 Task: Select traced in the smart commit changes.
Action: Mouse moved to (57, 603)
Screenshot: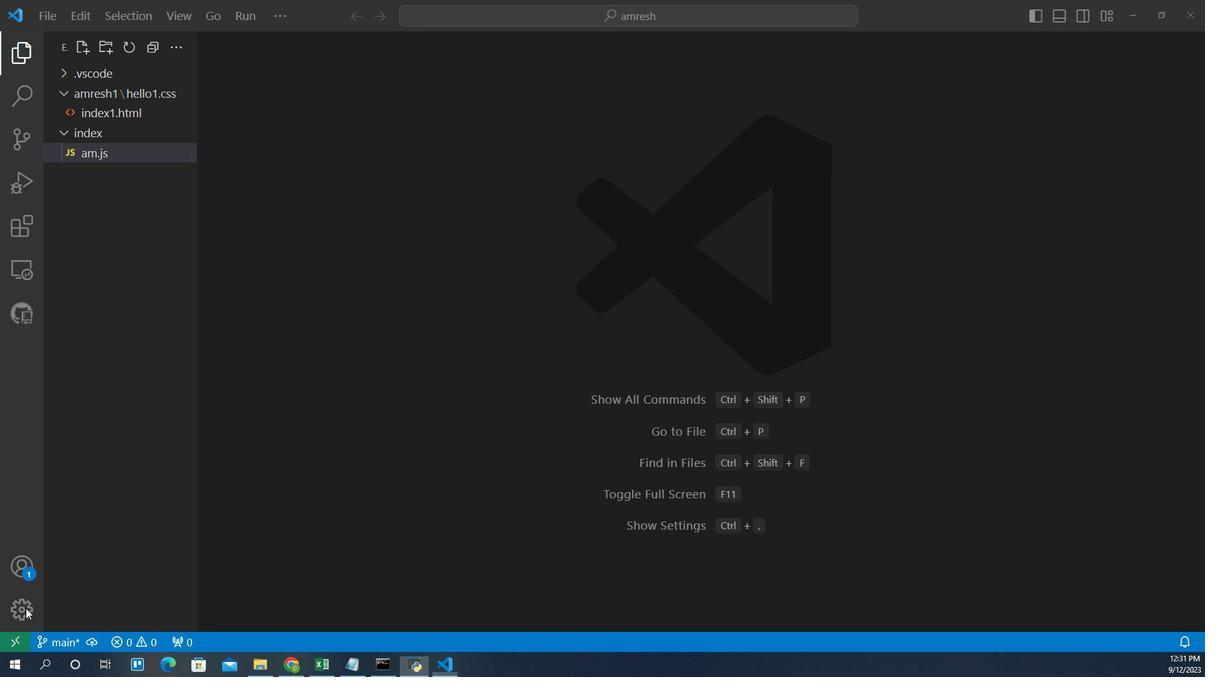 
Action: Mouse pressed left at (57, 603)
Screenshot: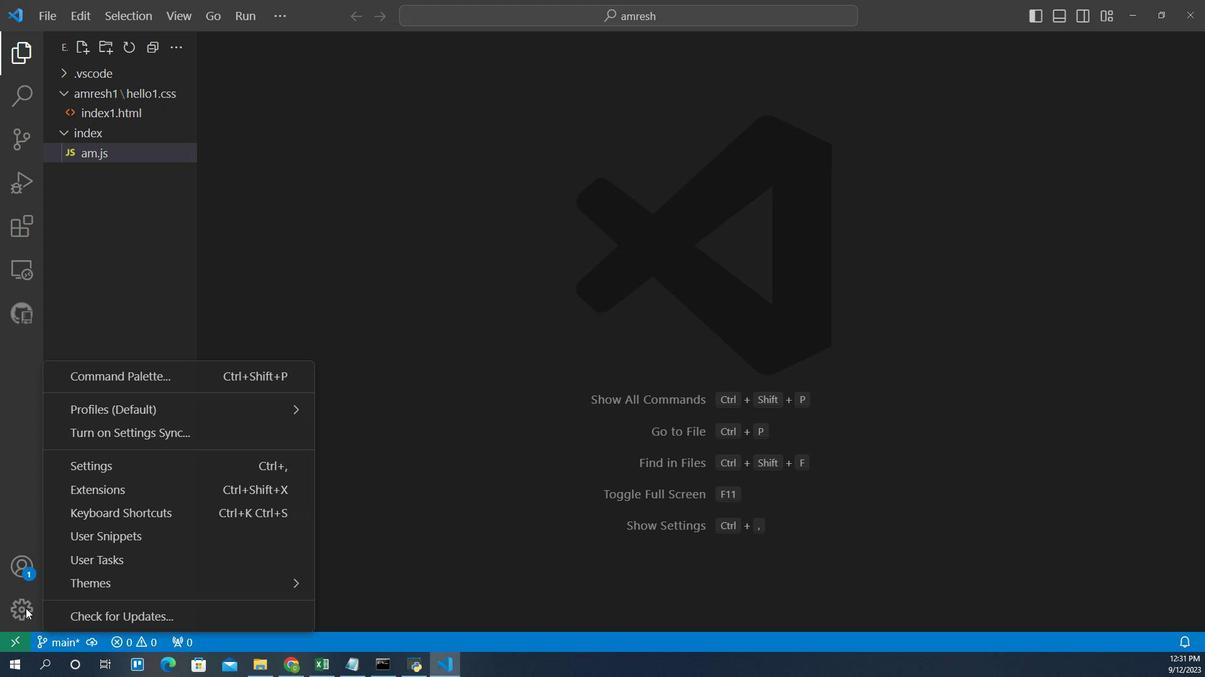 
Action: Mouse moved to (105, 468)
Screenshot: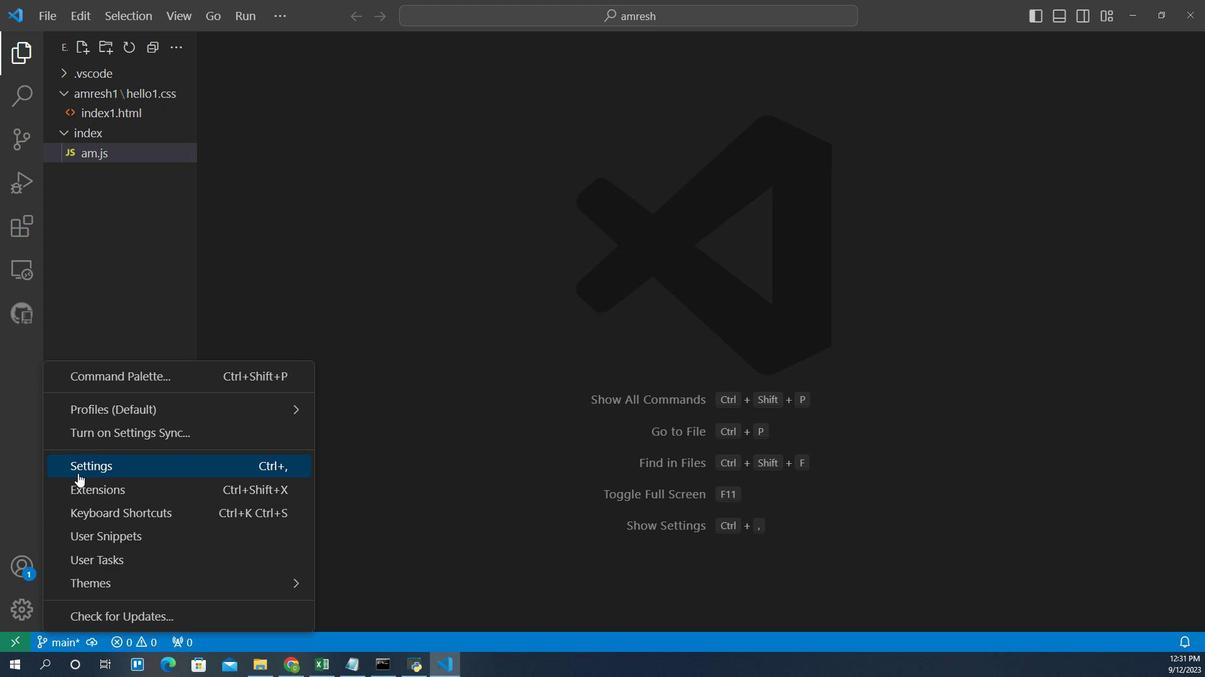 
Action: Mouse pressed left at (105, 468)
Screenshot: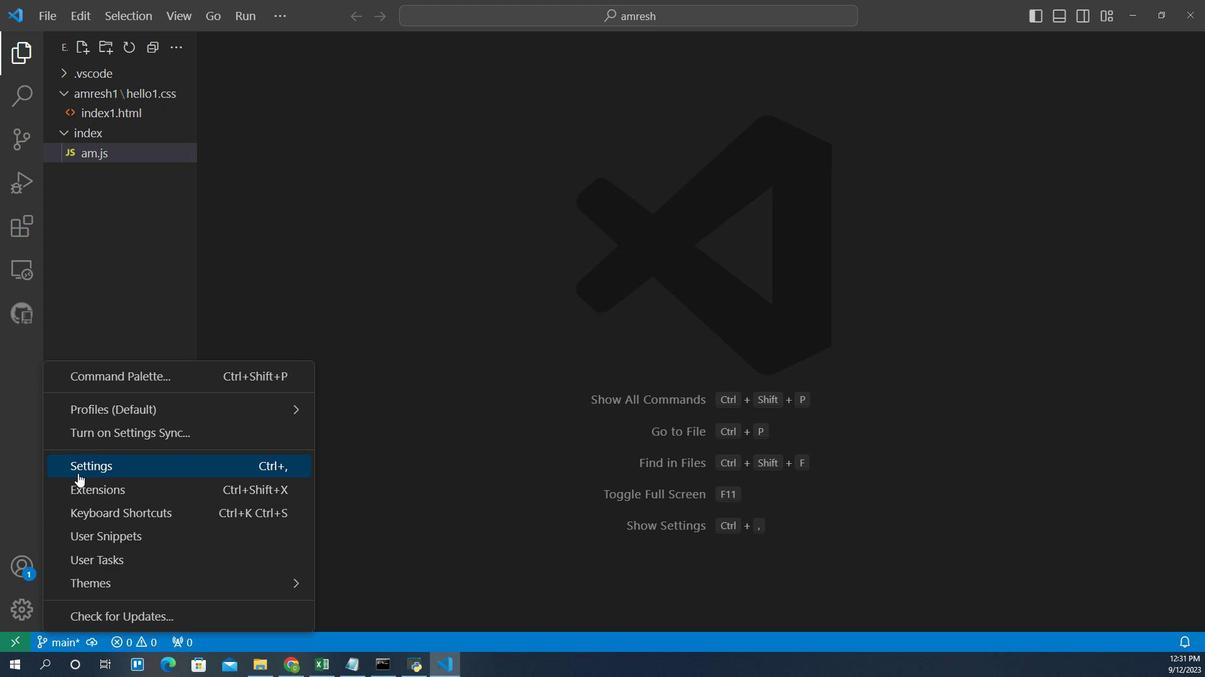 
Action: Mouse moved to (263, 295)
Screenshot: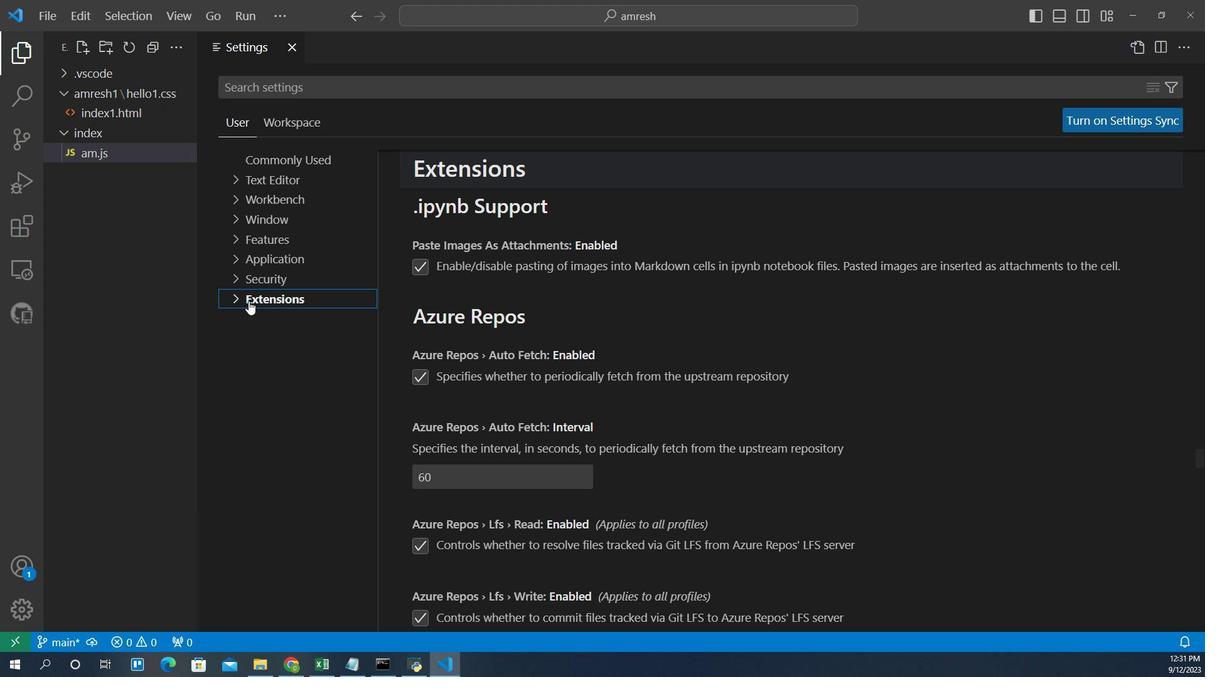 
Action: Mouse pressed left at (263, 295)
Screenshot: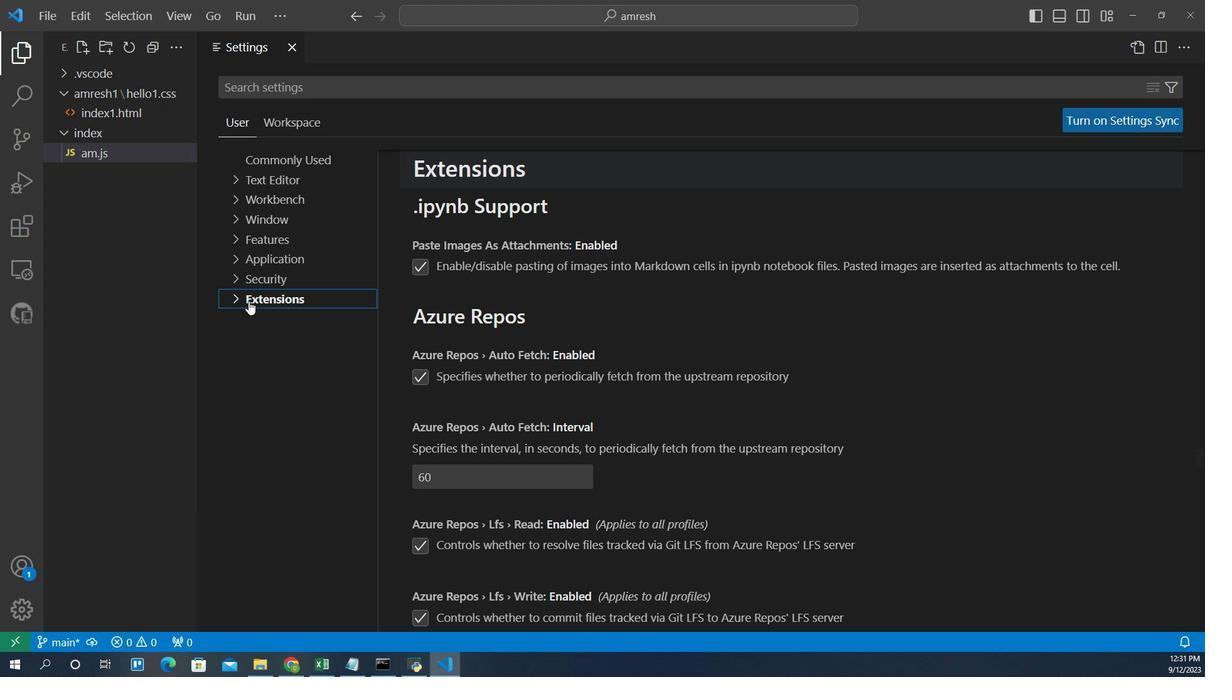 
Action: Mouse moved to (276, 398)
Screenshot: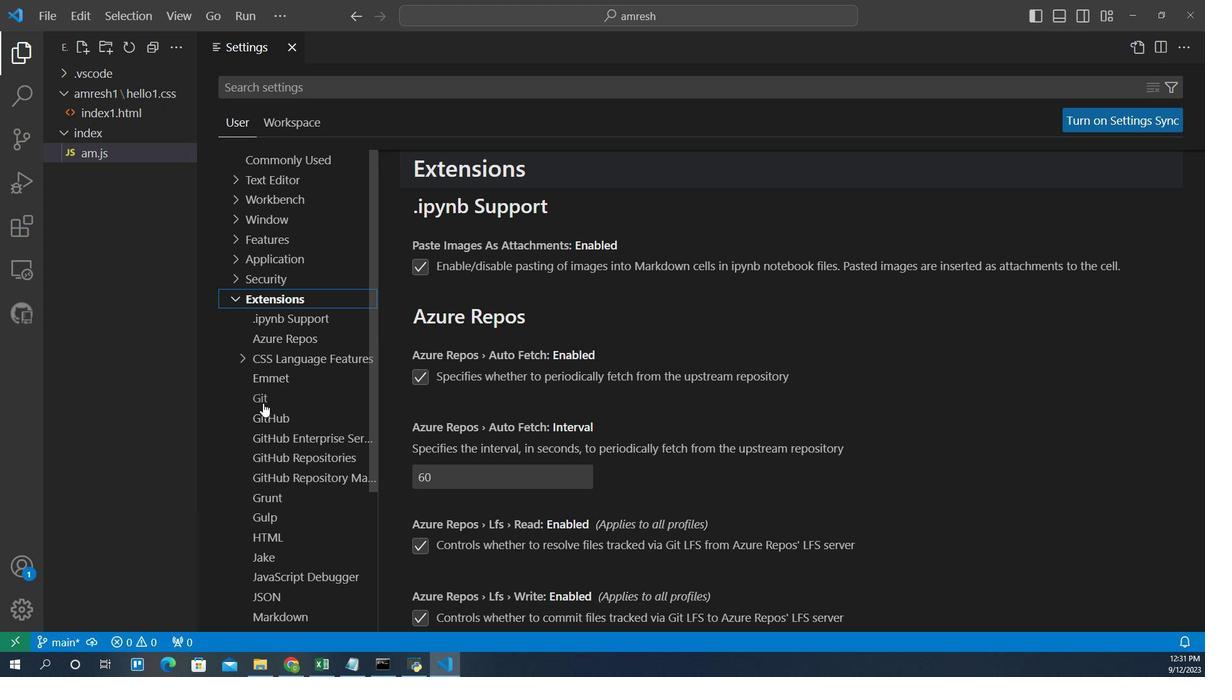 
Action: Mouse pressed left at (276, 398)
Screenshot: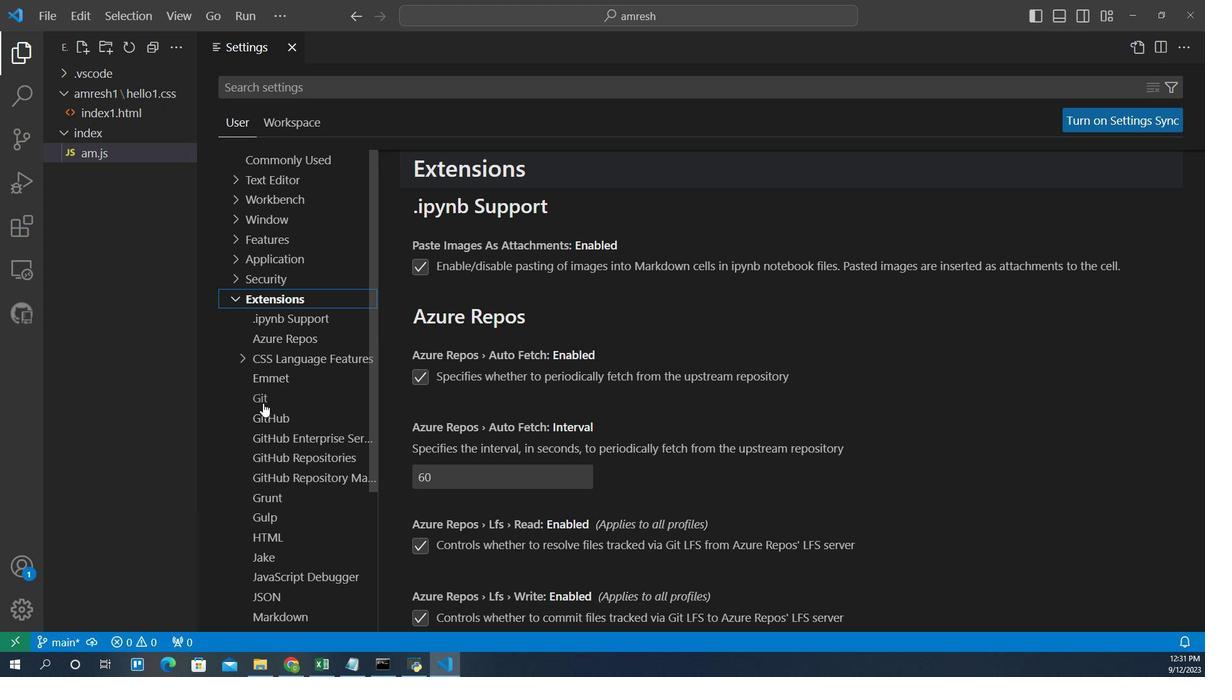 
Action: Mouse moved to (495, 486)
Screenshot: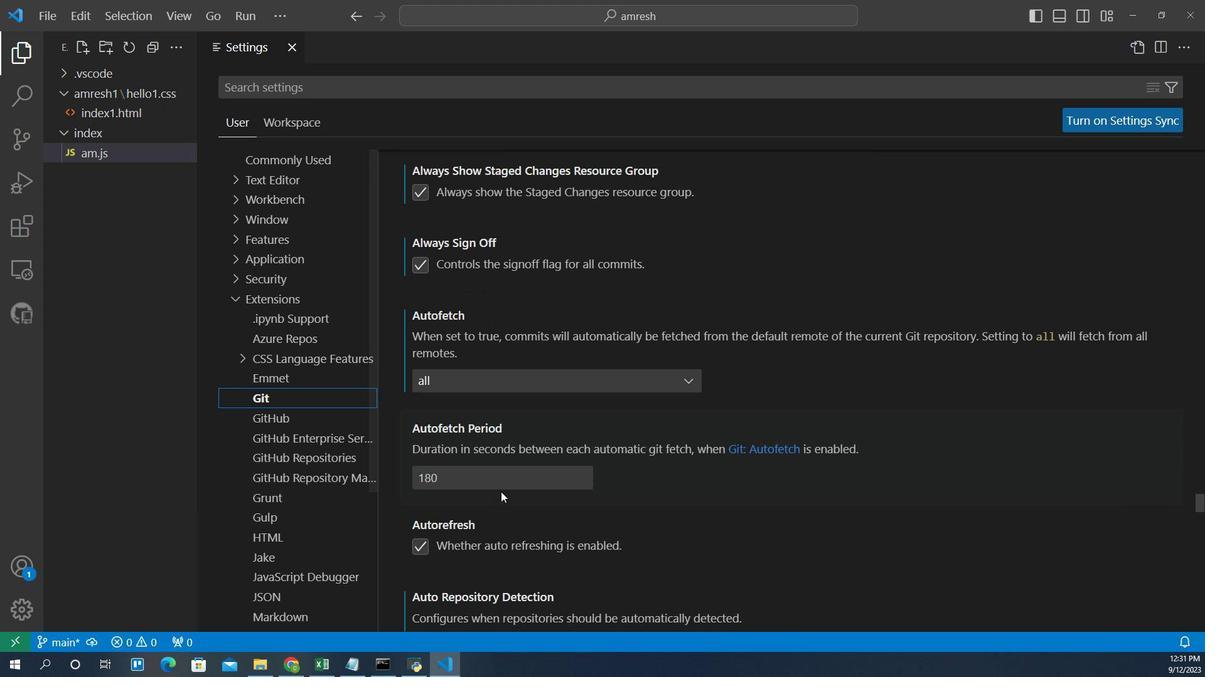 
Action: Mouse scrolled (495, 485) with delta (0, 0)
Screenshot: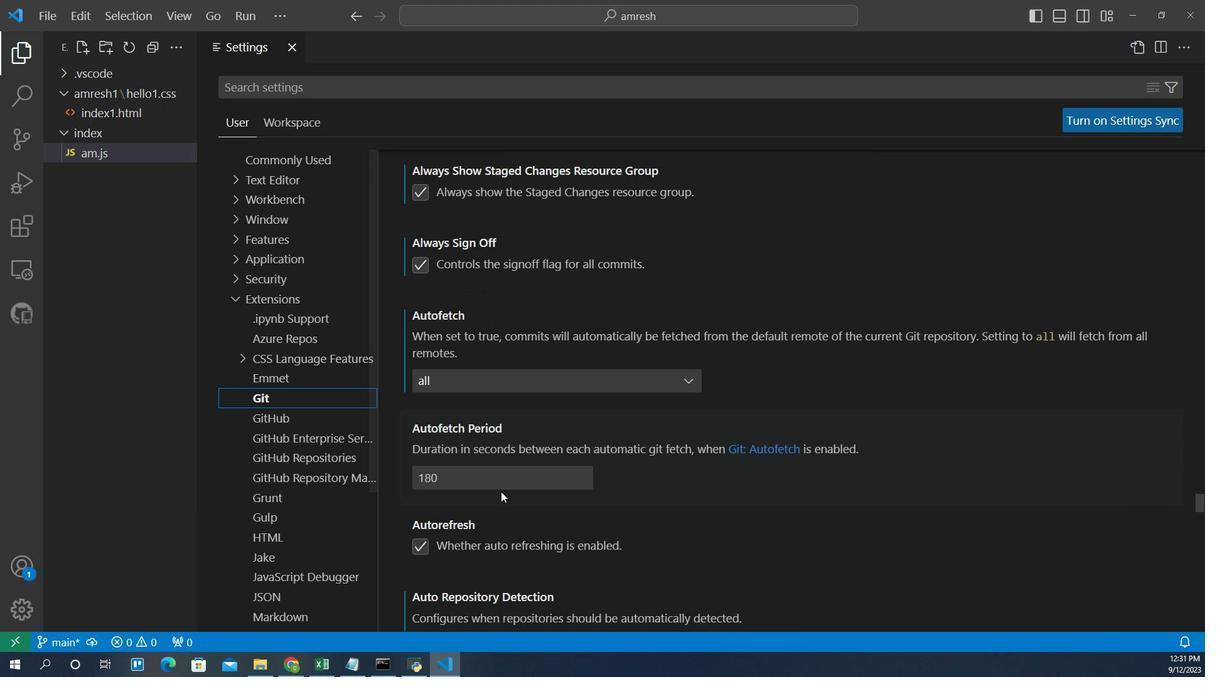 
Action: Mouse scrolled (495, 485) with delta (0, 0)
Screenshot: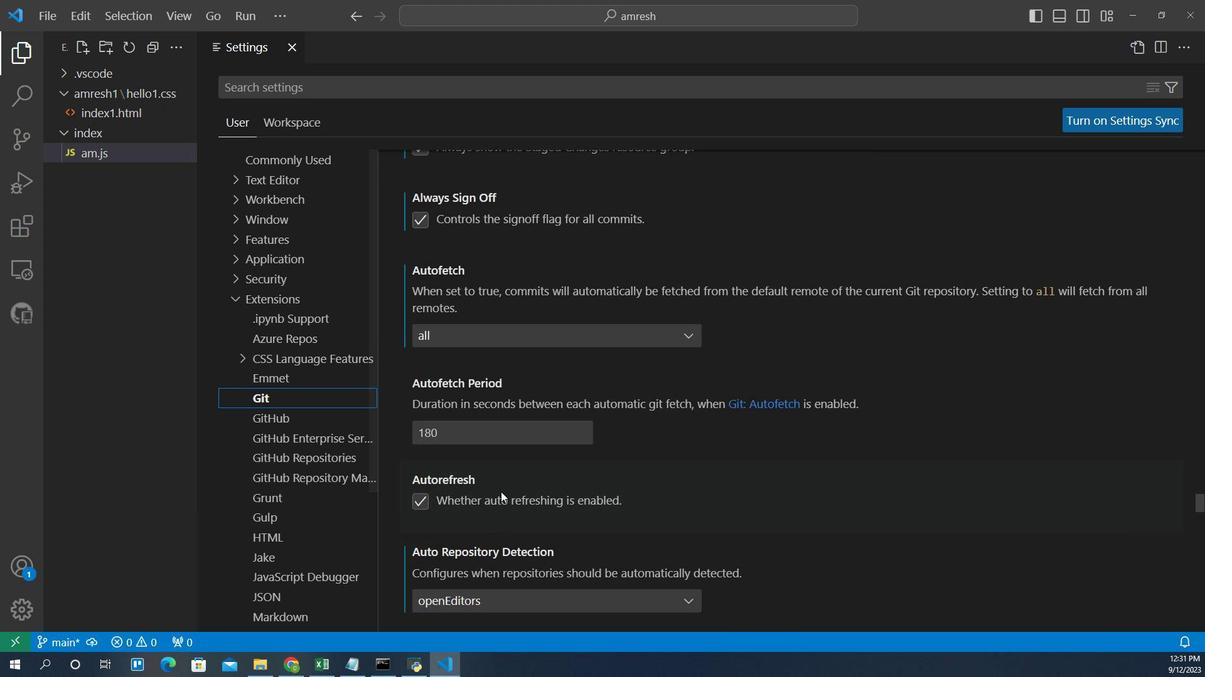 
Action: Mouse scrolled (495, 485) with delta (0, 0)
Screenshot: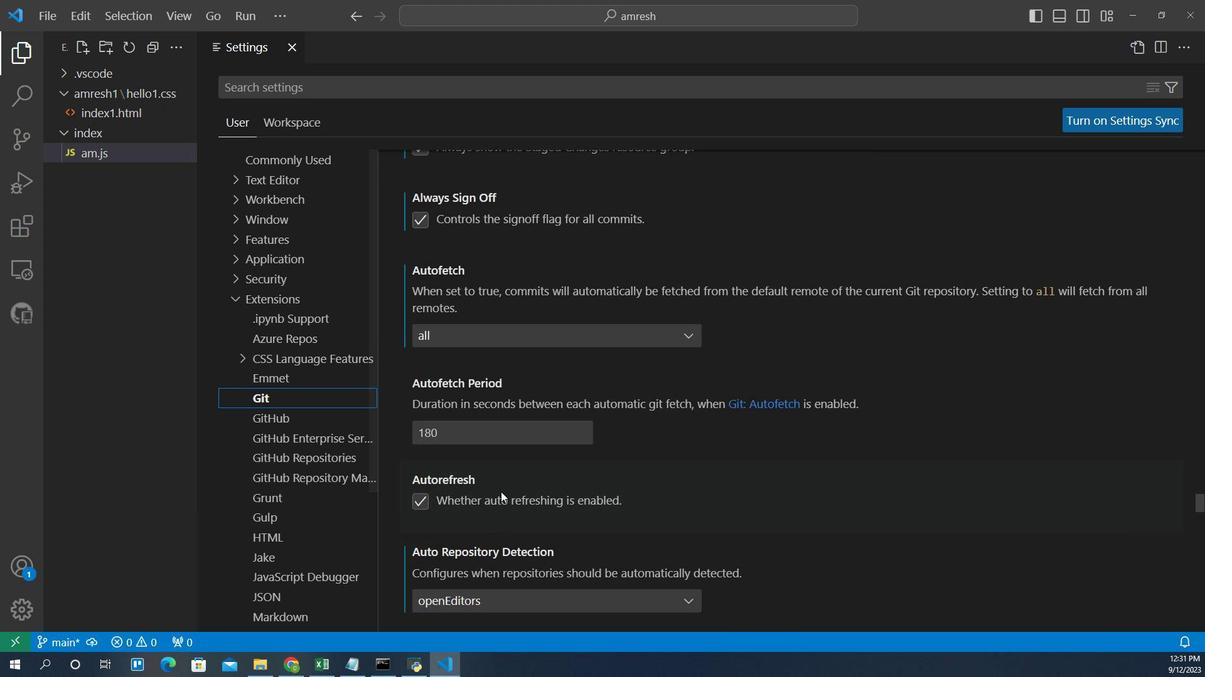 
Action: Mouse scrolled (495, 485) with delta (0, 0)
Screenshot: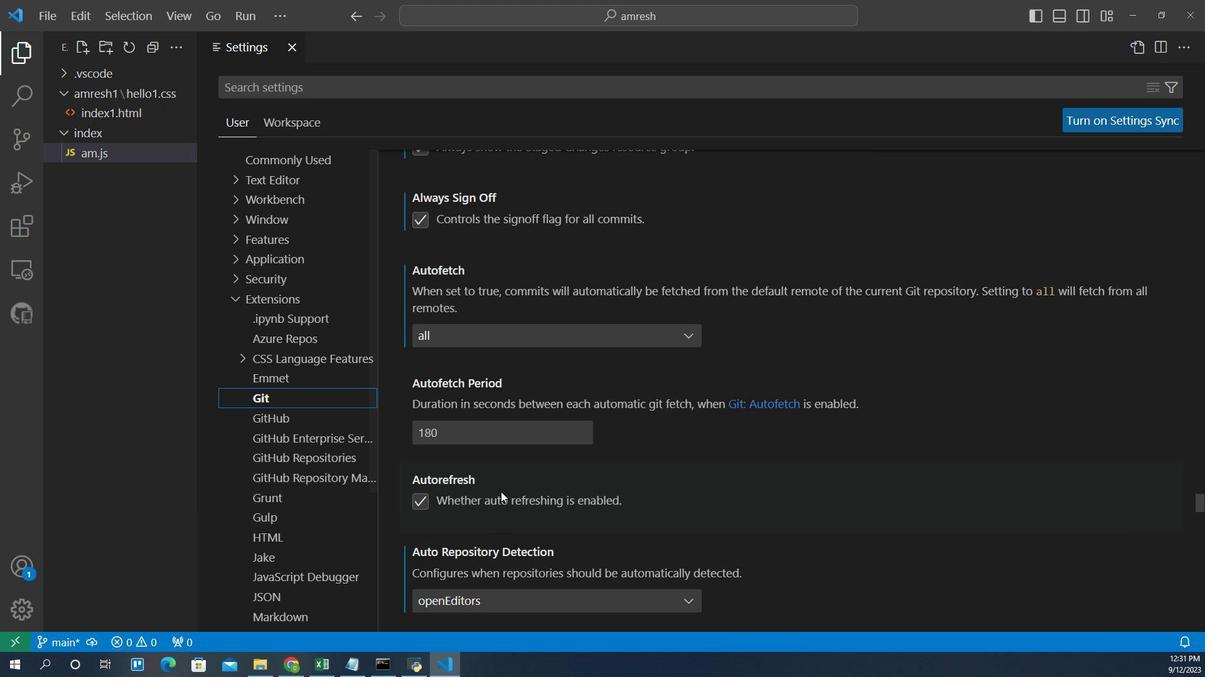 
Action: Mouse scrolled (495, 485) with delta (0, 0)
Screenshot: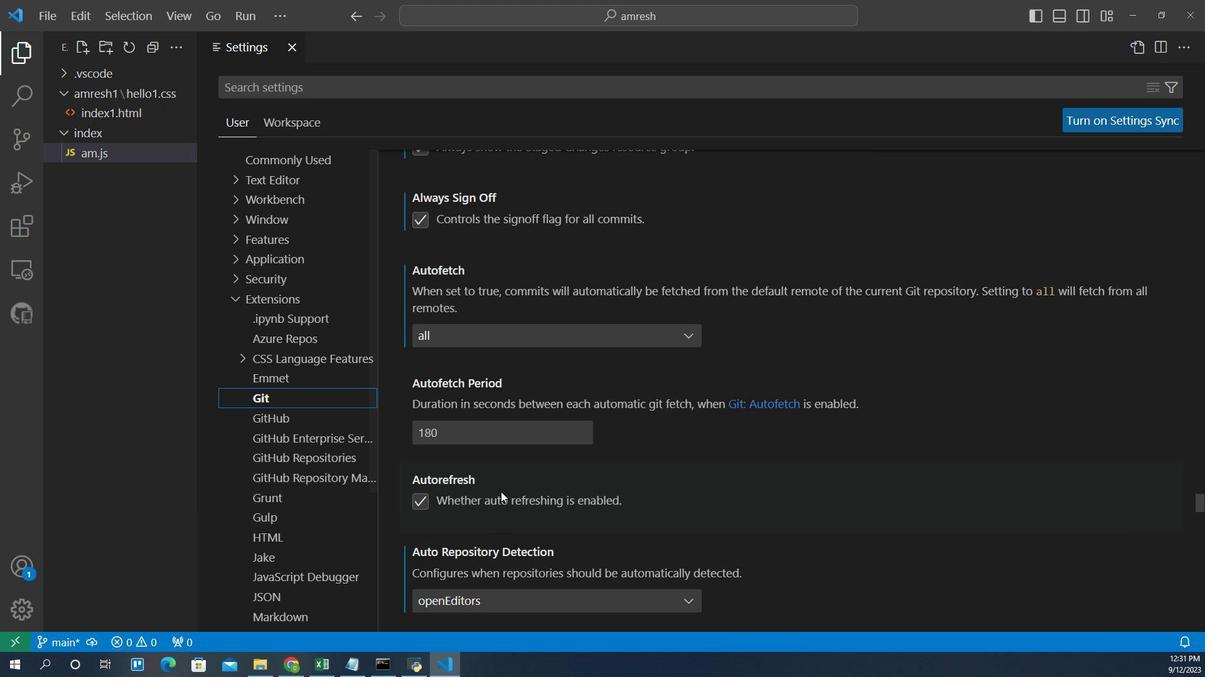 
Action: Mouse scrolled (495, 485) with delta (0, 0)
Screenshot: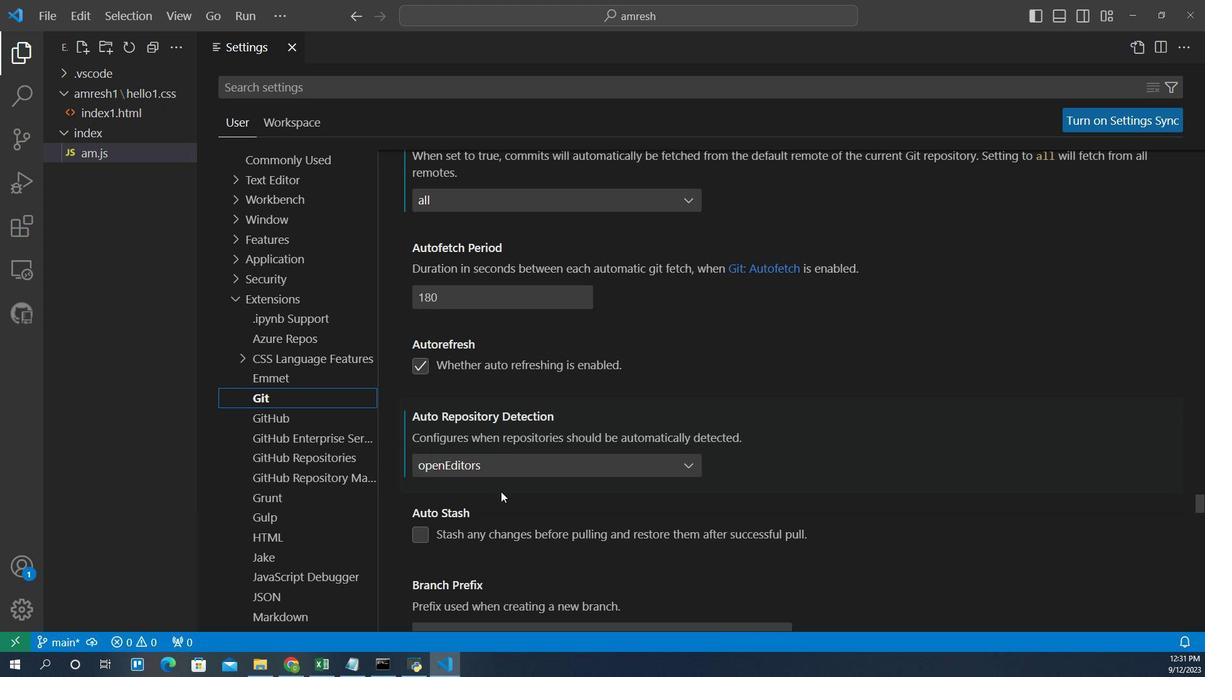 
Action: Mouse scrolled (495, 485) with delta (0, 0)
Screenshot: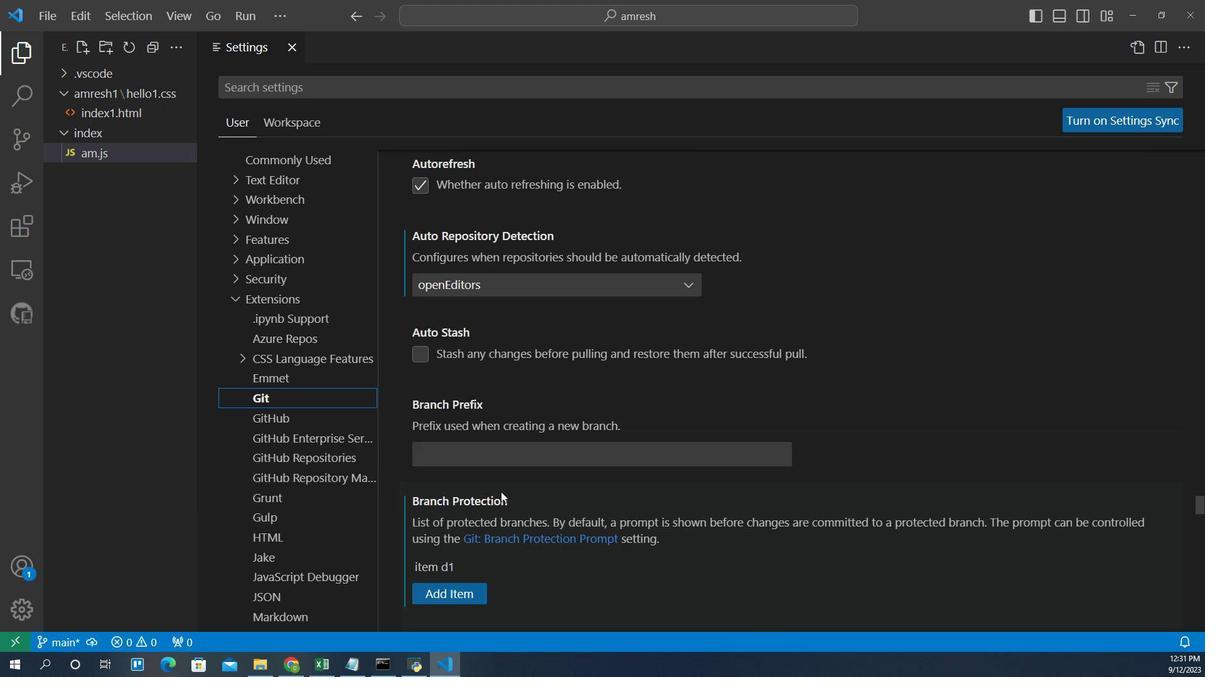 
Action: Mouse scrolled (495, 485) with delta (0, 0)
Screenshot: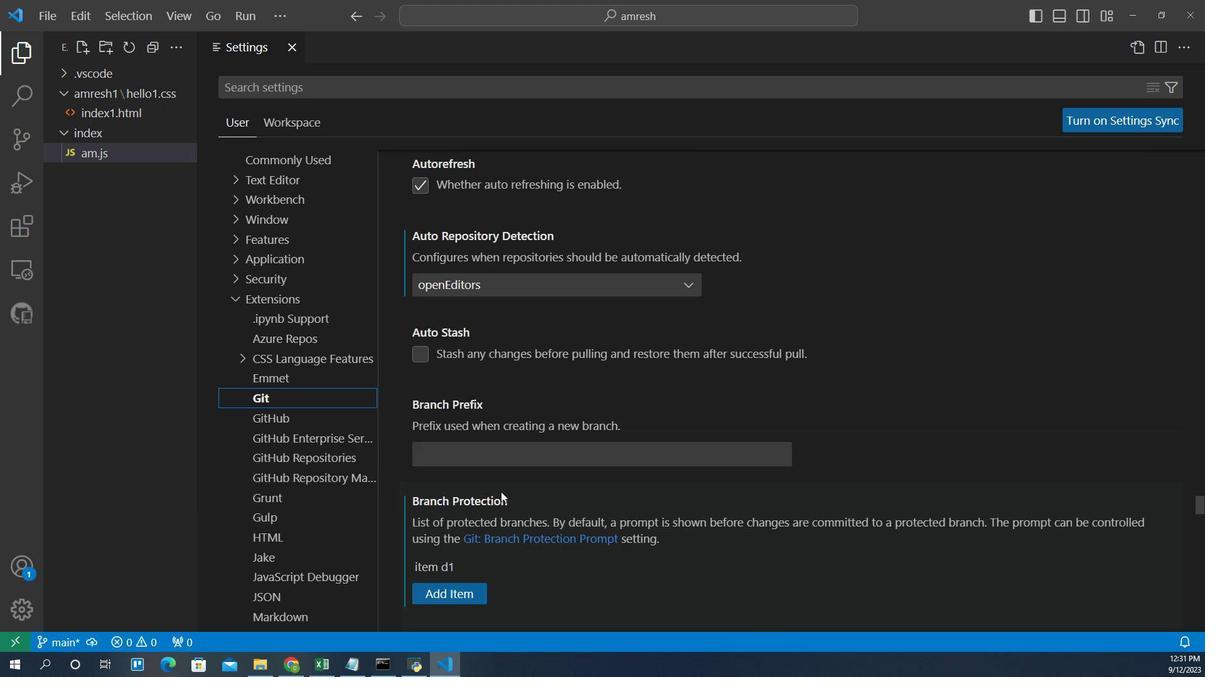 
Action: Mouse scrolled (495, 485) with delta (0, 0)
Screenshot: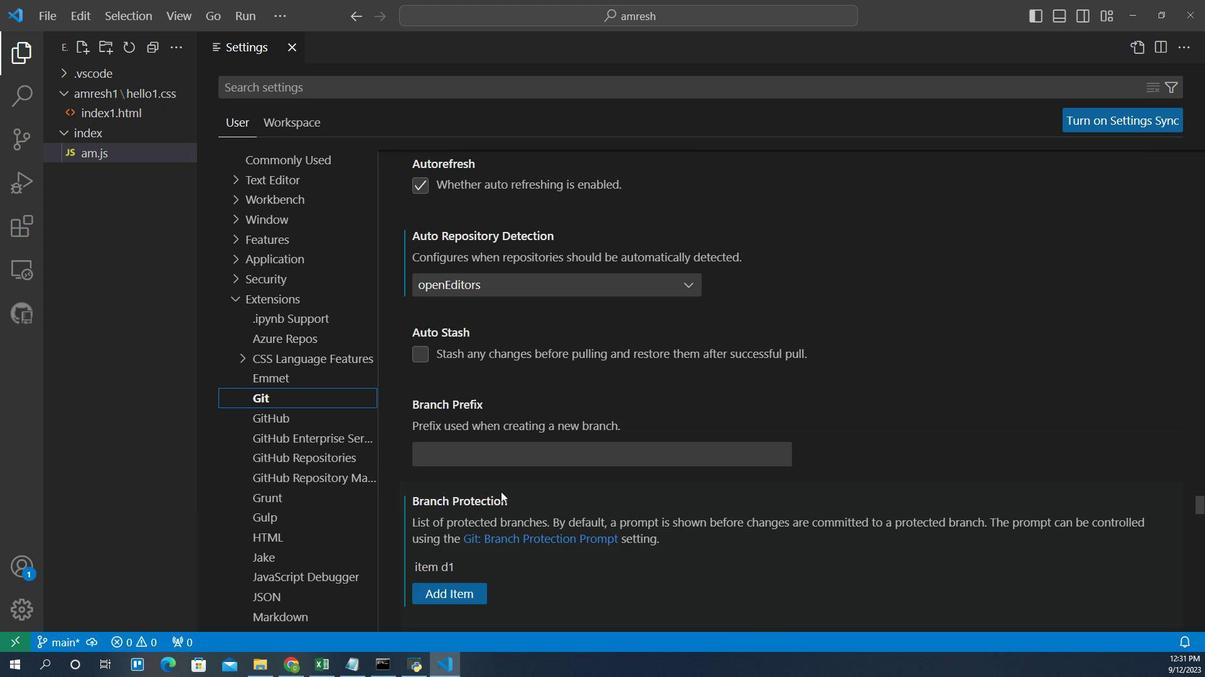 
Action: Mouse scrolled (495, 485) with delta (0, 0)
Screenshot: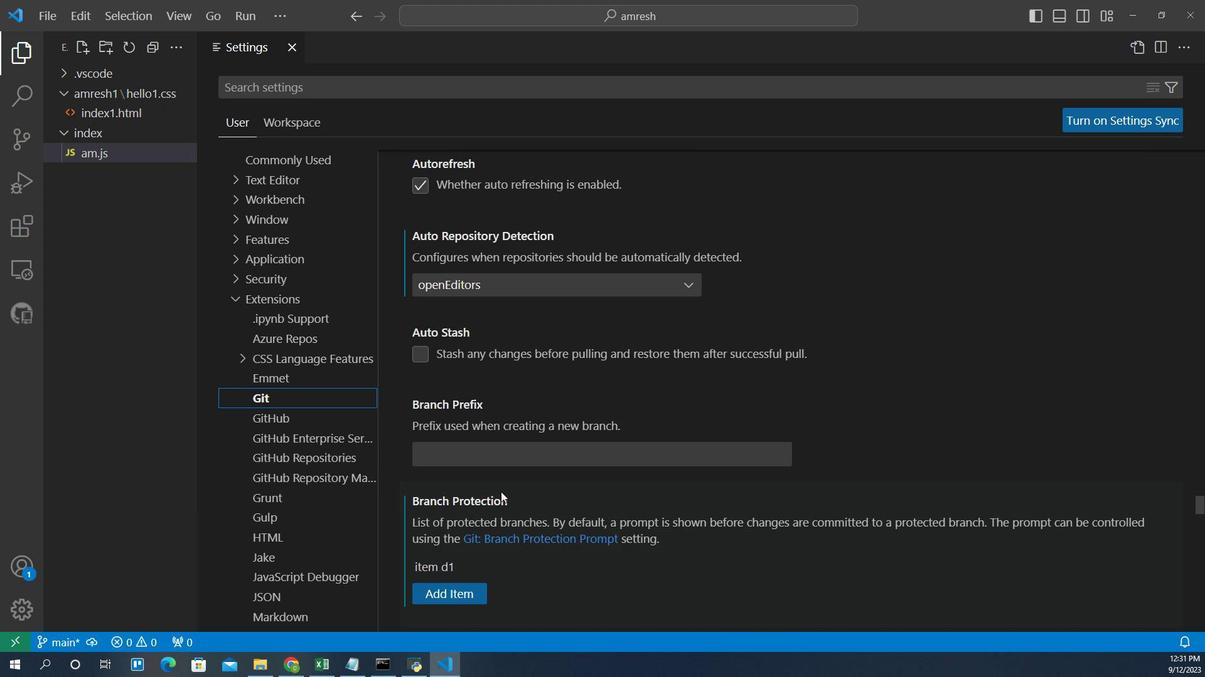 
Action: Mouse scrolled (495, 485) with delta (0, 0)
Screenshot: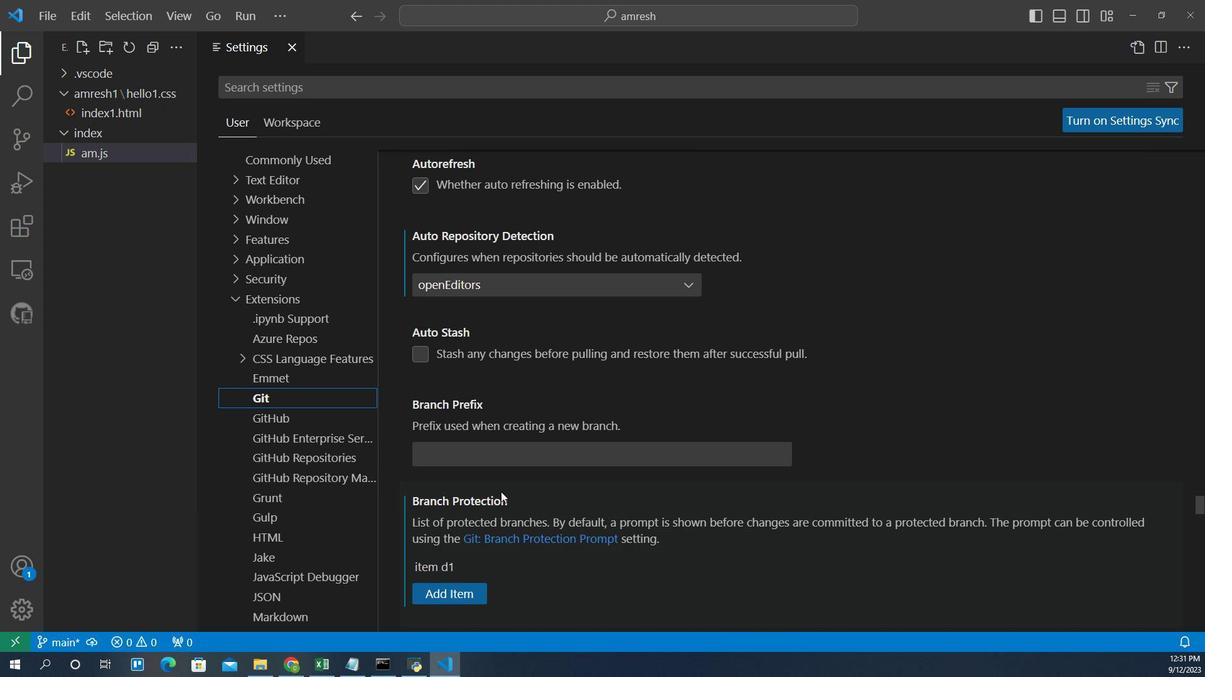 
Action: Mouse scrolled (495, 485) with delta (0, 0)
Screenshot: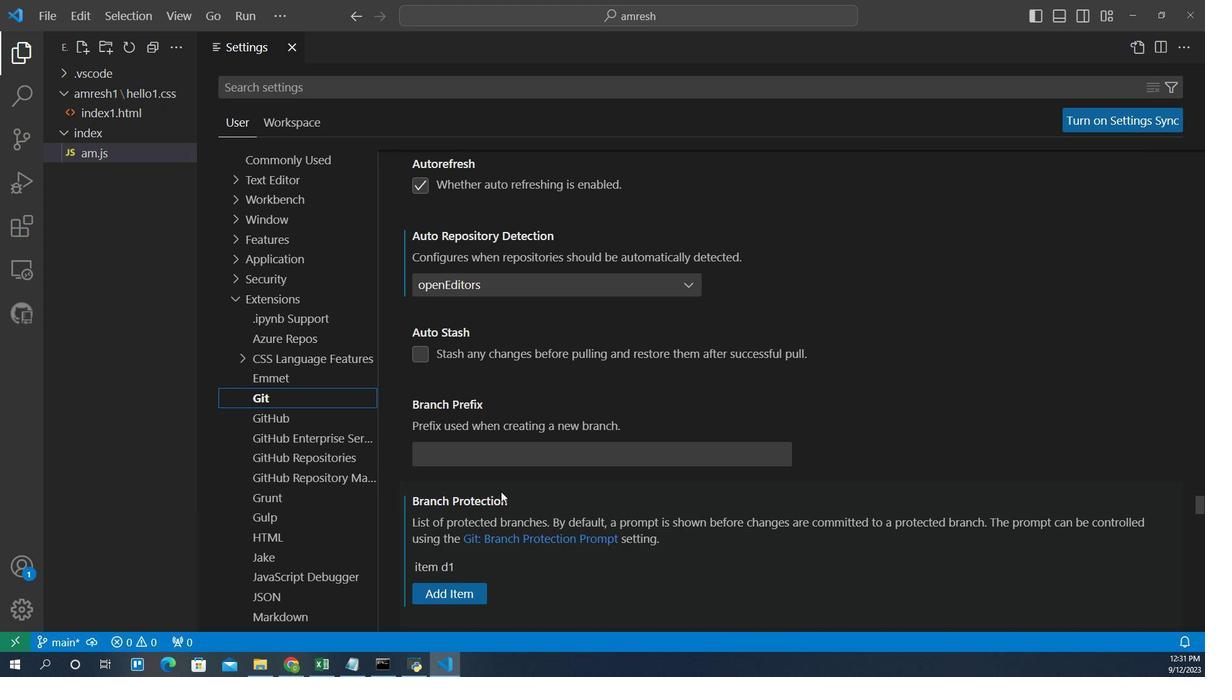 
Action: Mouse scrolled (495, 485) with delta (0, 0)
Screenshot: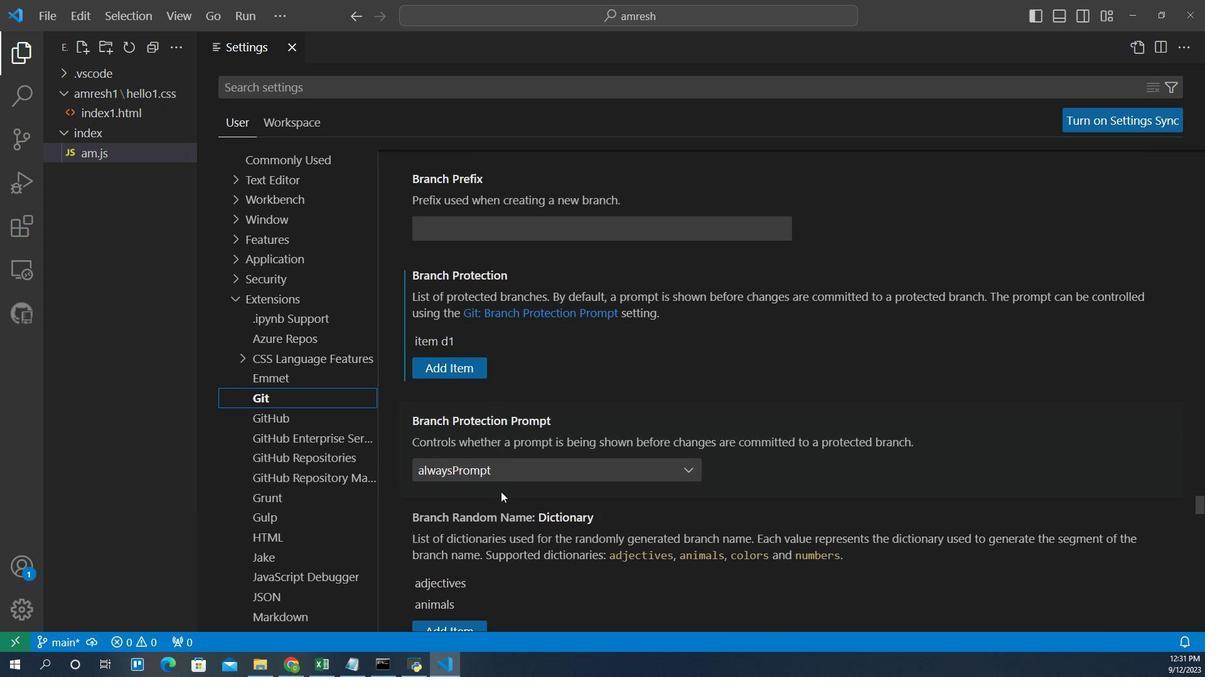 
Action: Mouse scrolled (495, 485) with delta (0, 0)
Screenshot: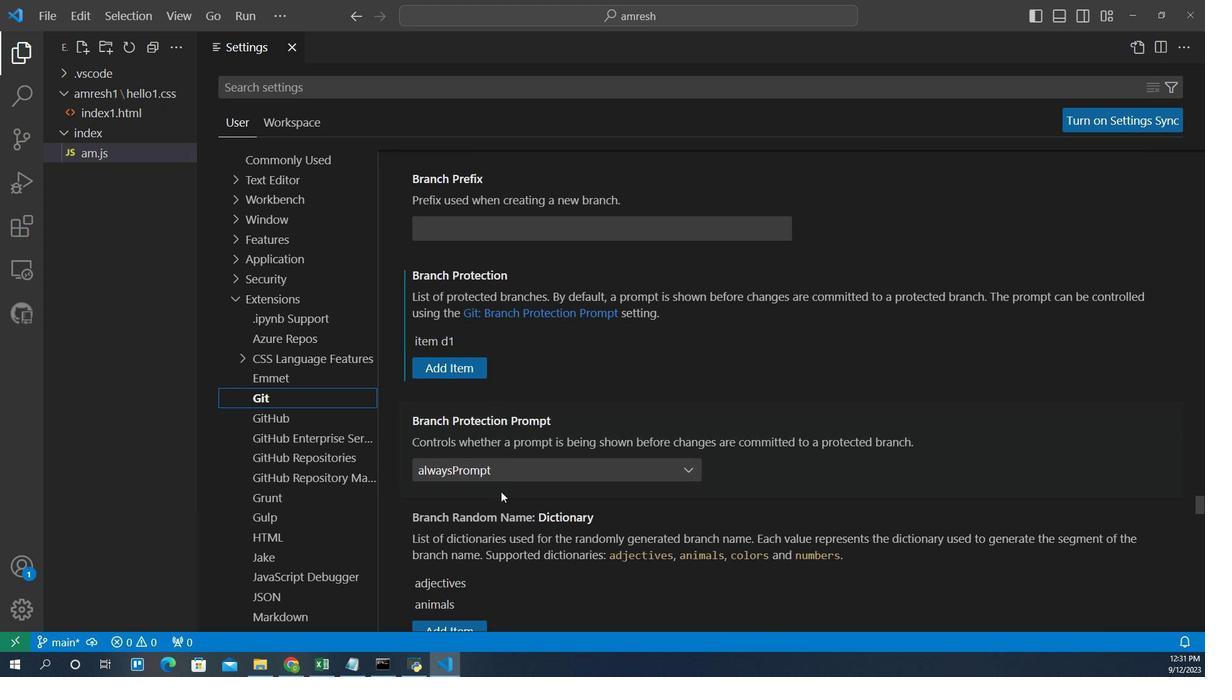 
Action: Mouse scrolled (495, 485) with delta (0, 0)
Screenshot: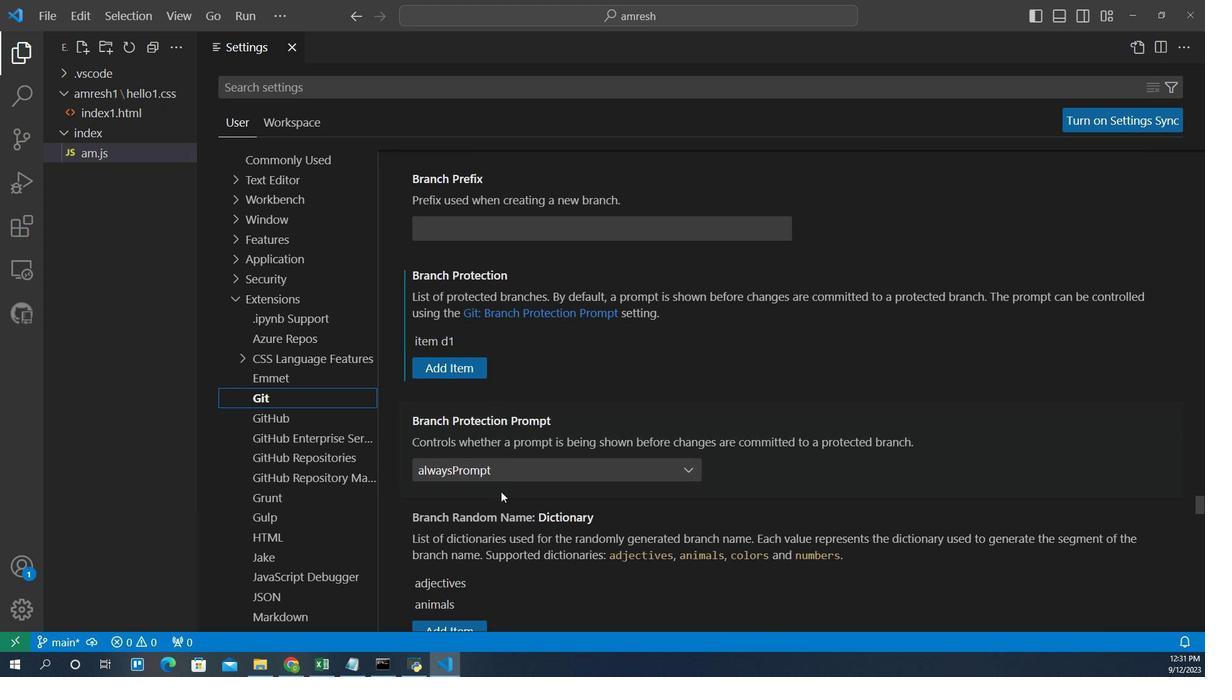 
Action: Mouse scrolled (495, 485) with delta (0, 0)
Screenshot: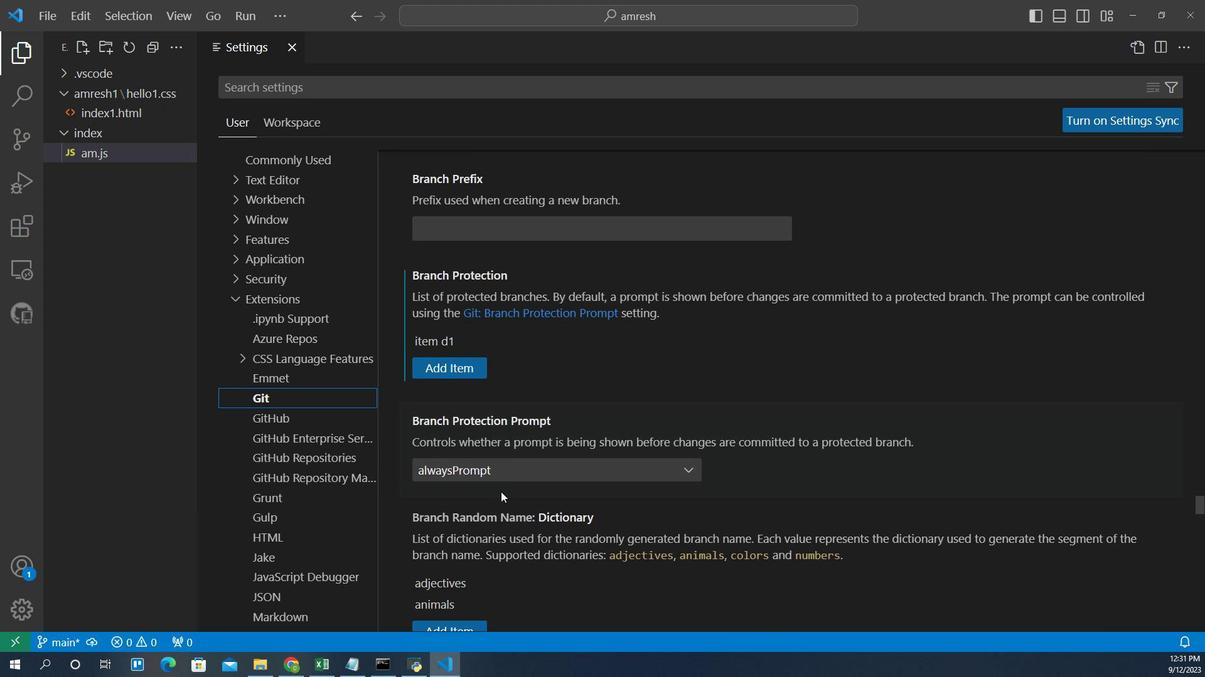 
Action: Mouse scrolled (495, 485) with delta (0, 0)
Screenshot: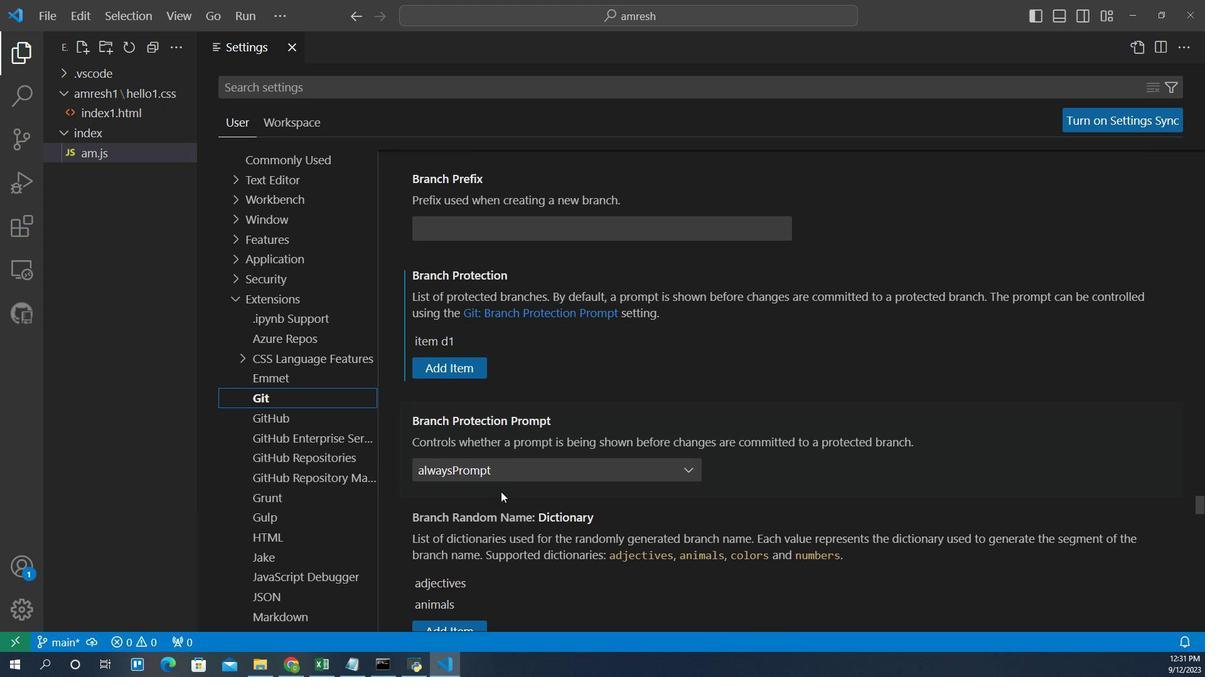 
Action: Mouse scrolled (495, 485) with delta (0, 0)
Screenshot: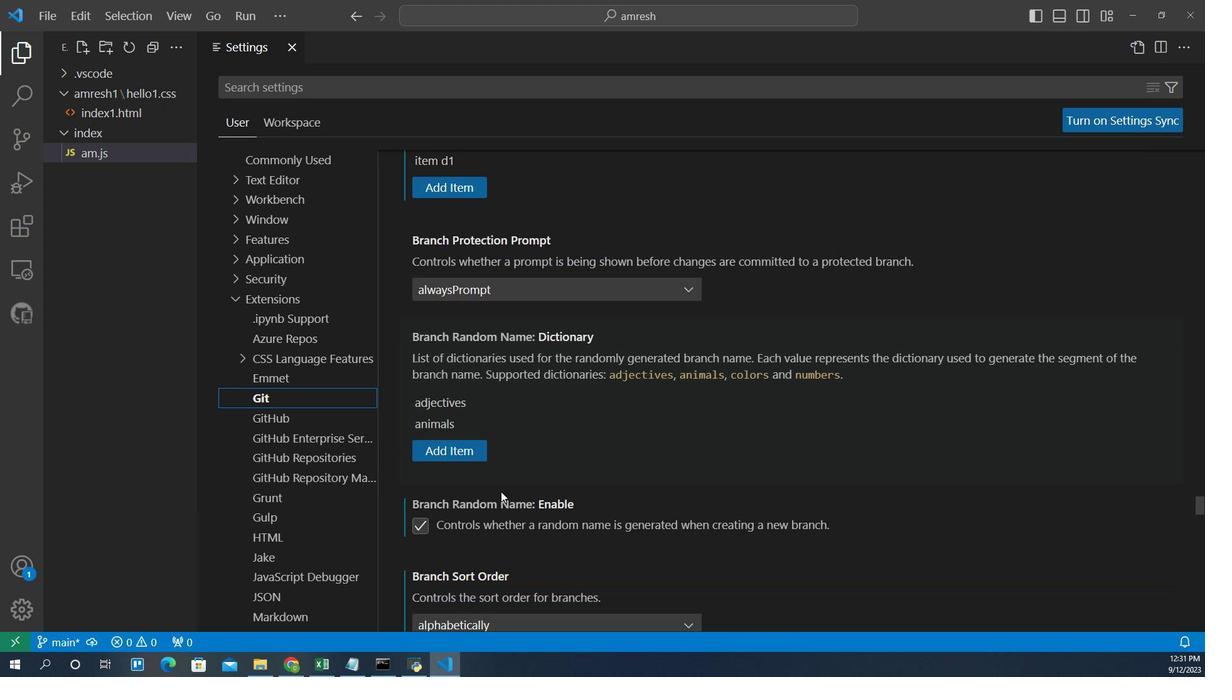 
Action: Mouse scrolled (495, 485) with delta (0, 0)
Screenshot: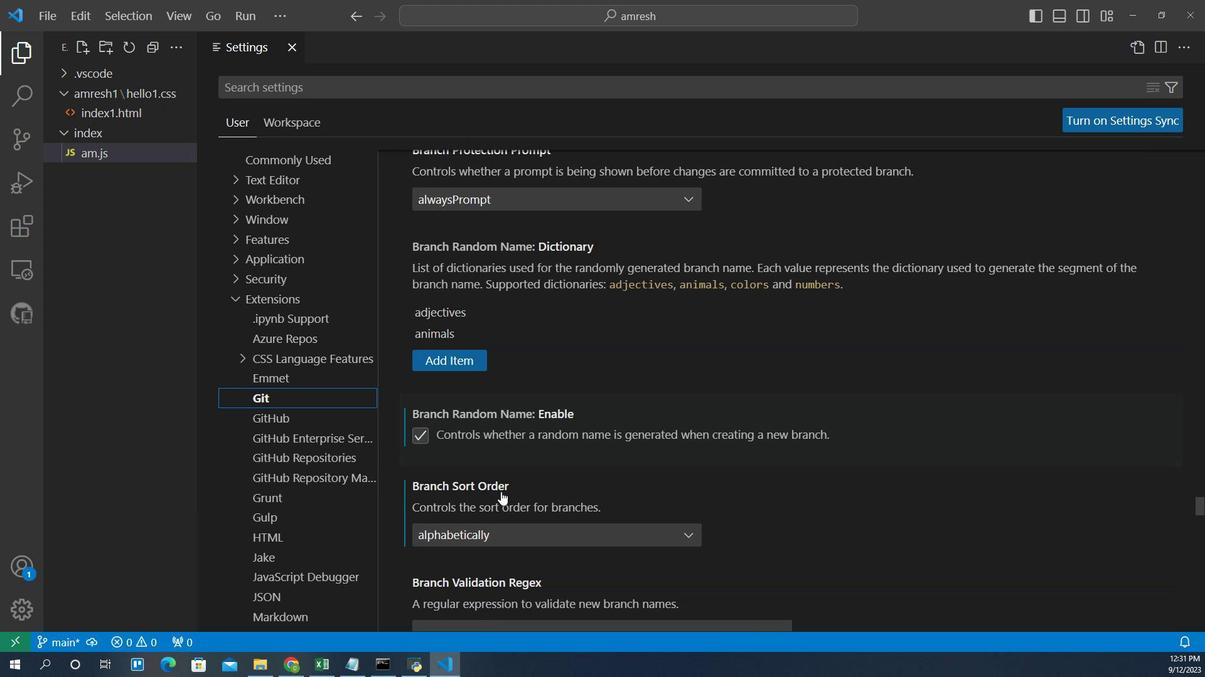 
Action: Mouse scrolled (495, 485) with delta (0, 0)
Screenshot: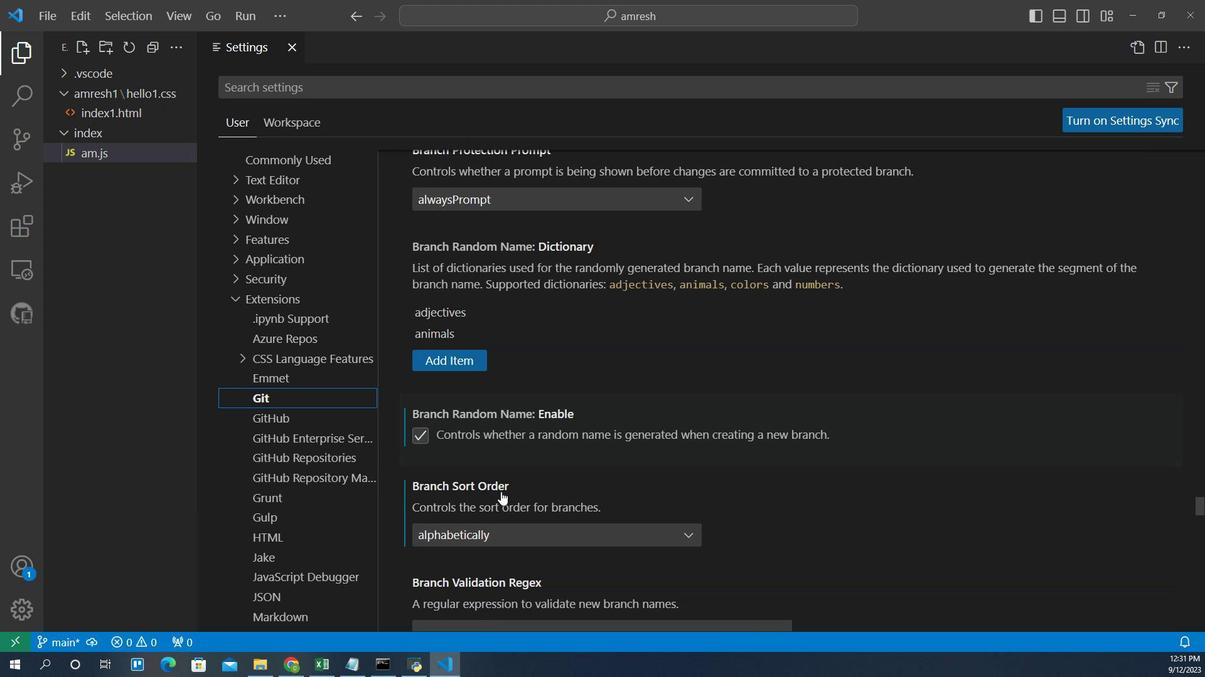 
Action: Mouse scrolled (495, 485) with delta (0, 0)
Screenshot: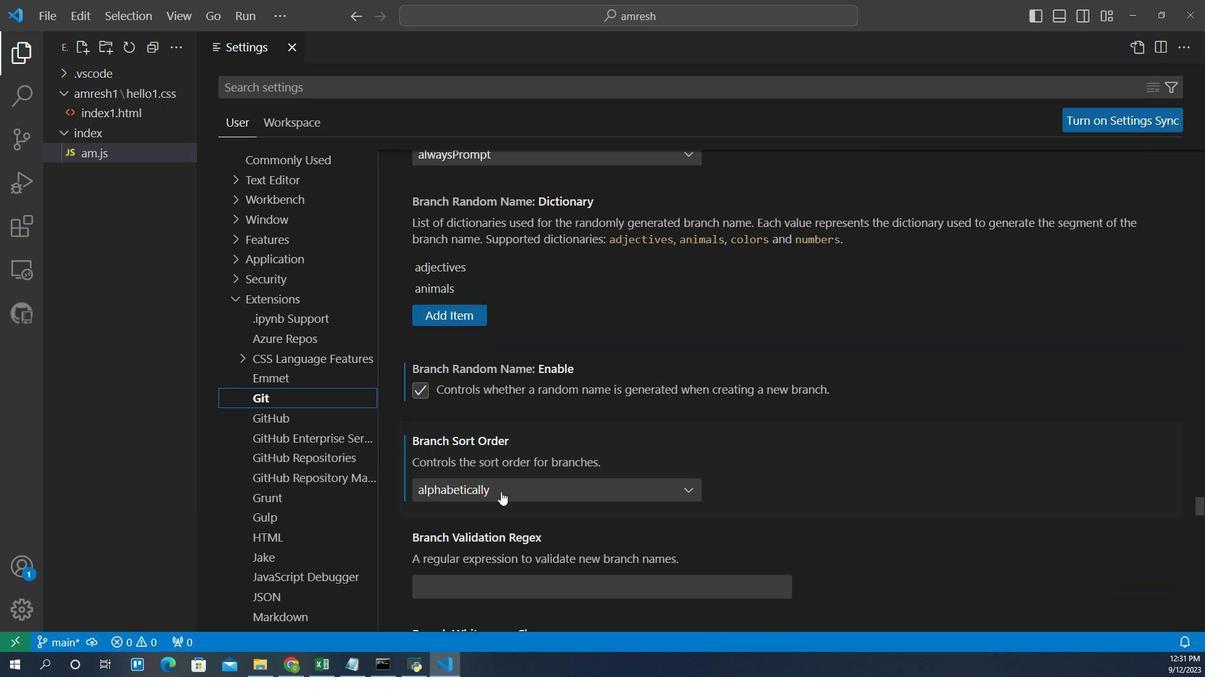 
Action: Mouse scrolled (495, 485) with delta (0, 0)
Screenshot: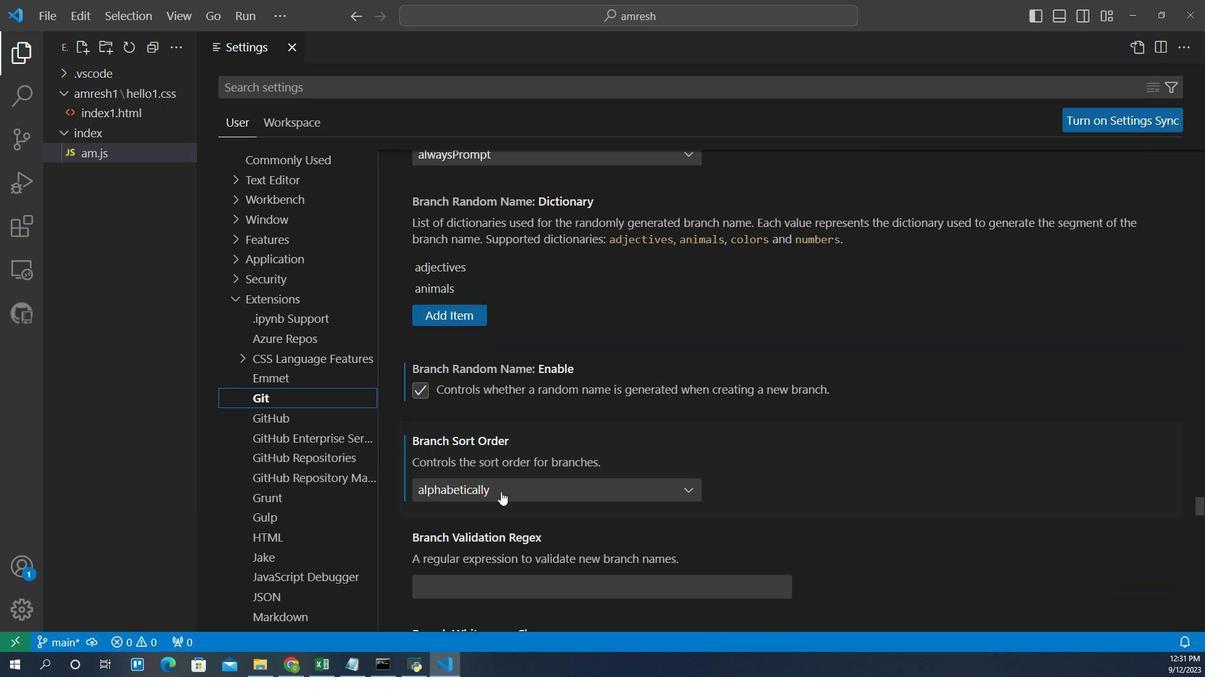 
Action: Mouse scrolled (495, 485) with delta (0, 0)
Screenshot: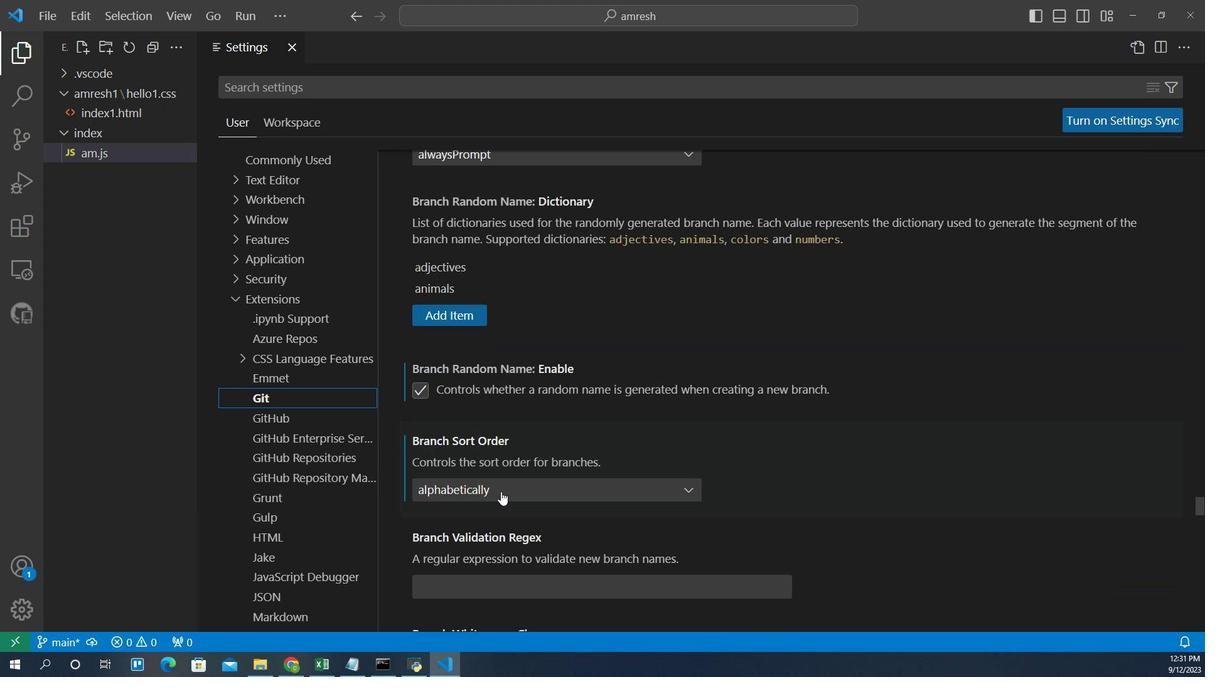 
Action: Mouse scrolled (495, 485) with delta (0, 0)
Screenshot: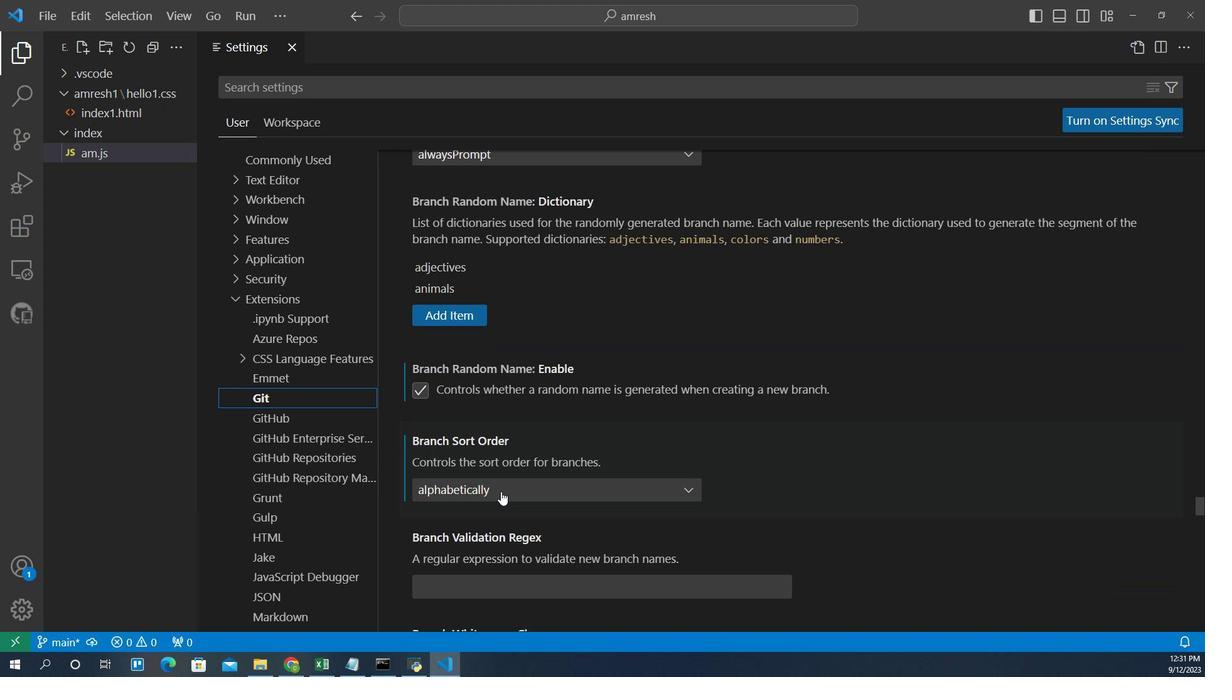 
Action: Mouse scrolled (495, 485) with delta (0, 0)
Screenshot: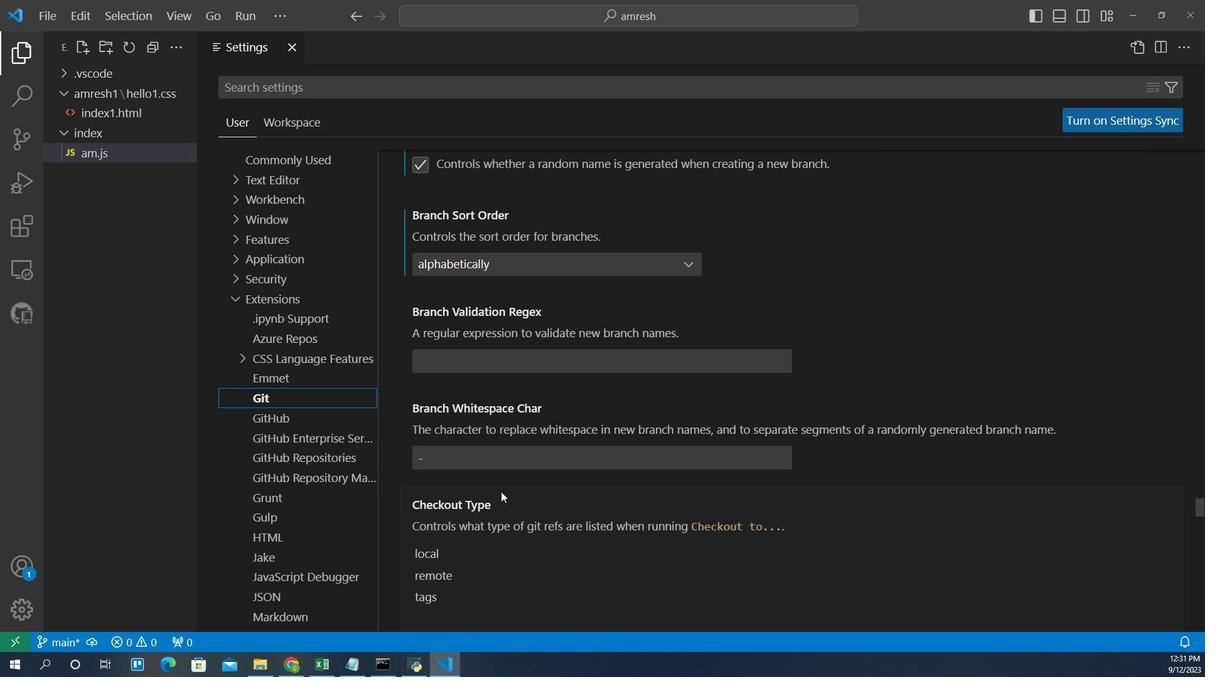 
Action: Mouse scrolled (495, 485) with delta (0, 0)
Screenshot: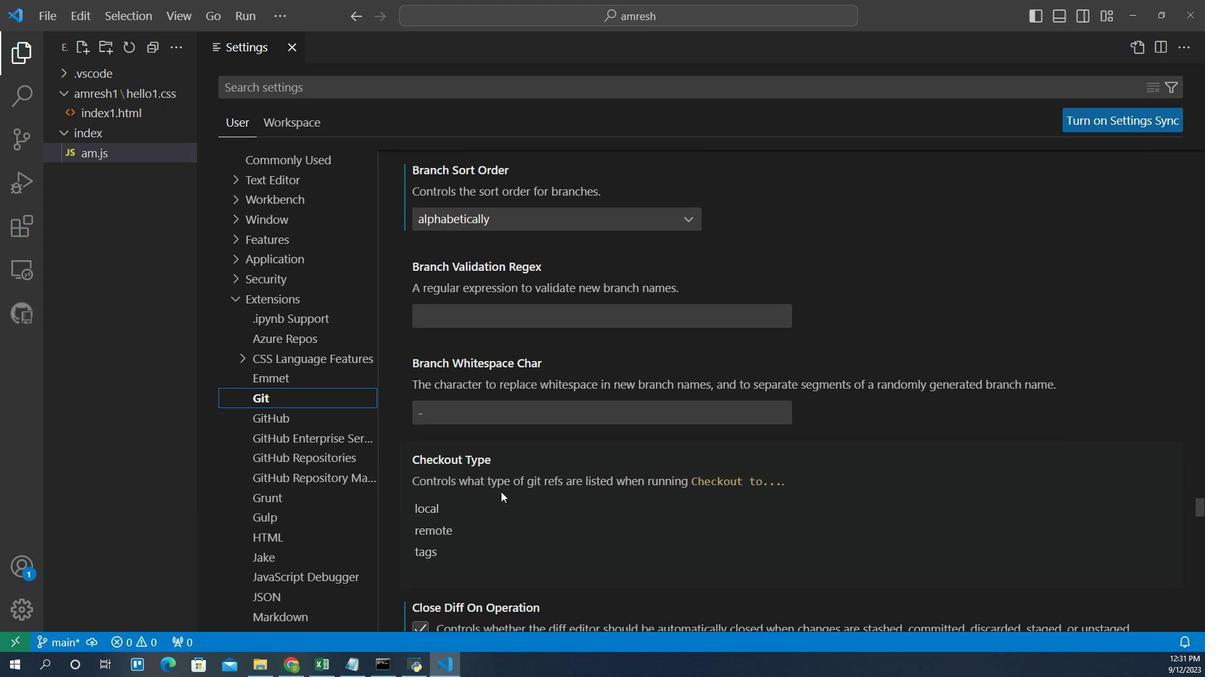 
Action: Mouse scrolled (495, 485) with delta (0, 0)
Screenshot: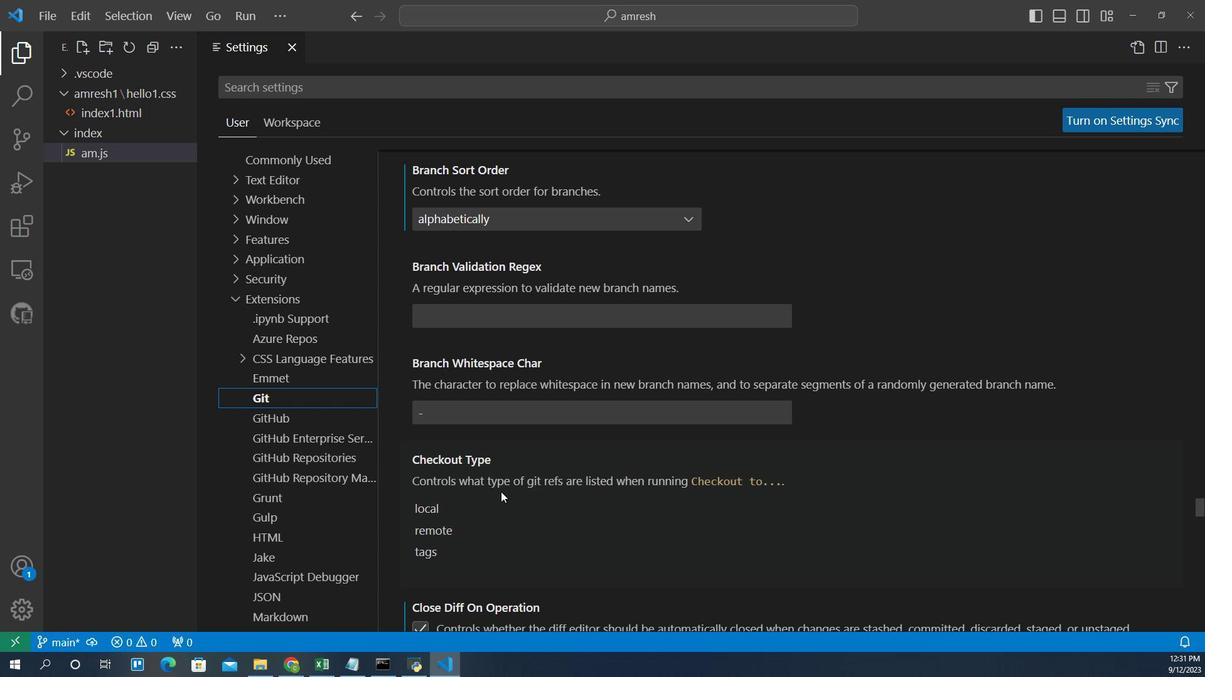 
Action: Mouse scrolled (495, 485) with delta (0, 0)
Screenshot: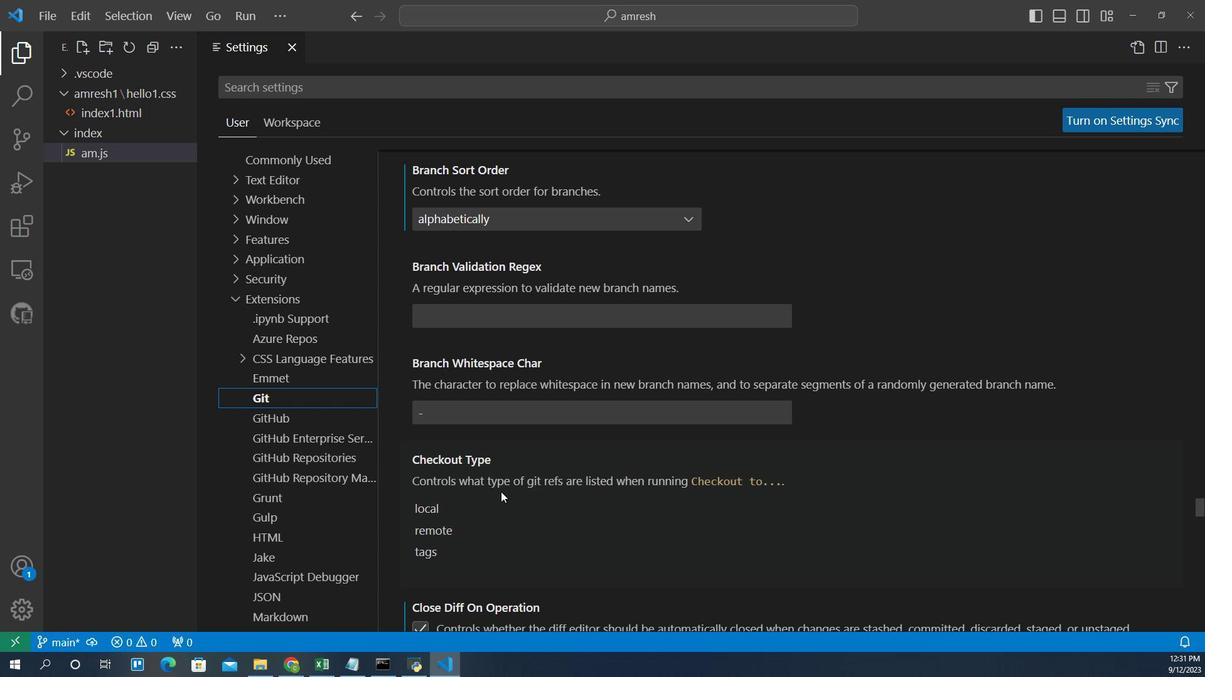 
Action: Mouse scrolled (495, 485) with delta (0, 0)
Screenshot: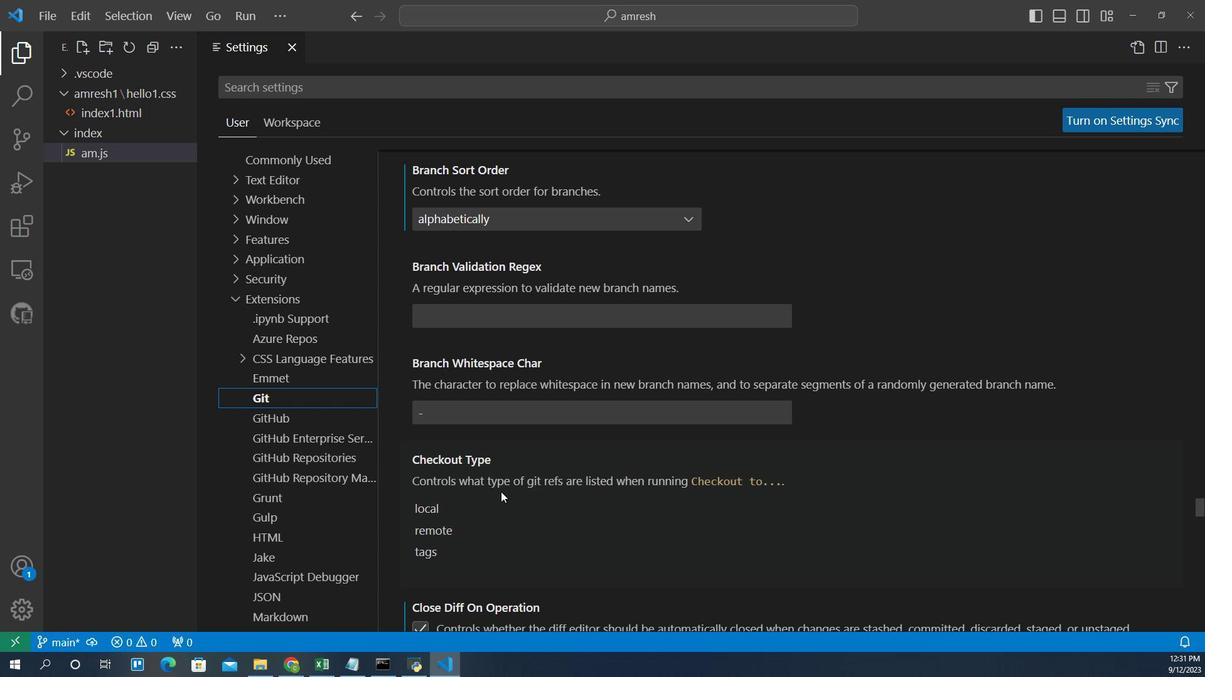 
Action: Mouse scrolled (495, 485) with delta (0, 0)
Screenshot: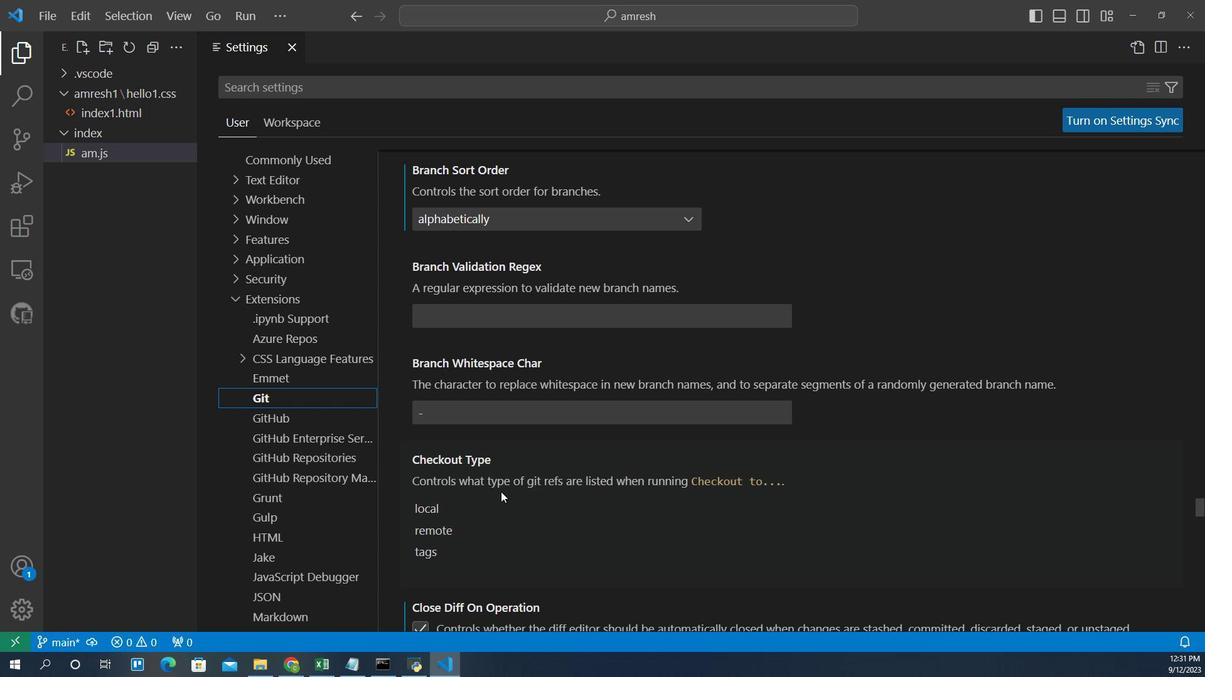 
Action: Mouse scrolled (495, 485) with delta (0, 0)
Screenshot: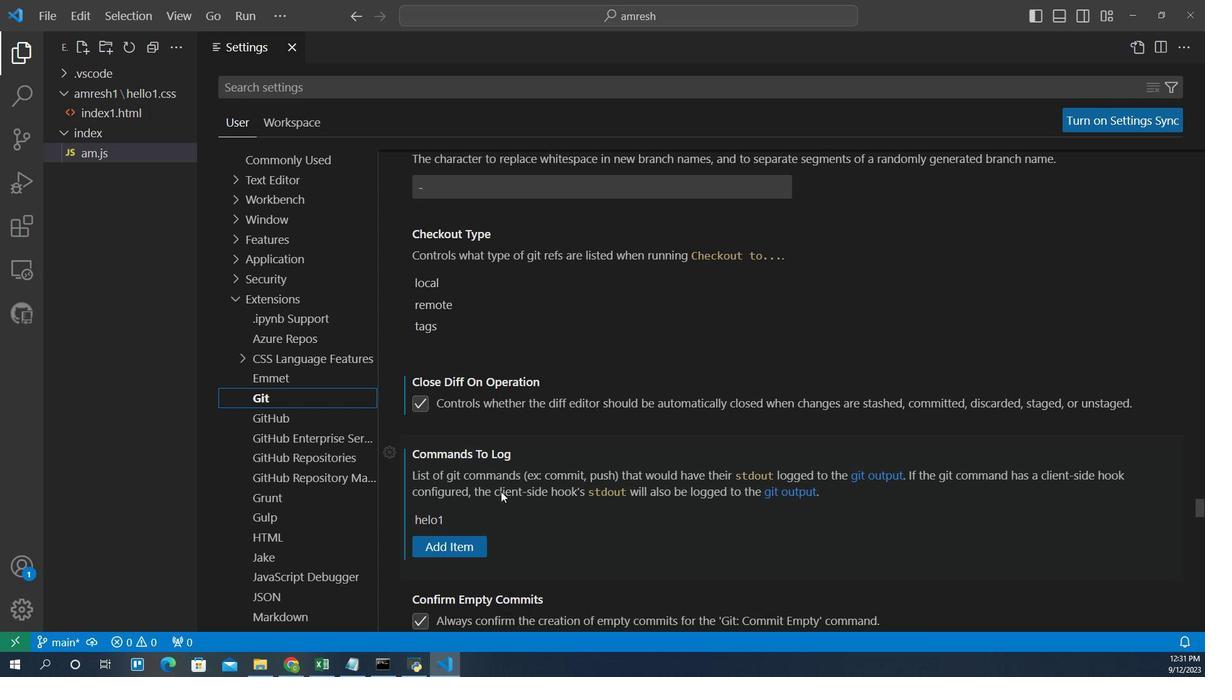 
Action: Mouse scrolled (495, 485) with delta (0, 0)
Screenshot: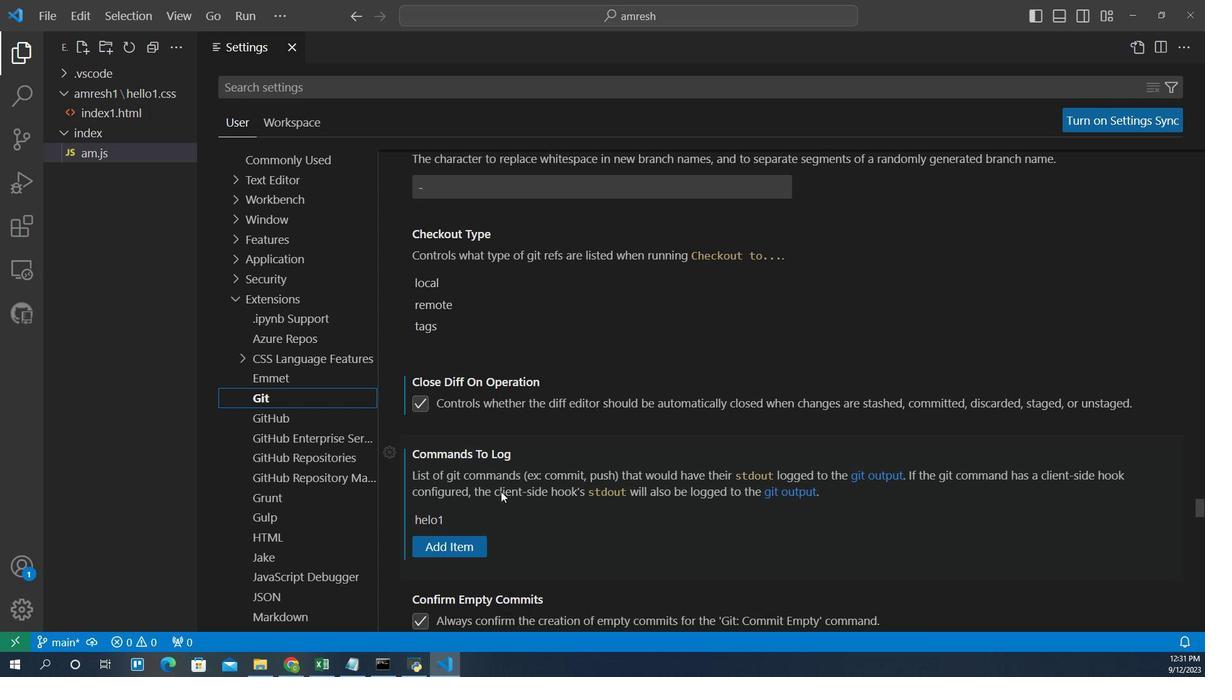 
Action: Mouse scrolled (495, 485) with delta (0, 0)
Screenshot: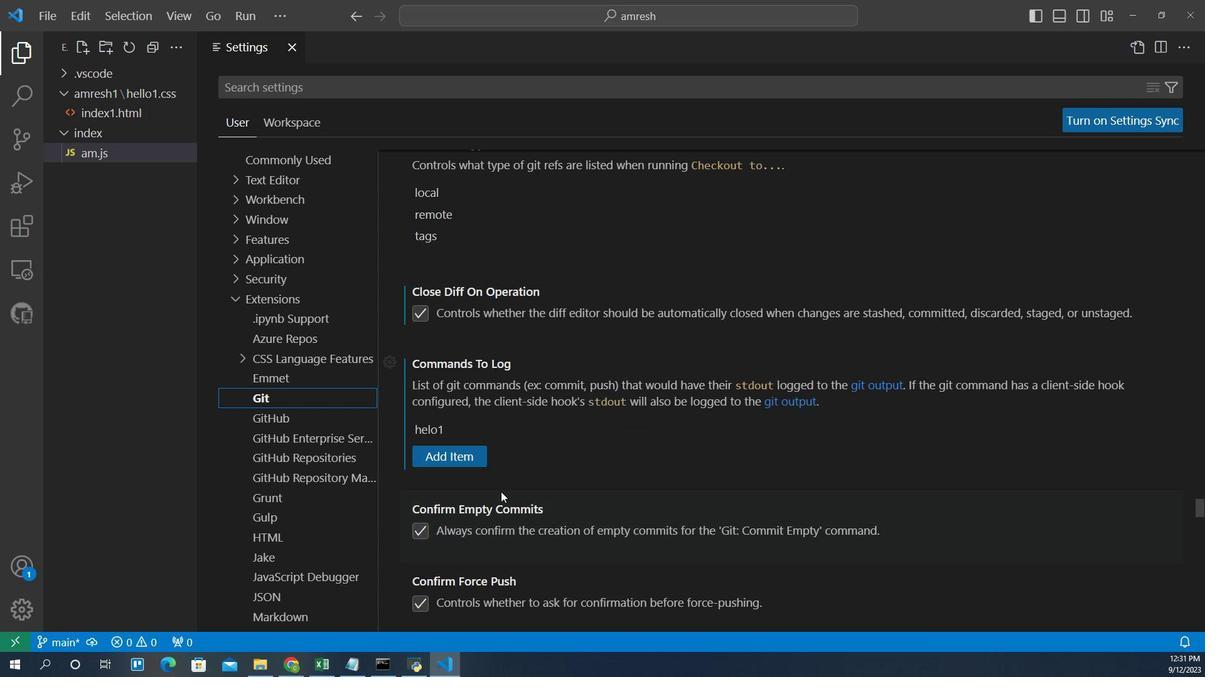 
Action: Mouse scrolled (495, 485) with delta (0, 0)
Screenshot: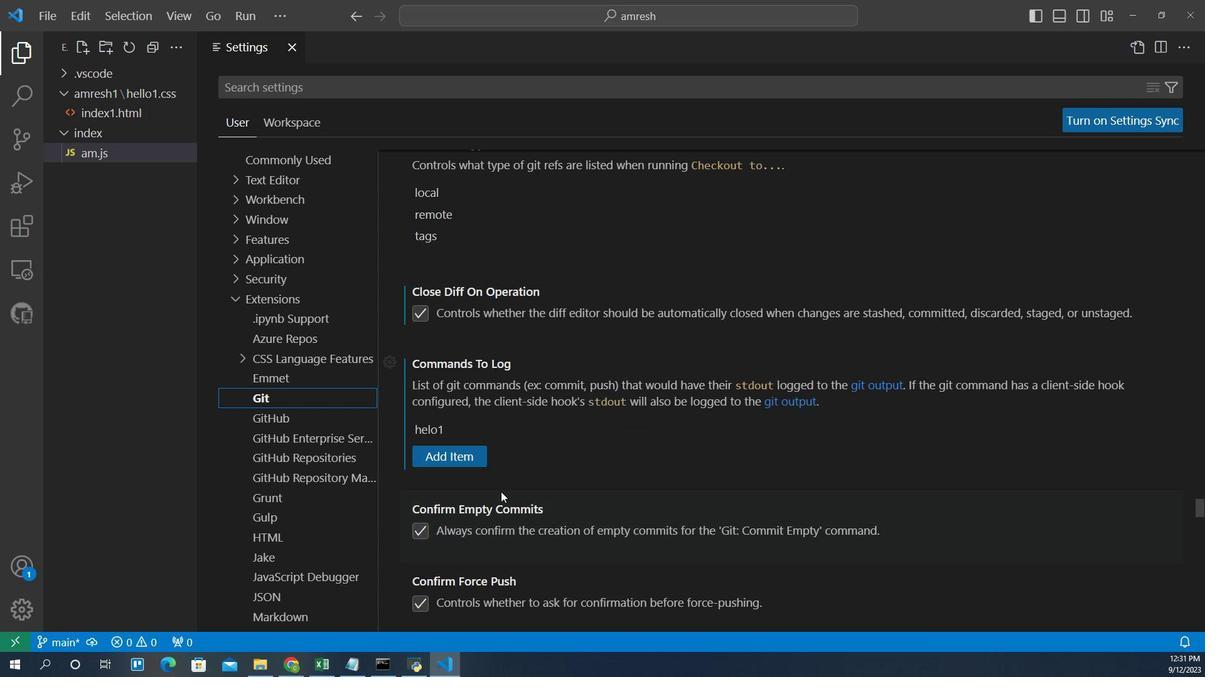 
Action: Mouse scrolled (495, 485) with delta (0, 0)
Screenshot: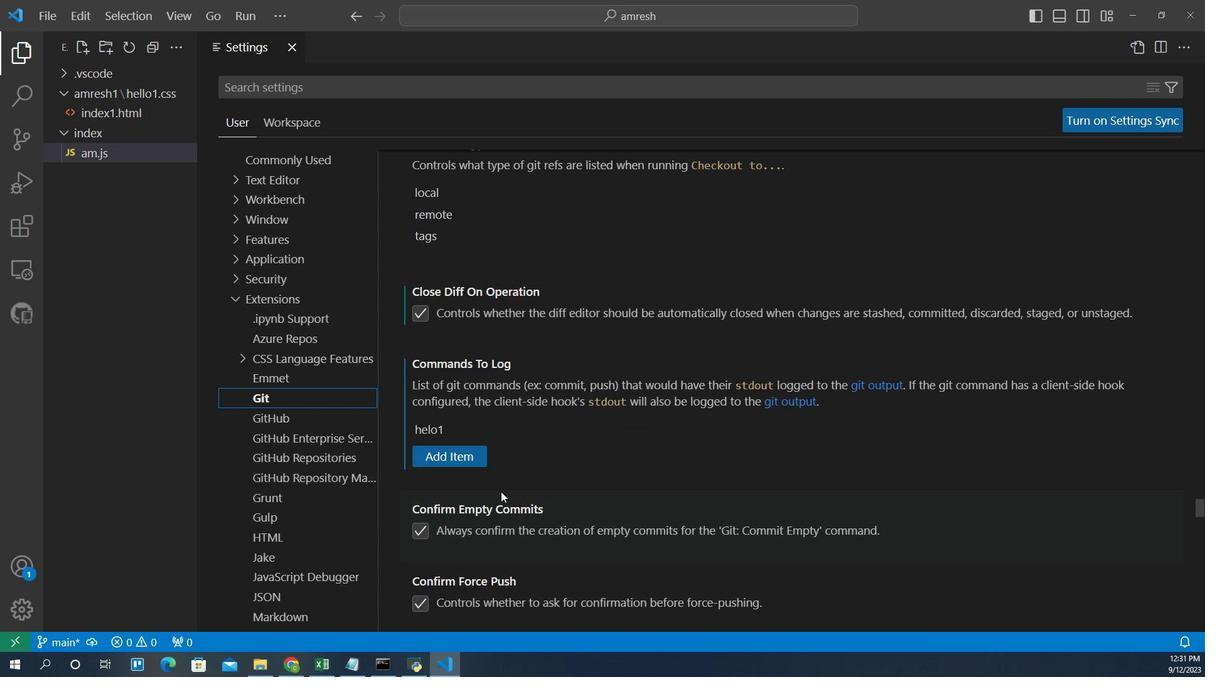 
Action: Mouse scrolled (495, 485) with delta (0, 0)
Screenshot: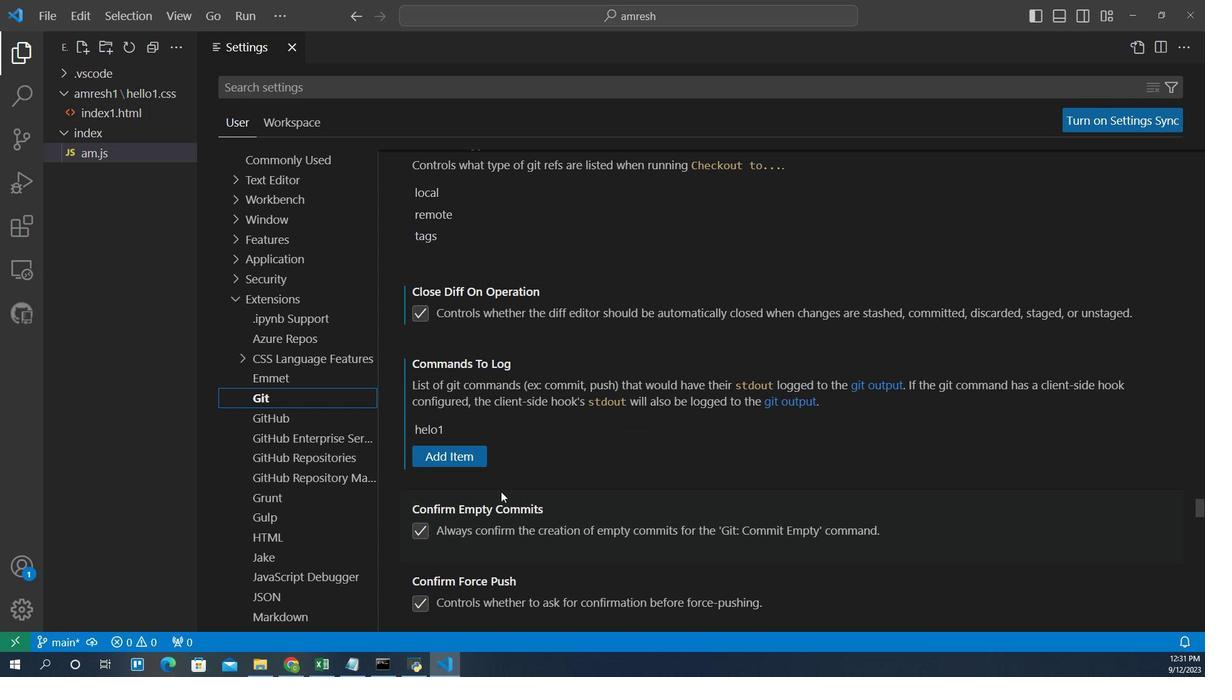
Action: Mouse scrolled (495, 485) with delta (0, 0)
Screenshot: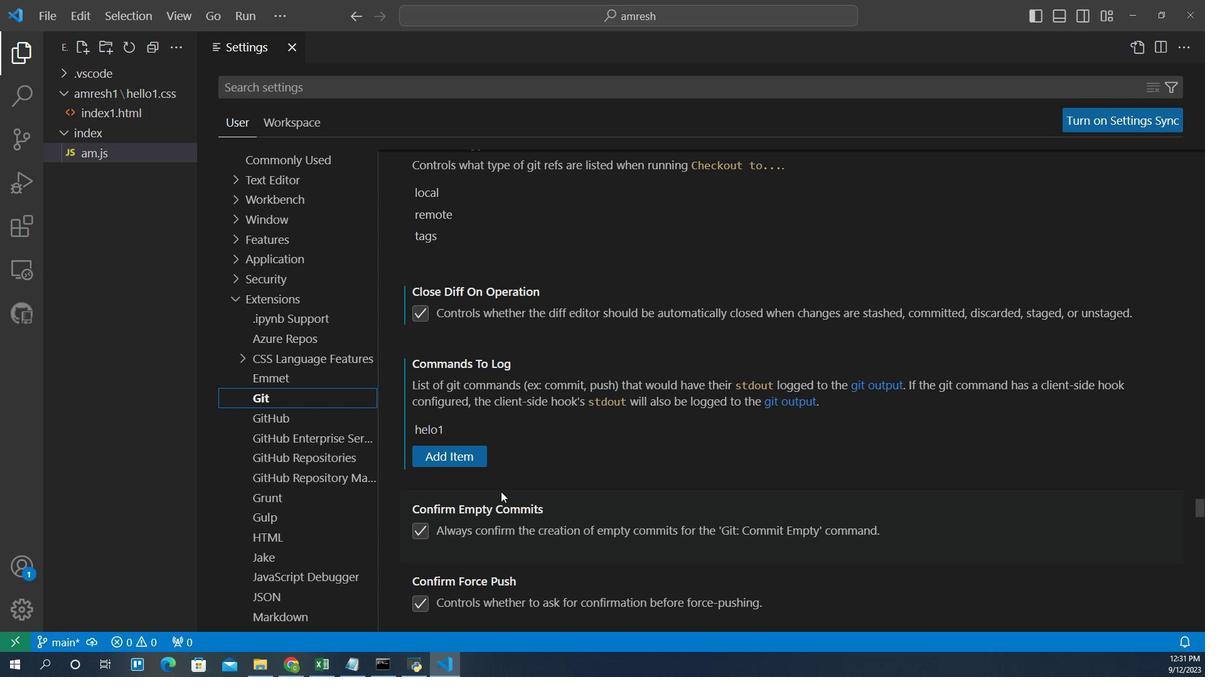 
Action: Mouse scrolled (495, 485) with delta (0, 0)
Screenshot: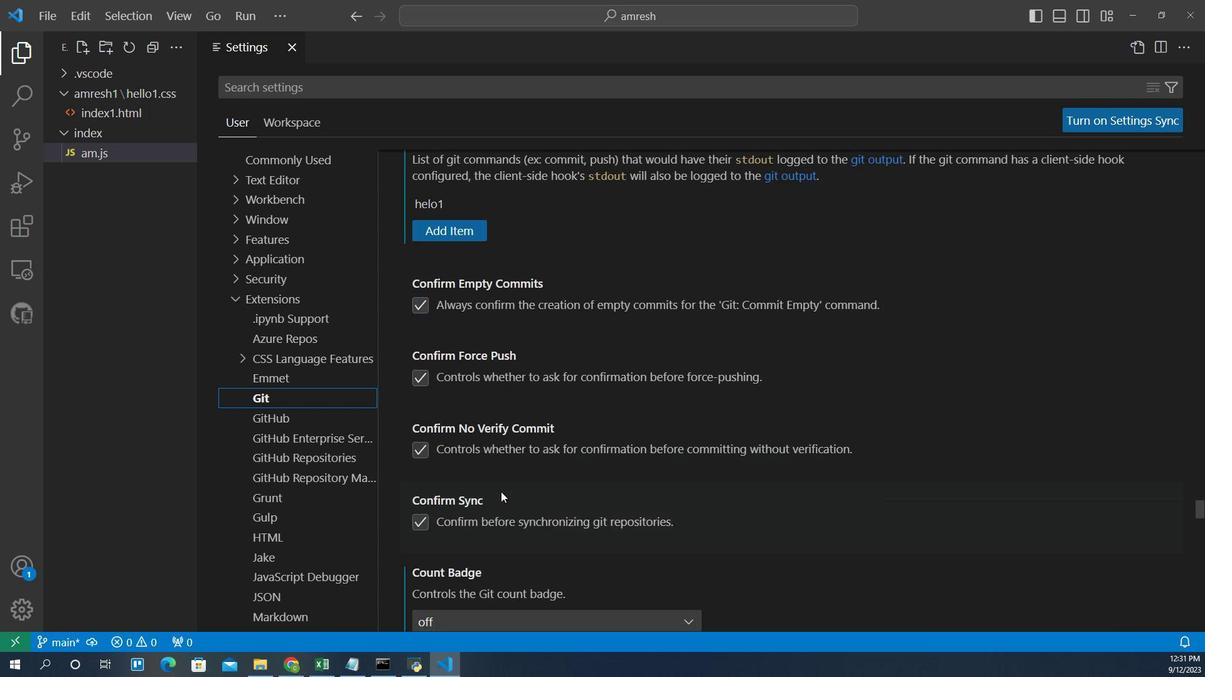 
Action: Mouse scrolled (495, 485) with delta (0, 0)
Screenshot: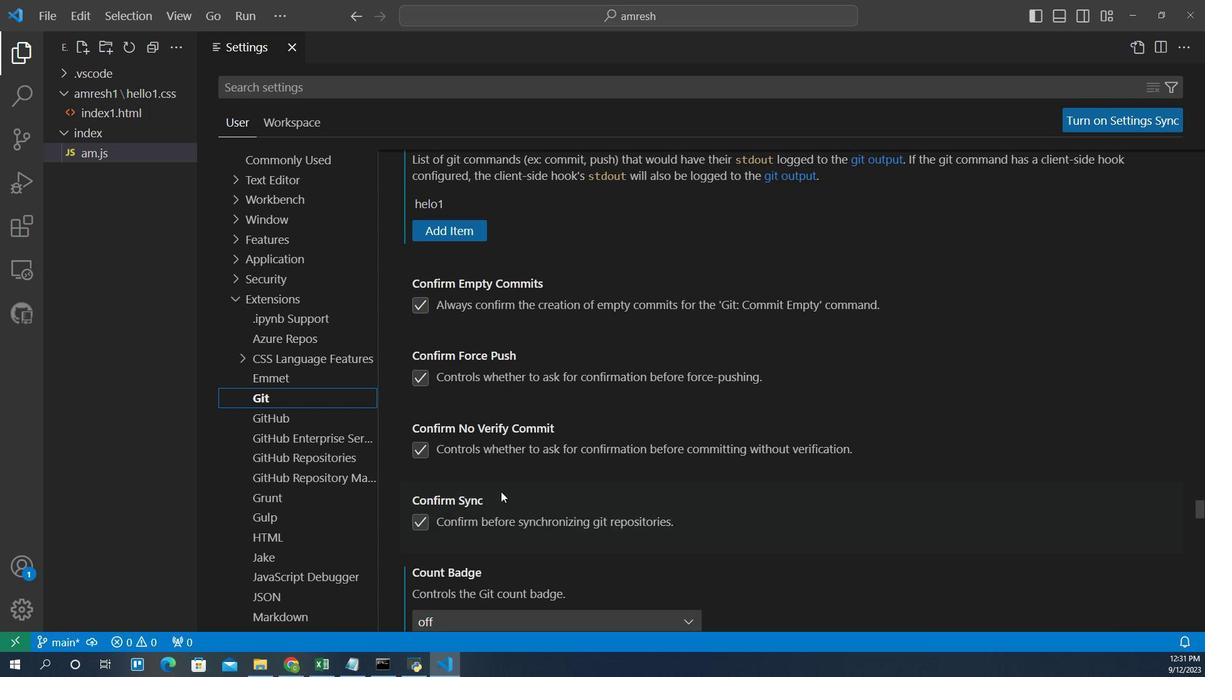 
Action: Mouse scrolled (495, 485) with delta (0, 0)
Screenshot: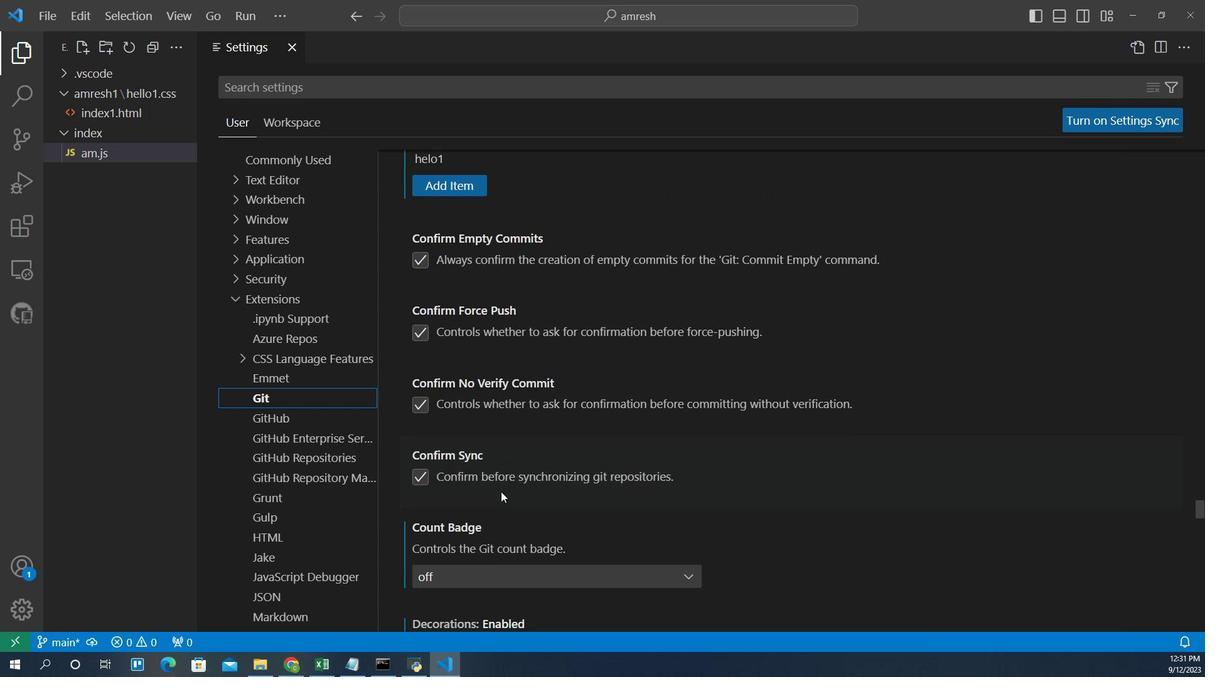 
Action: Mouse scrolled (495, 485) with delta (0, 0)
Screenshot: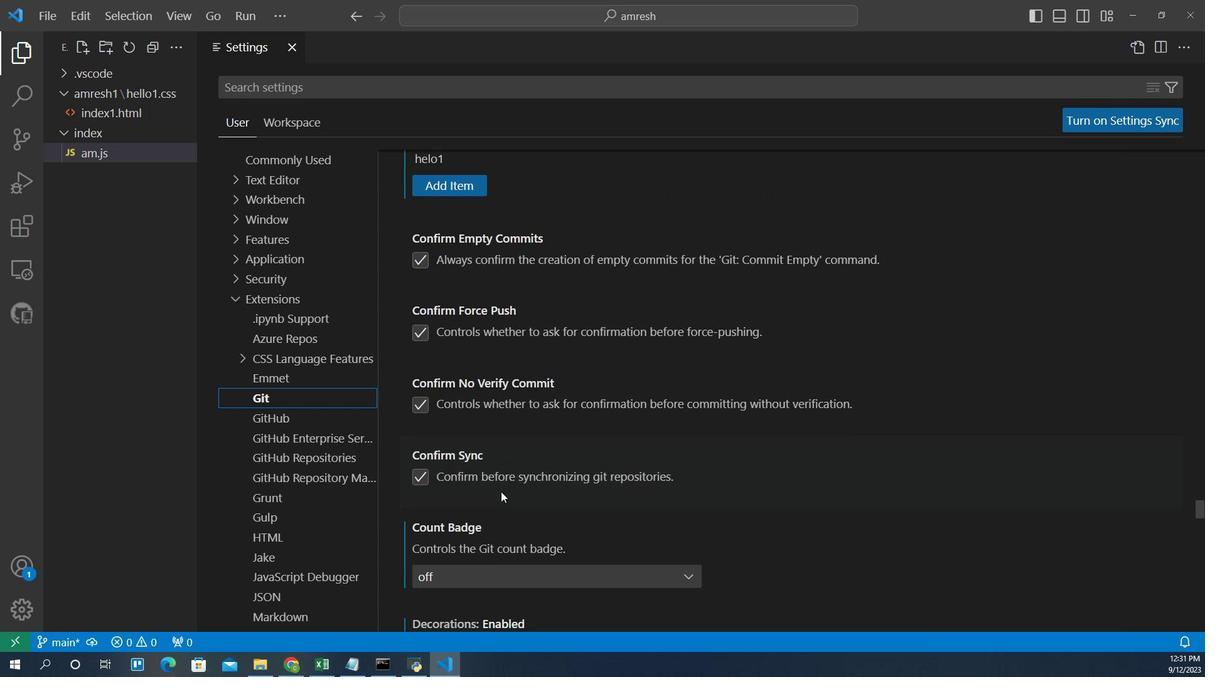 
Action: Mouse scrolled (495, 485) with delta (0, 0)
Screenshot: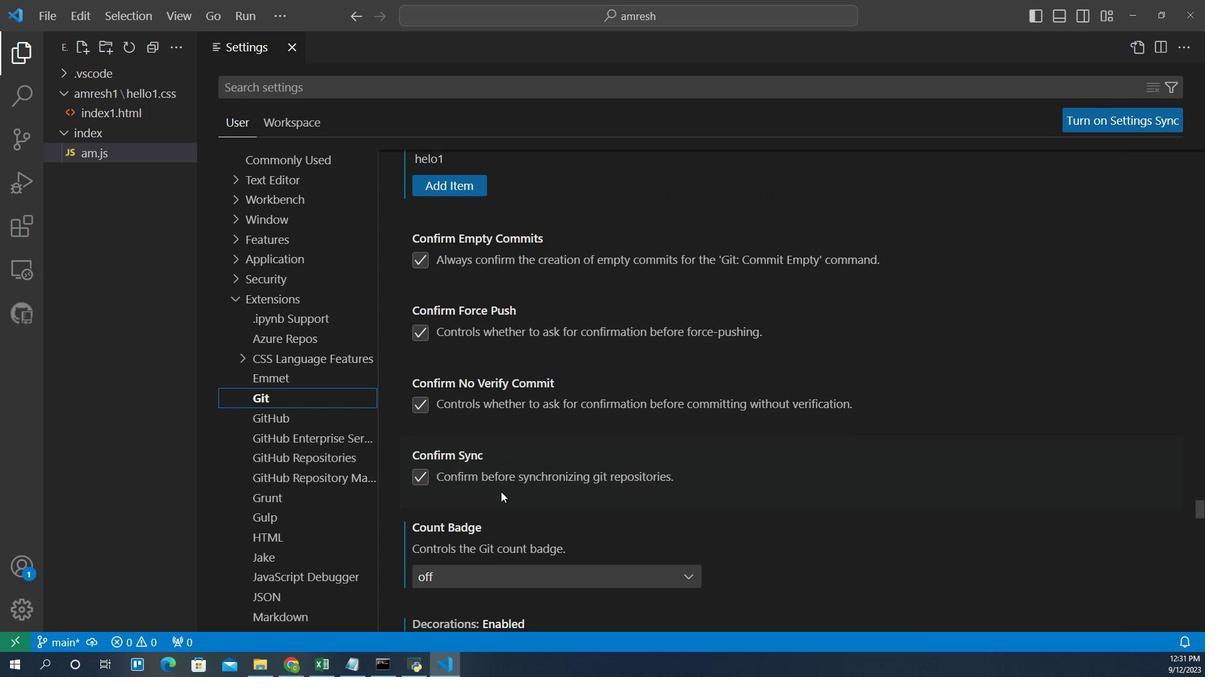 
Action: Mouse scrolled (495, 485) with delta (0, 0)
Screenshot: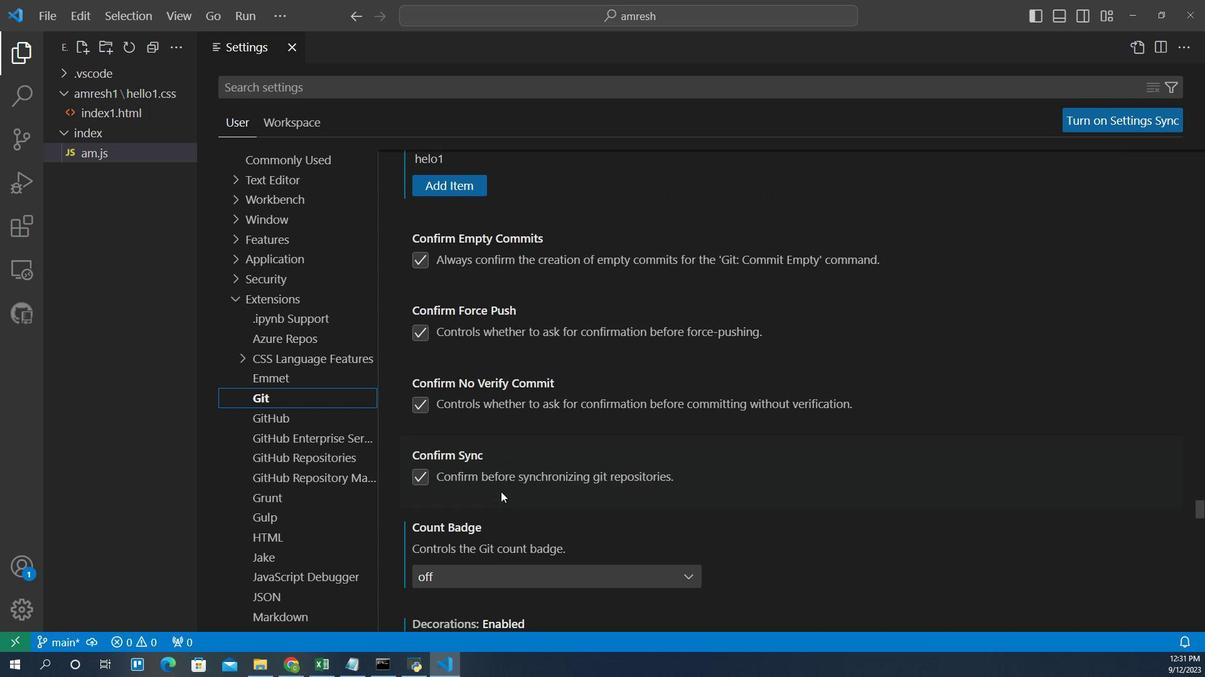 
Action: Mouse scrolled (495, 485) with delta (0, 0)
Screenshot: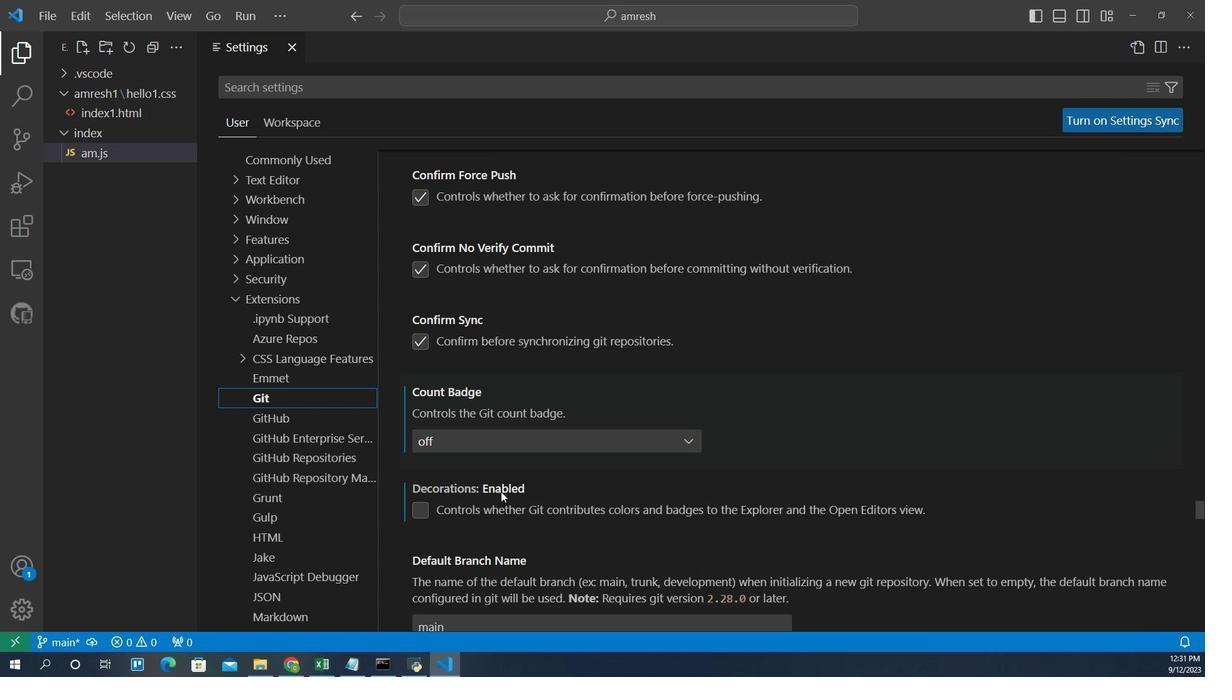 
Action: Mouse scrolled (495, 485) with delta (0, 0)
Screenshot: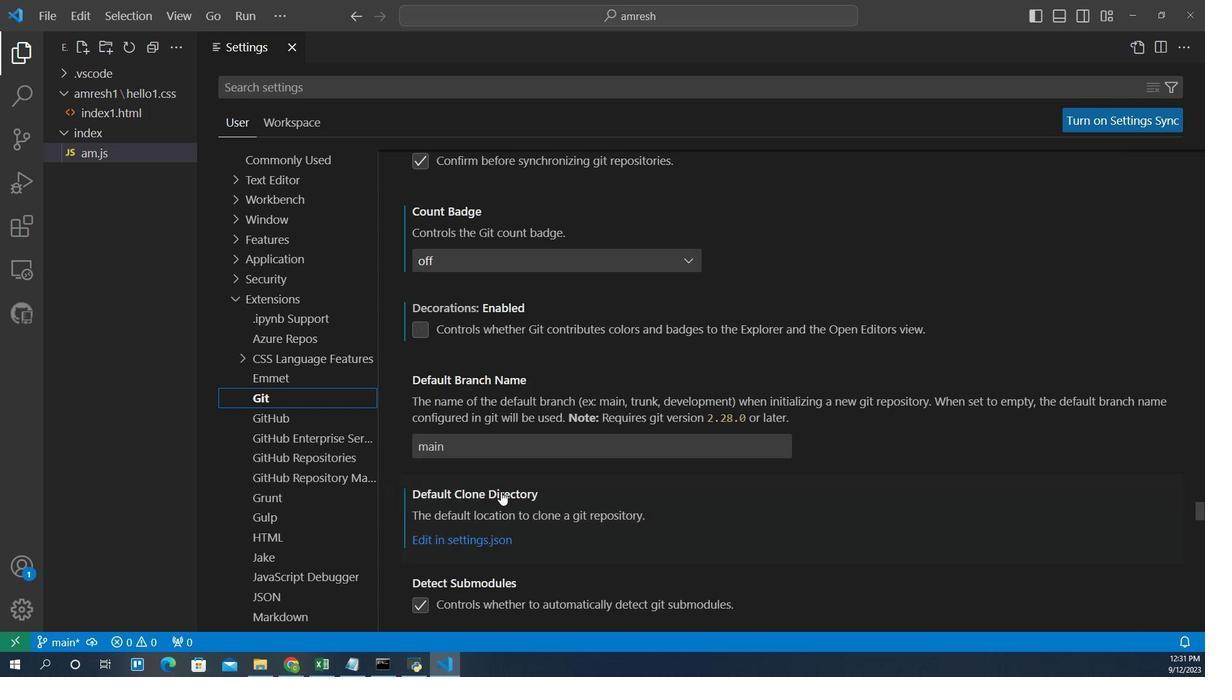 
Action: Mouse scrolled (495, 485) with delta (0, 0)
Screenshot: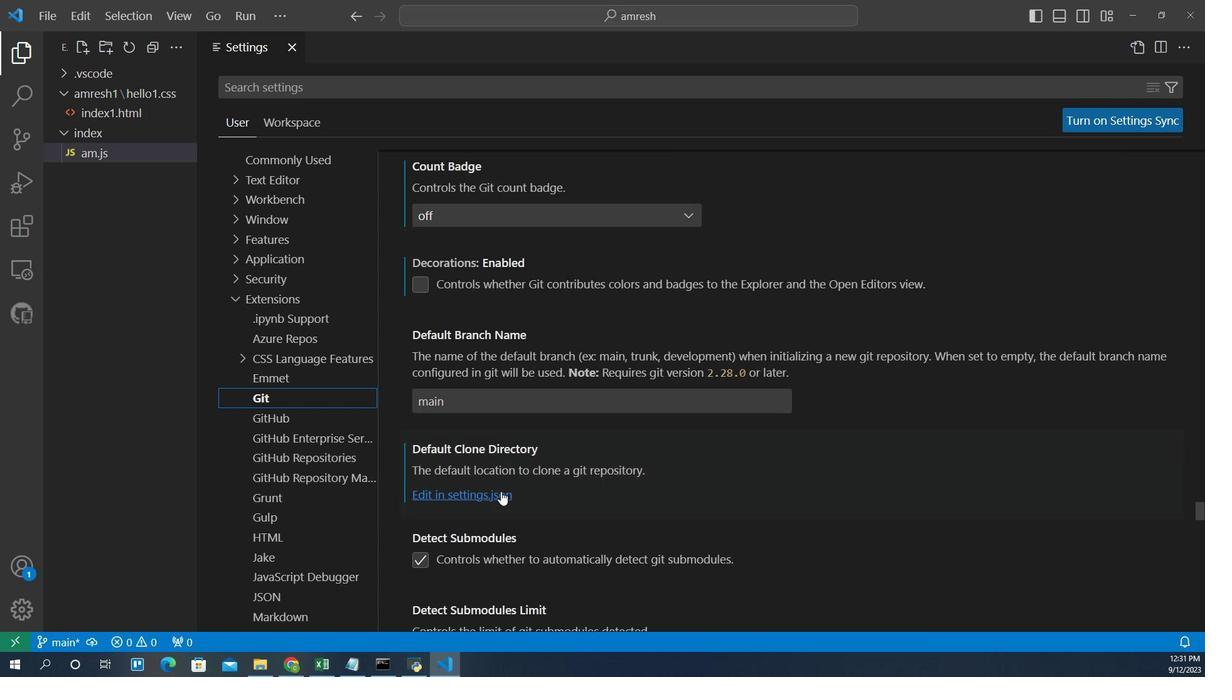 
Action: Mouse scrolled (495, 485) with delta (0, 0)
Screenshot: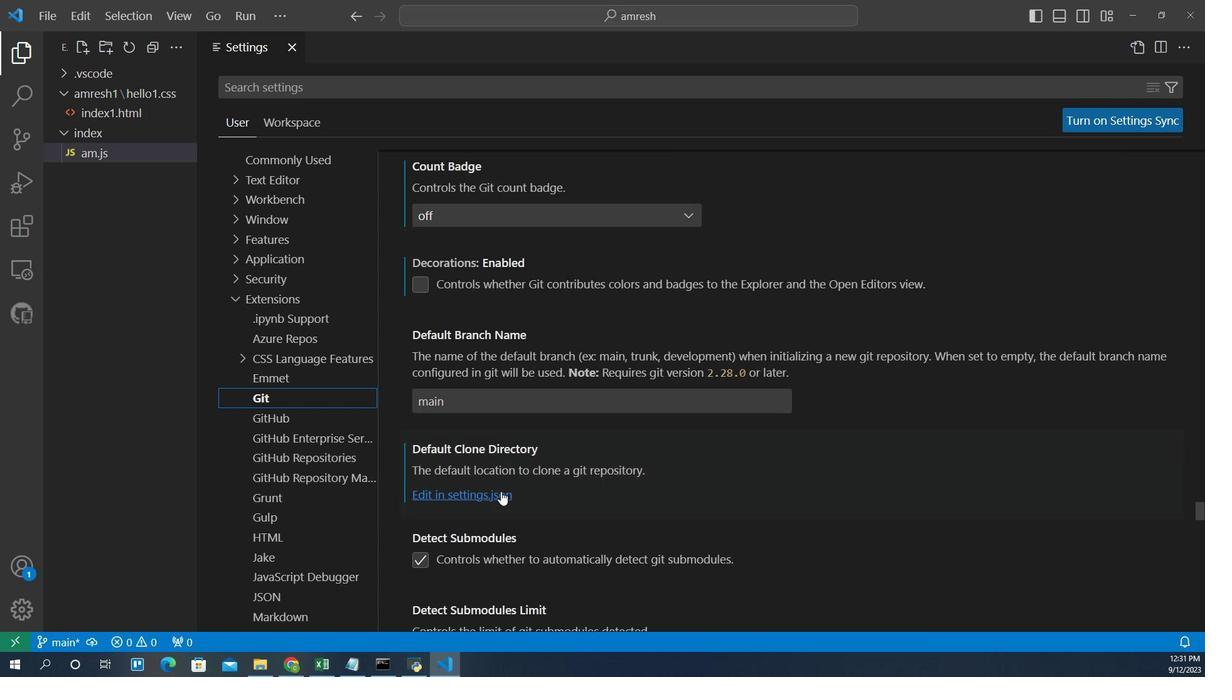 
Action: Mouse scrolled (495, 485) with delta (0, 0)
Screenshot: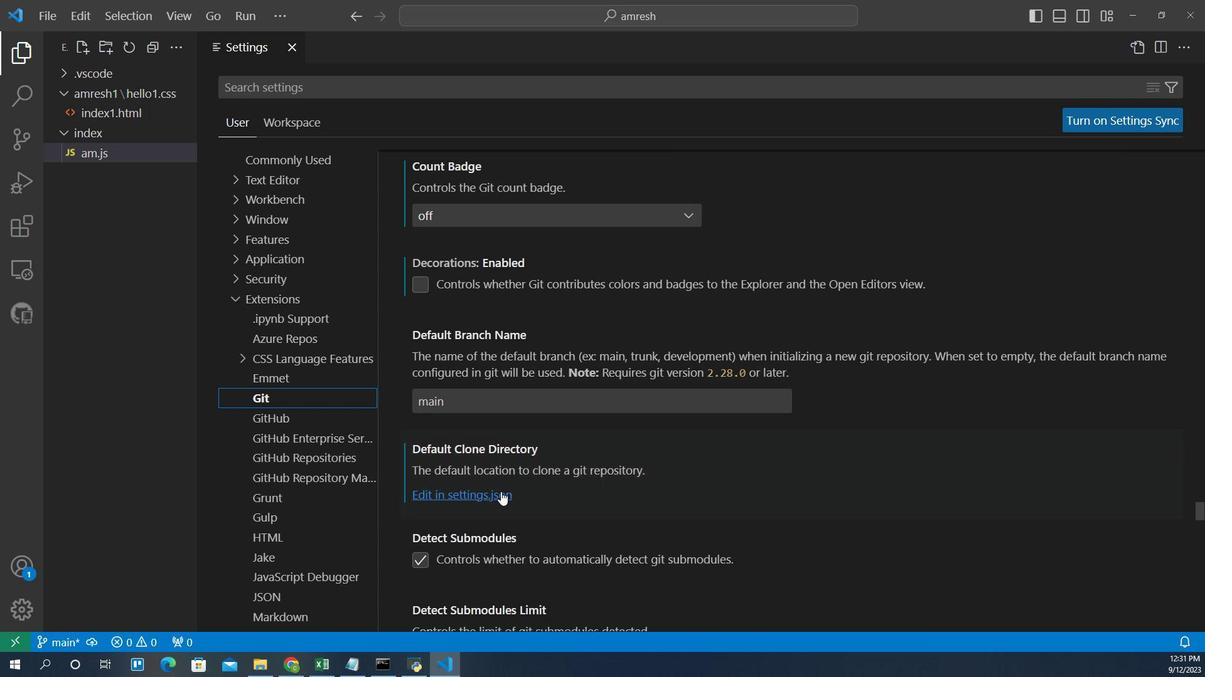 
Action: Mouse scrolled (495, 485) with delta (0, 0)
Screenshot: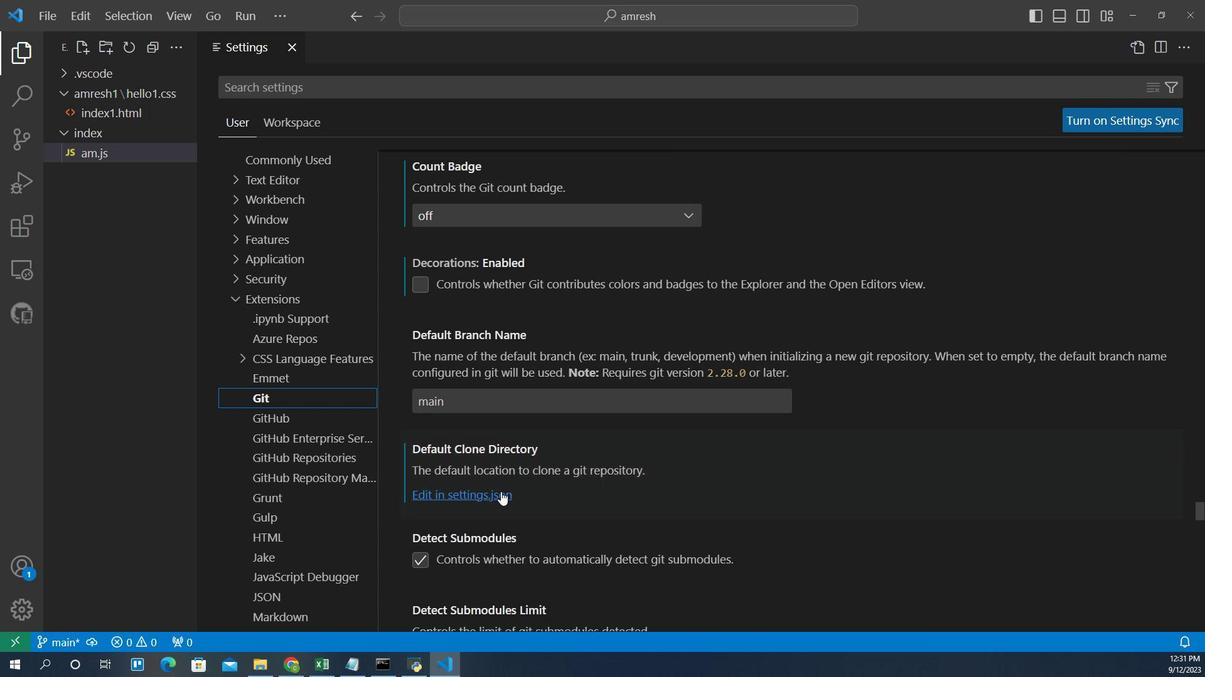 
Action: Mouse scrolled (495, 485) with delta (0, 0)
Screenshot: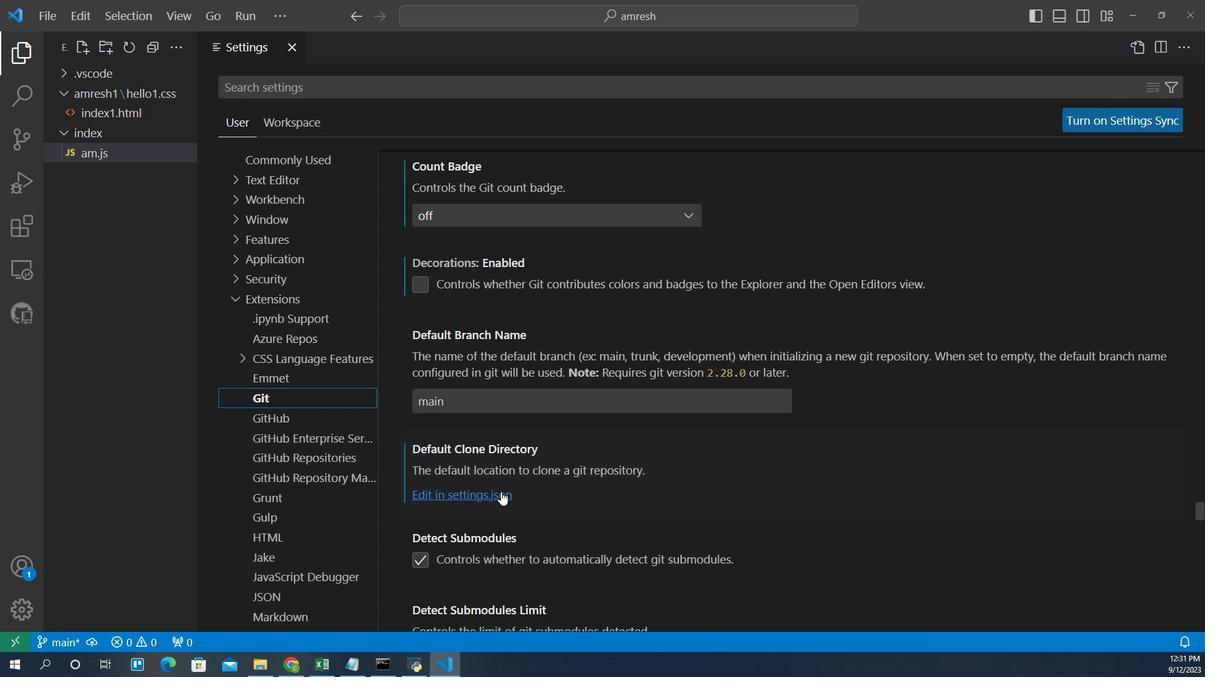 
Action: Mouse moved to (495, 487)
Screenshot: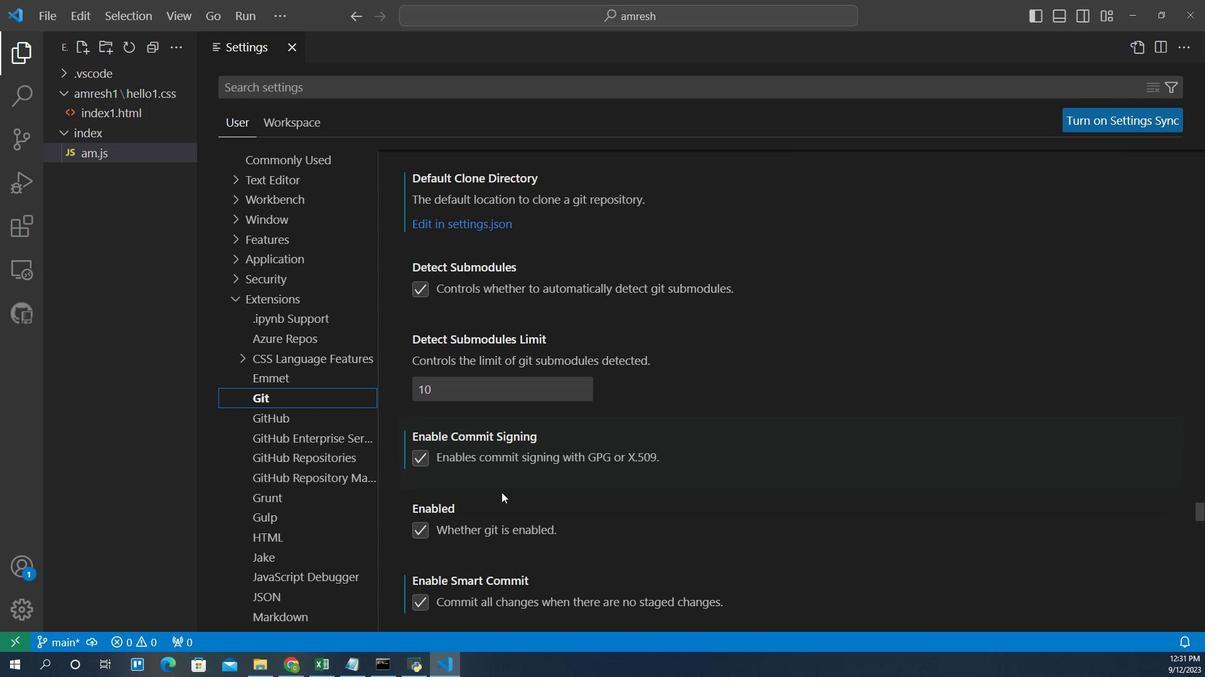
Action: Mouse scrolled (495, 486) with delta (0, 0)
Screenshot: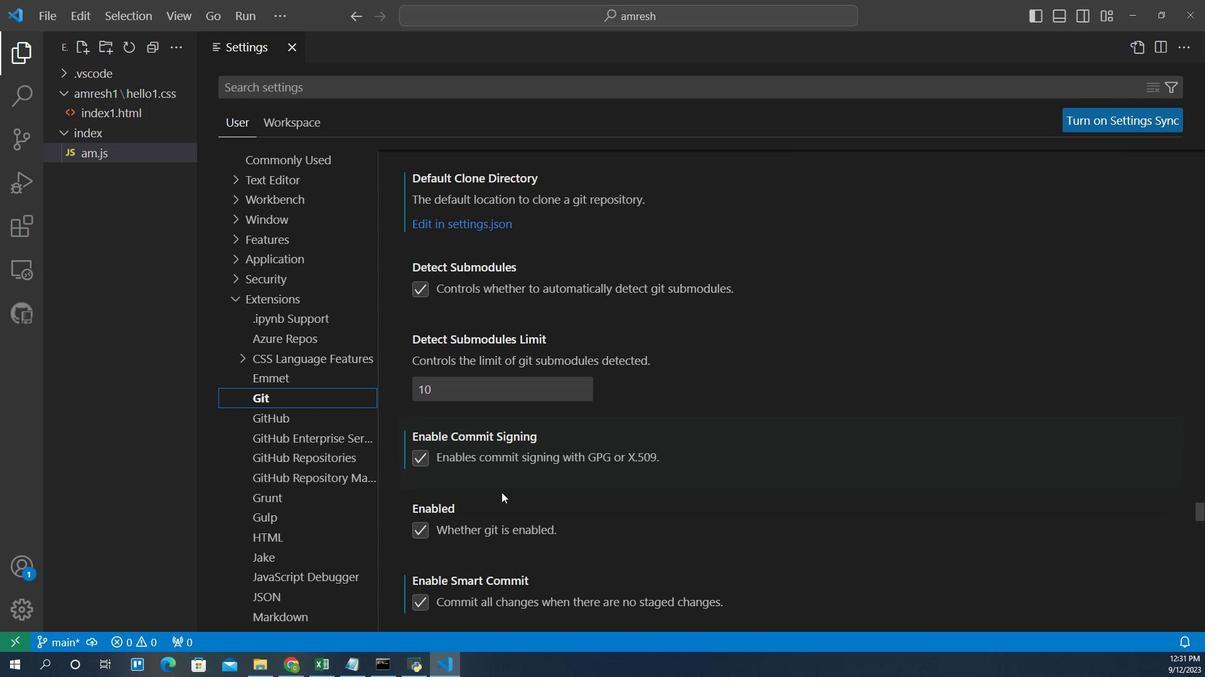 
Action: Mouse scrolled (495, 486) with delta (0, 0)
Screenshot: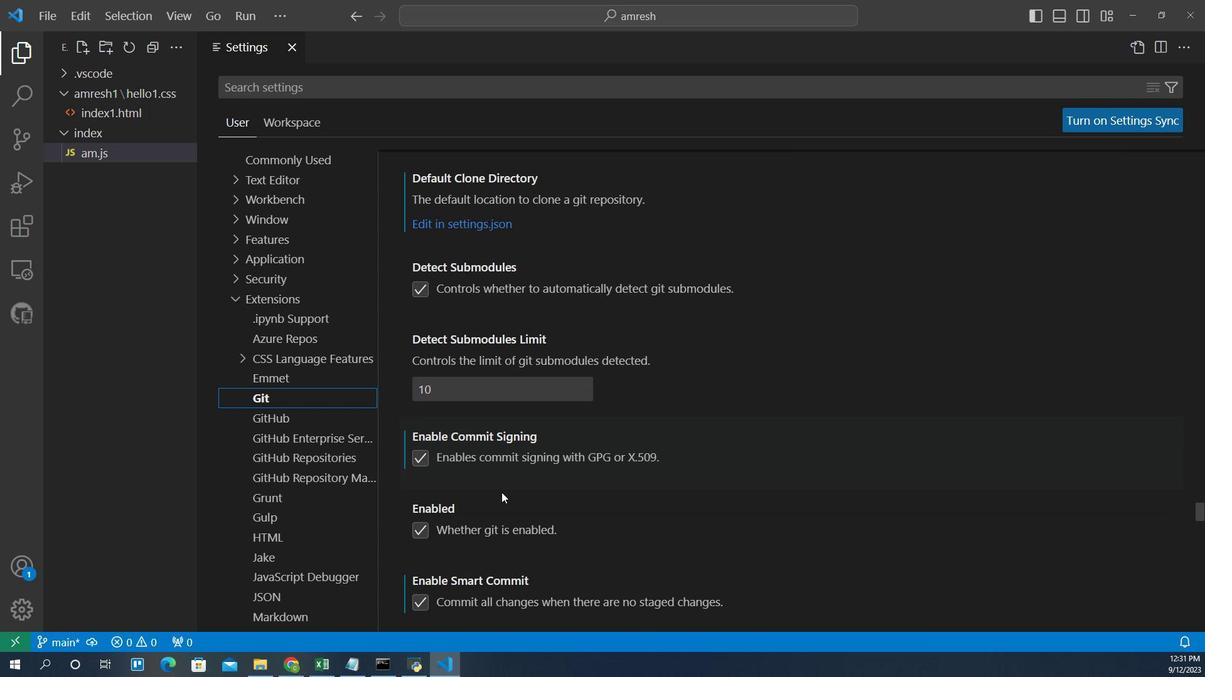 
Action: Mouse scrolled (495, 486) with delta (0, 0)
Screenshot: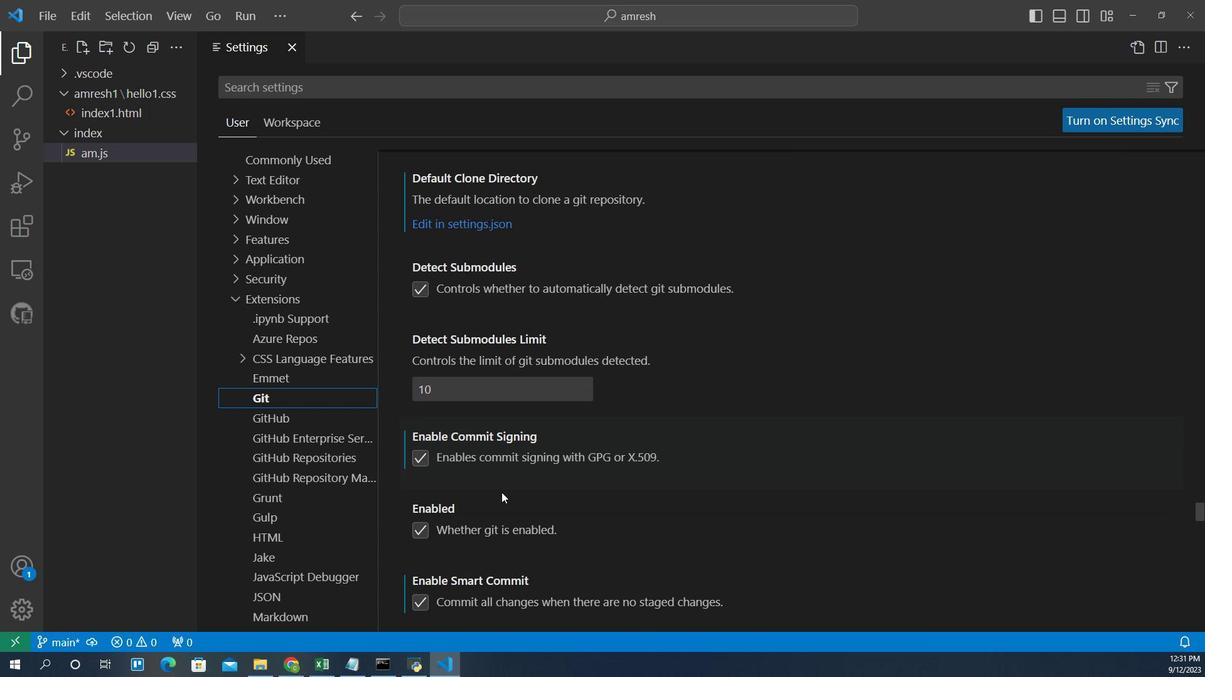 
Action: Mouse scrolled (495, 486) with delta (0, 0)
Screenshot: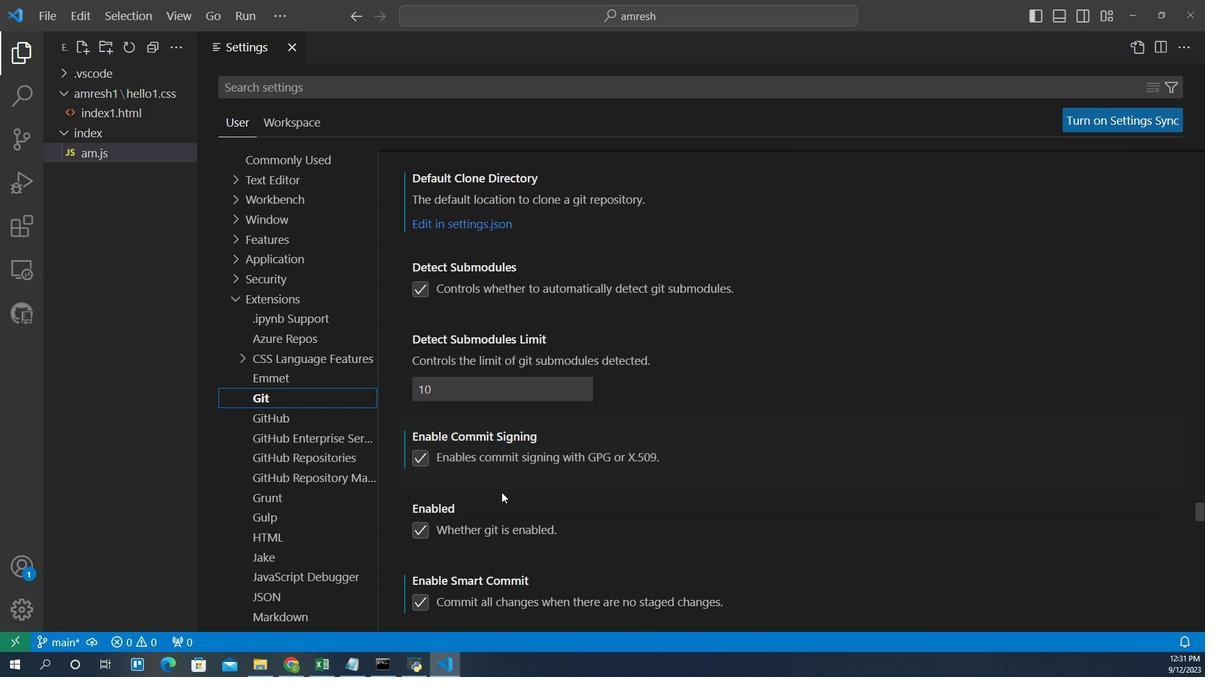 
Action: Mouse scrolled (495, 486) with delta (0, 0)
Screenshot: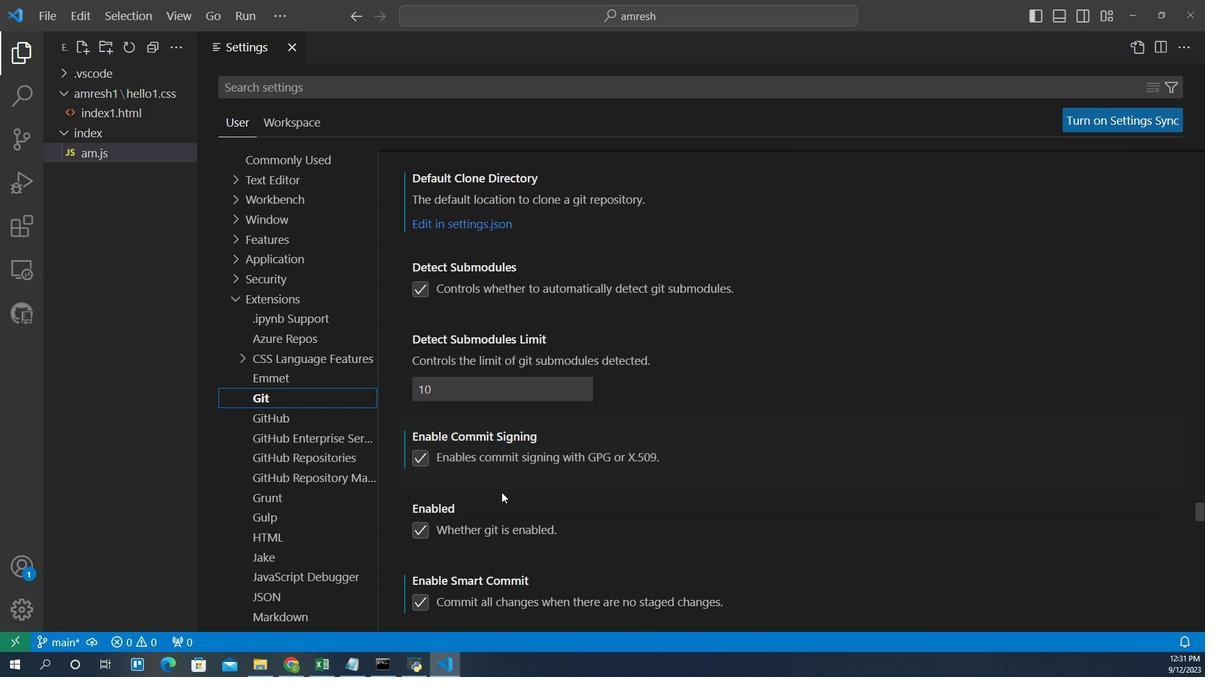 
Action: Mouse scrolled (495, 486) with delta (0, 0)
Screenshot: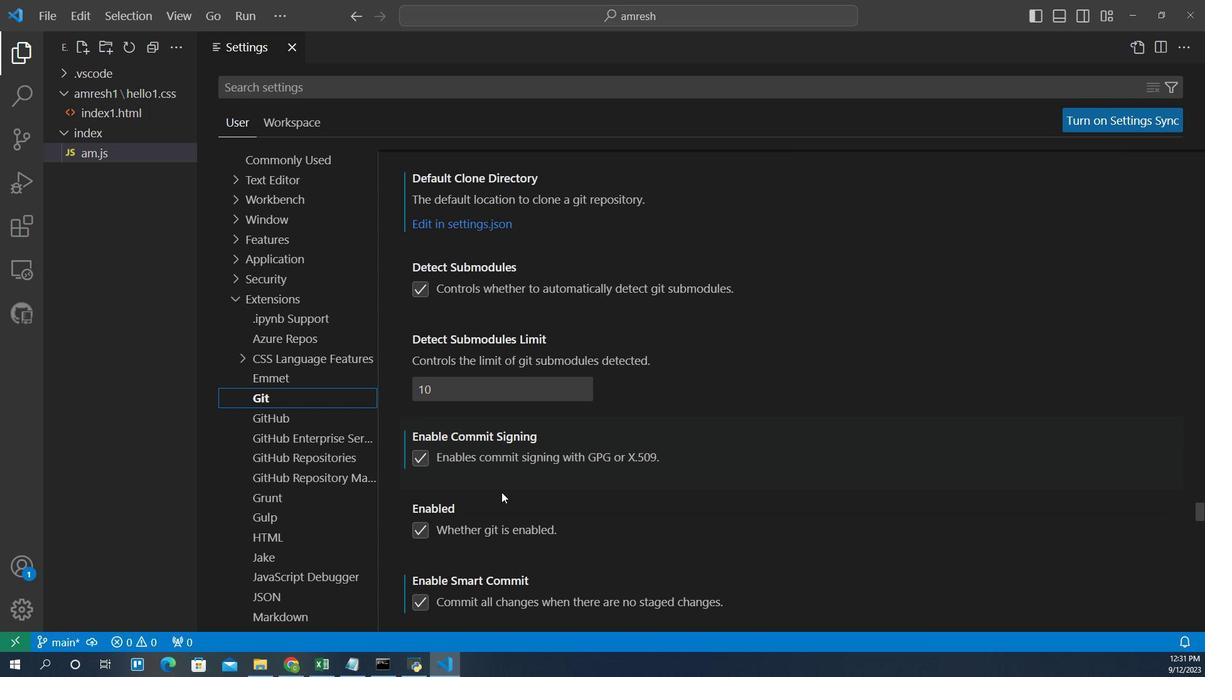 
Action: Mouse scrolled (495, 486) with delta (0, 0)
Screenshot: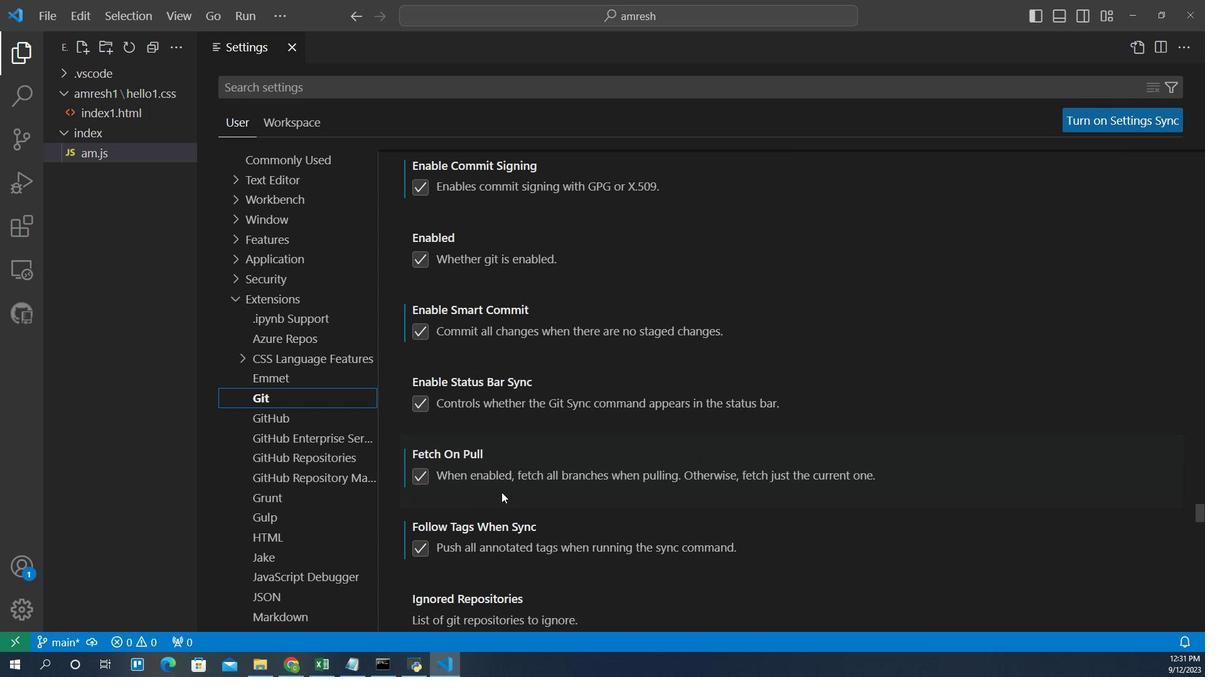 
Action: Mouse scrolled (495, 486) with delta (0, 0)
Screenshot: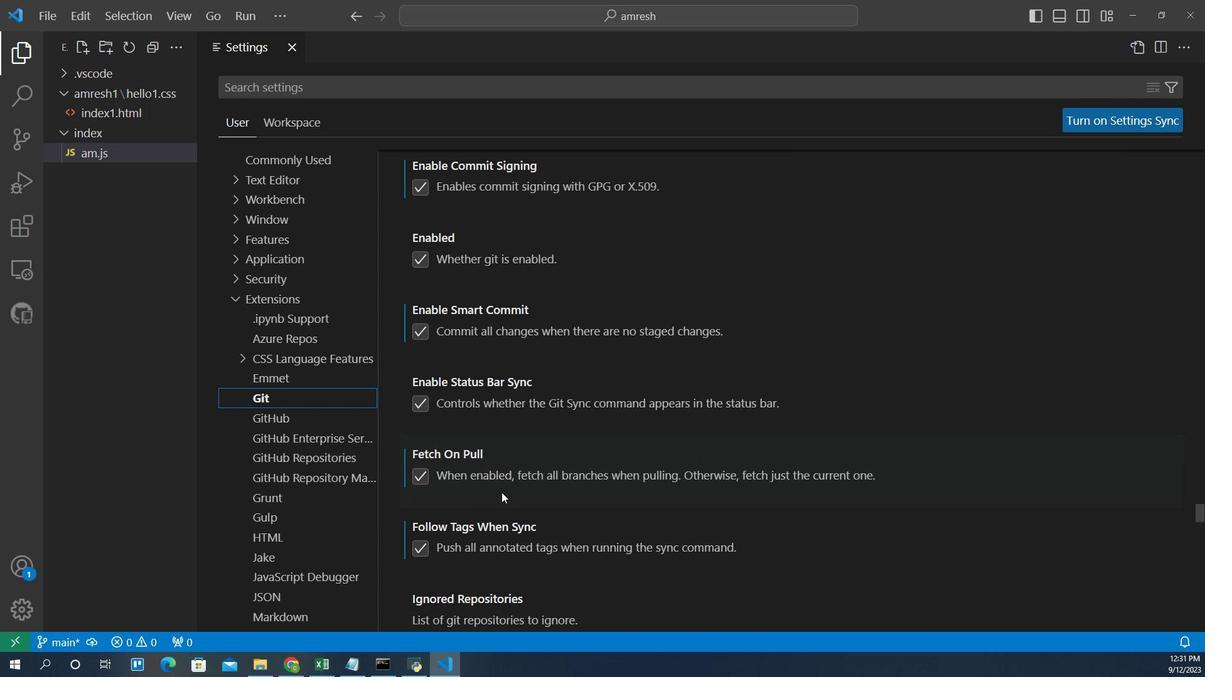 
Action: Mouse scrolled (495, 486) with delta (0, 0)
Screenshot: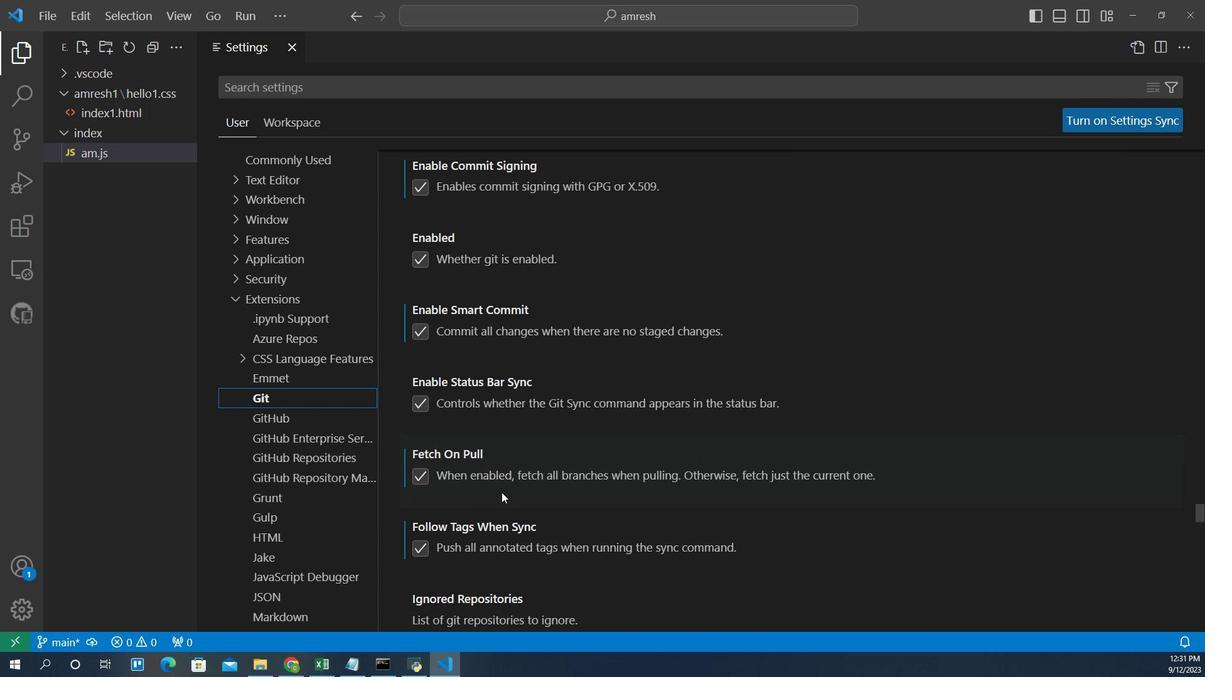 
Action: Mouse scrolled (495, 486) with delta (0, 0)
Screenshot: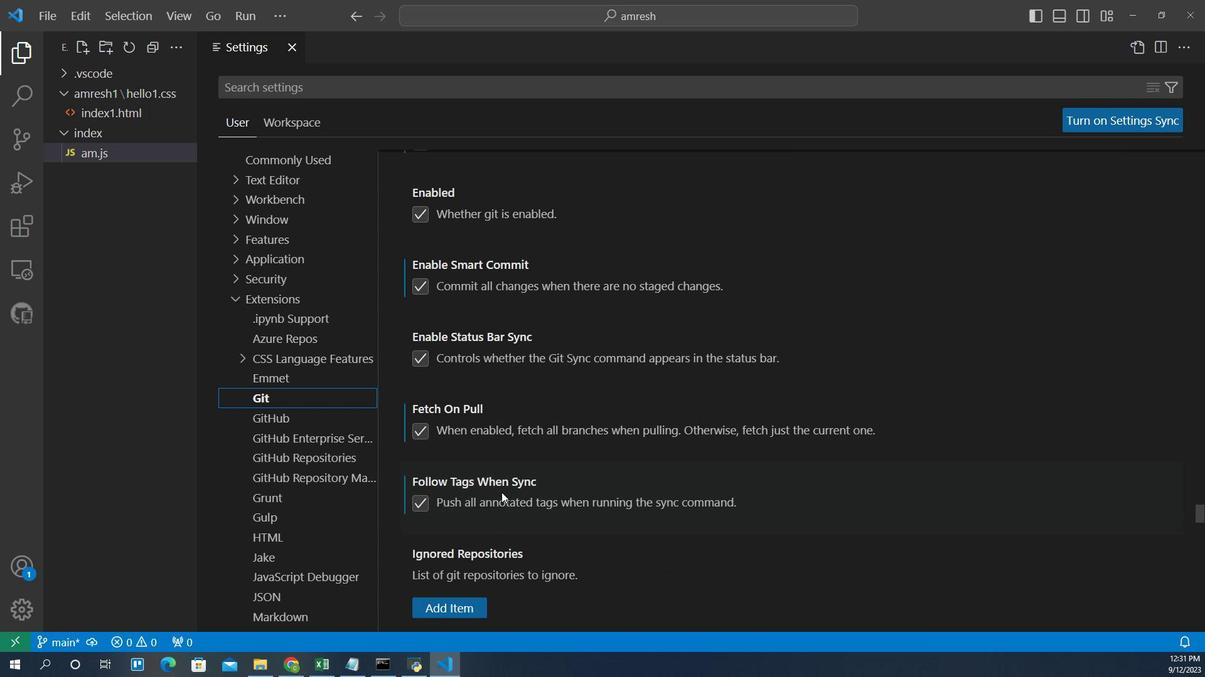 
Action: Mouse scrolled (495, 486) with delta (0, 0)
Screenshot: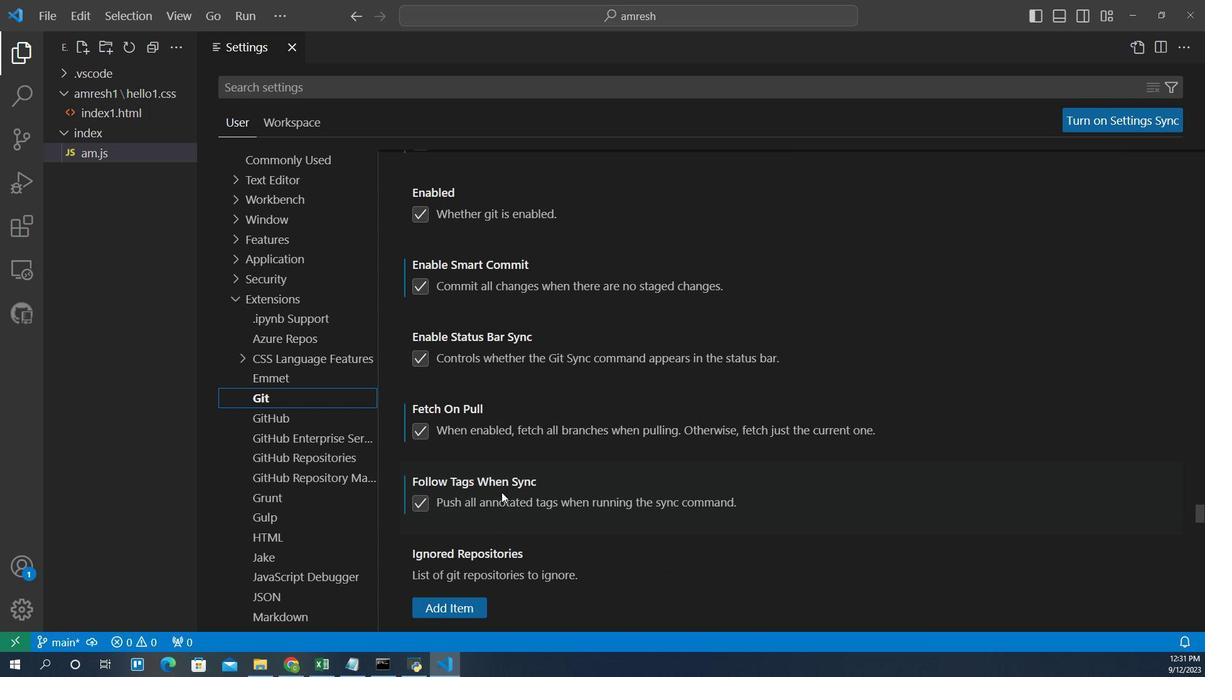 
Action: Mouse scrolled (495, 486) with delta (0, 0)
Screenshot: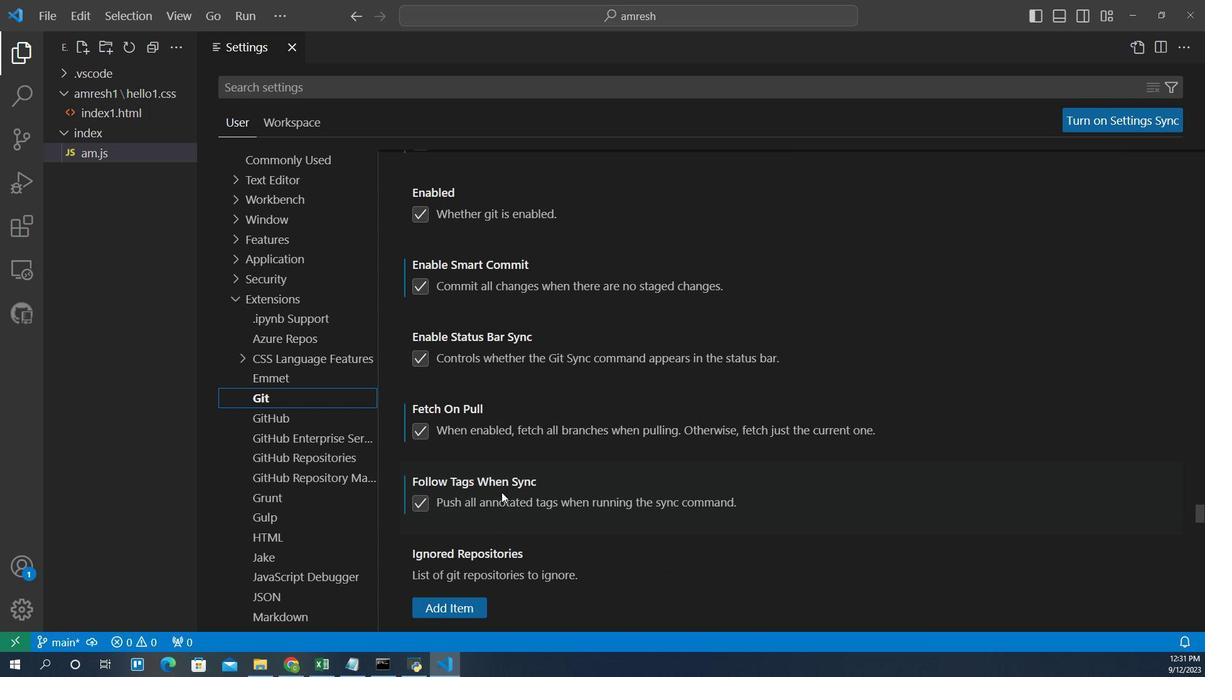 
Action: Mouse scrolled (495, 486) with delta (0, 0)
Screenshot: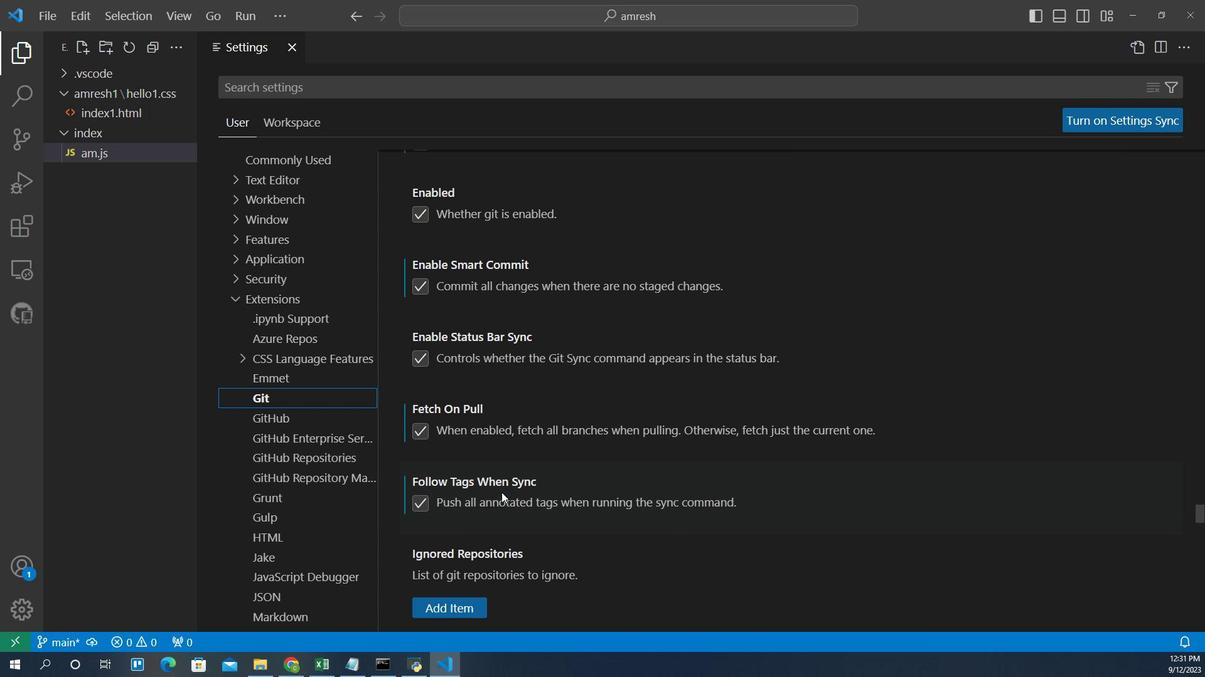 
Action: Mouse scrolled (495, 486) with delta (0, 0)
Screenshot: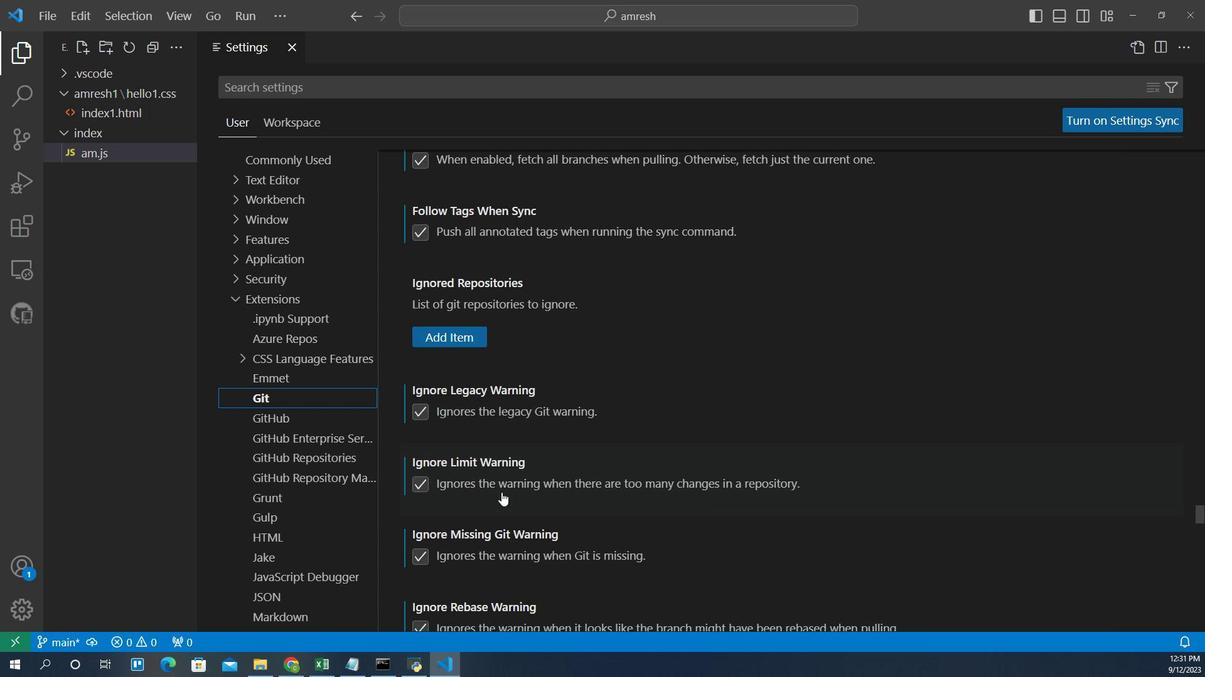 
Action: Mouse scrolled (495, 486) with delta (0, 0)
Screenshot: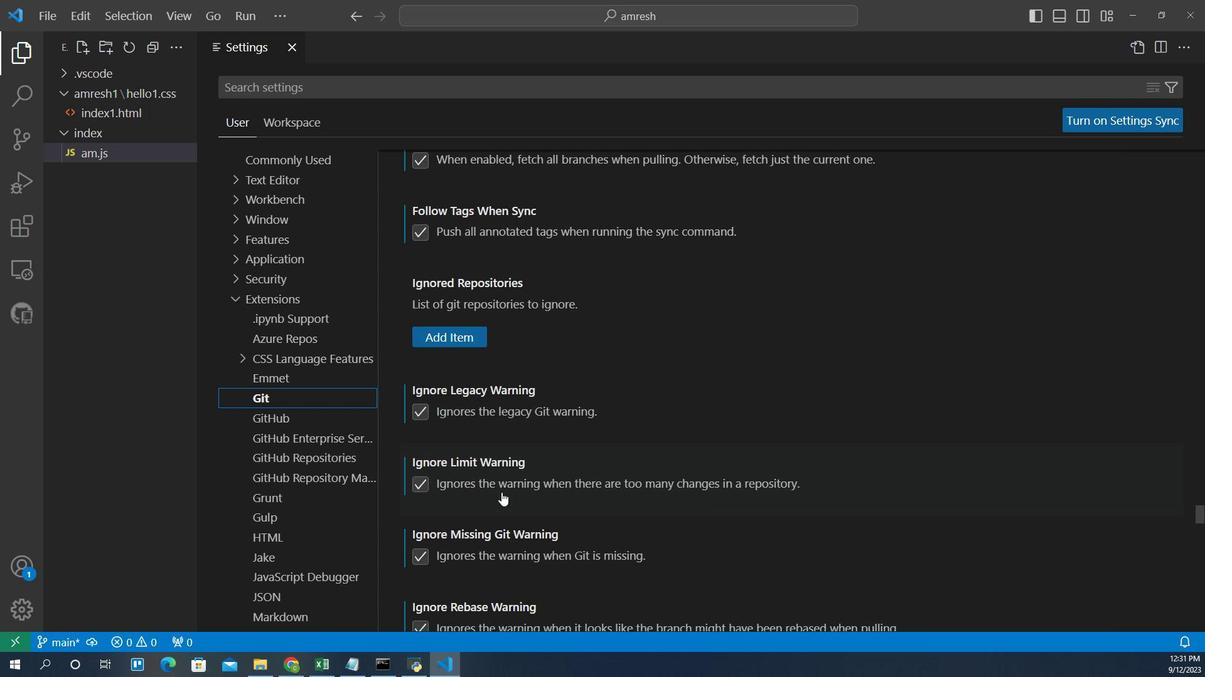 
Action: Mouse scrolled (495, 486) with delta (0, 0)
Screenshot: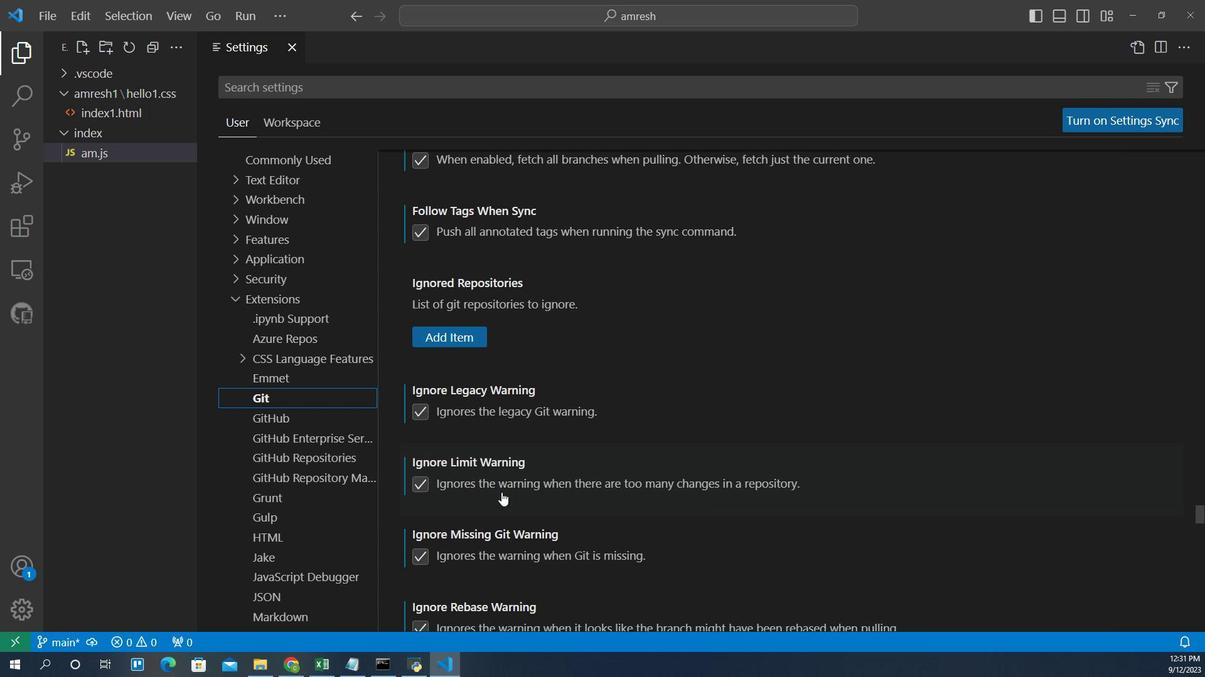 
Action: Mouse scrolled (495, 486) with delta (0, 0)
Screenshot: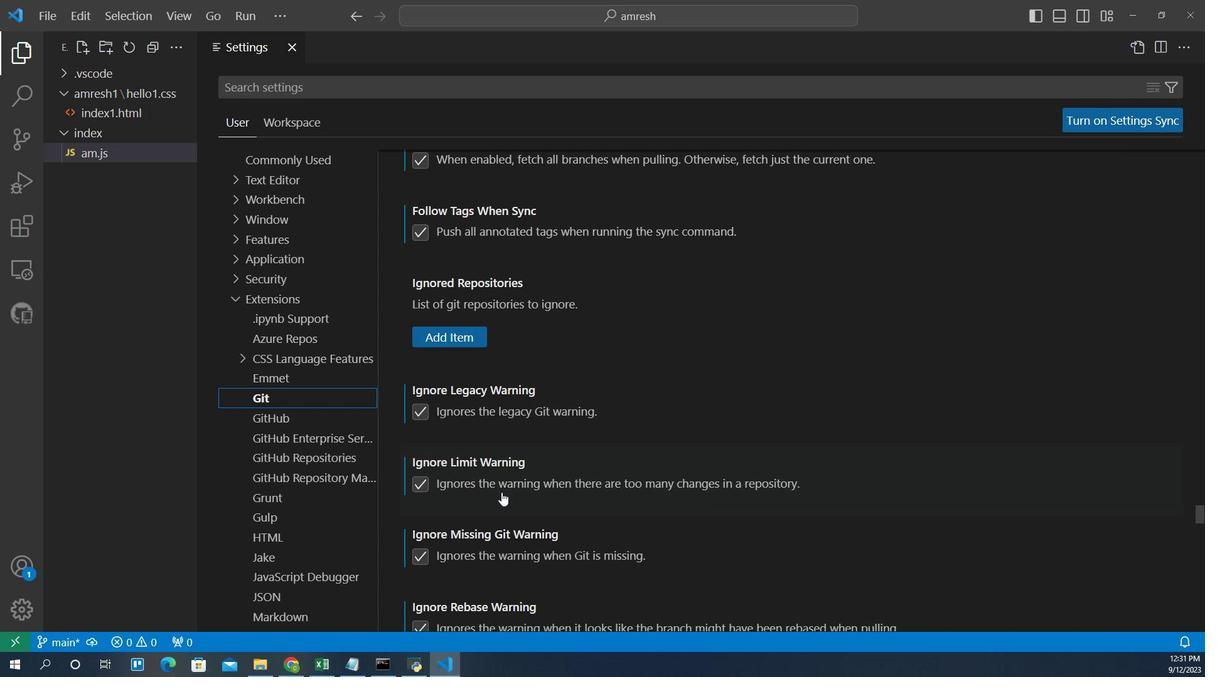 
Action: Mouse scrolled (495, 486) with delta (0, 0)
Screenshot: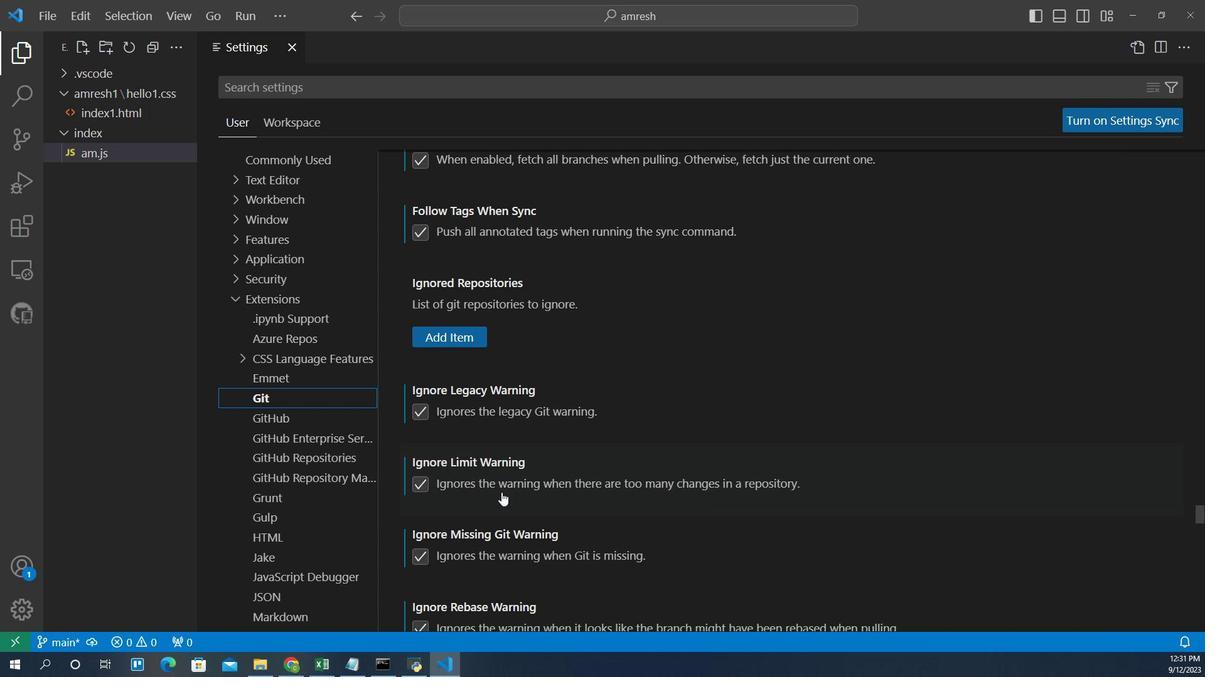 
Action: Mouse scrolled (495, 486) with delta (0, 0)
Screenshot: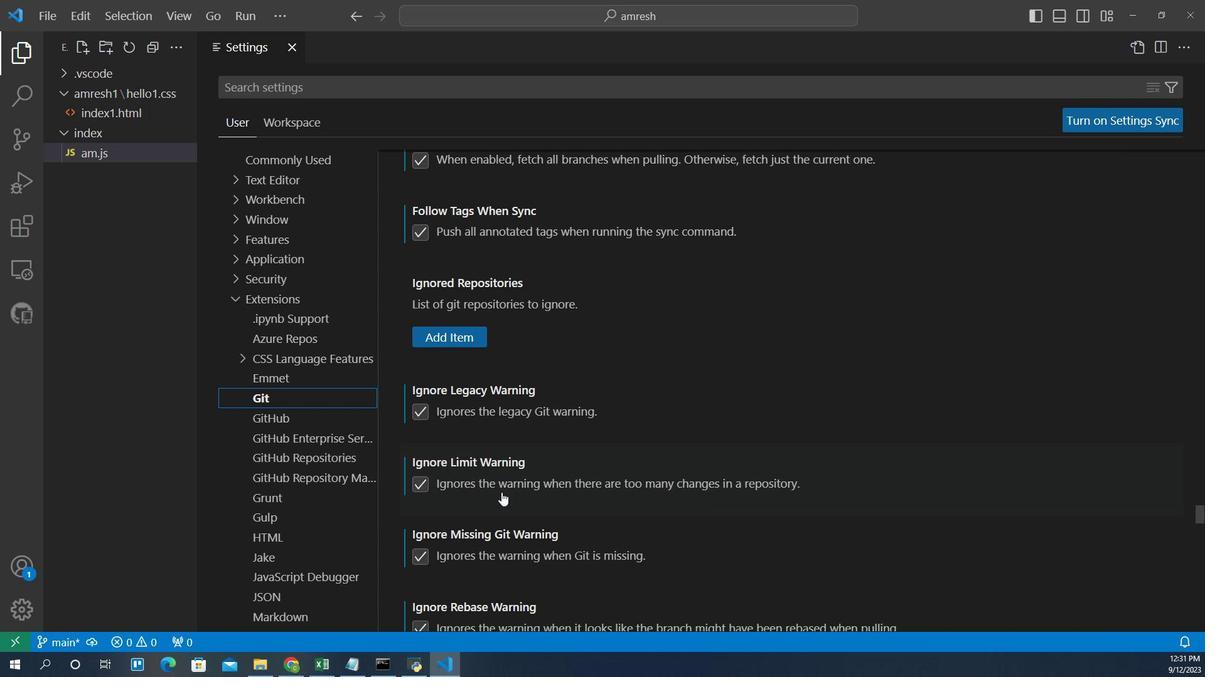 
Action: Mouse scrolled (495, 486) with delta (0, 0)
Screenshot: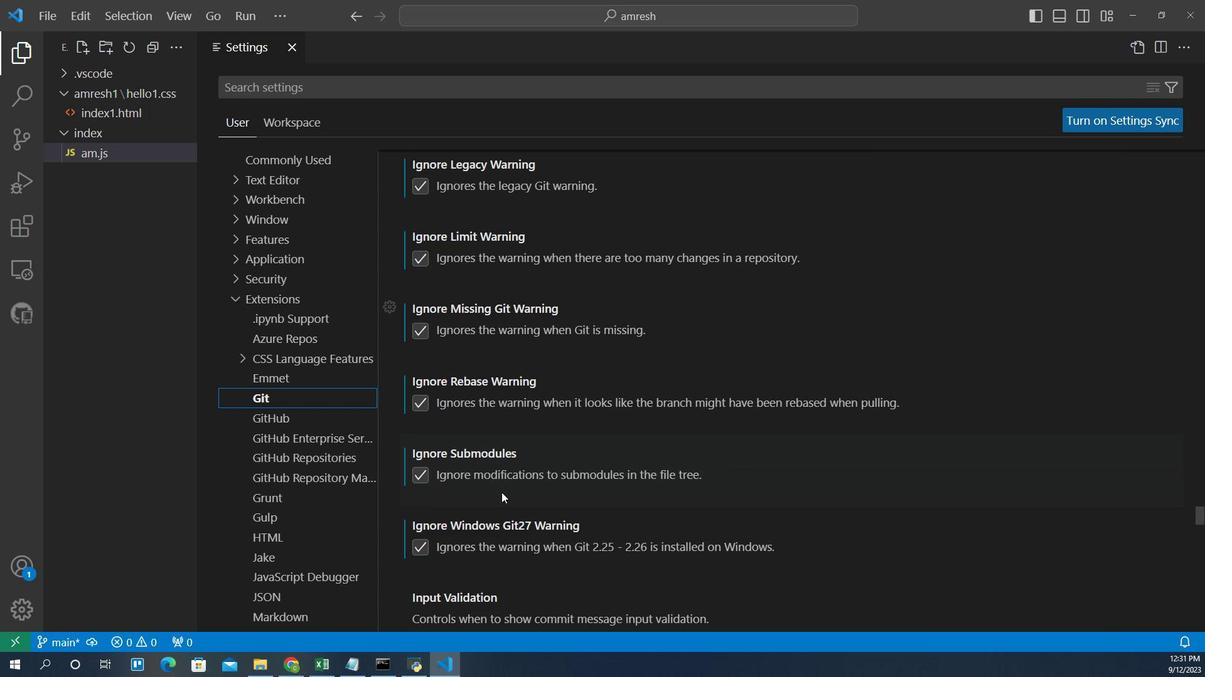 
Action: Mouse scrolled (495, 486) with delta (0, 0)
Screenshot: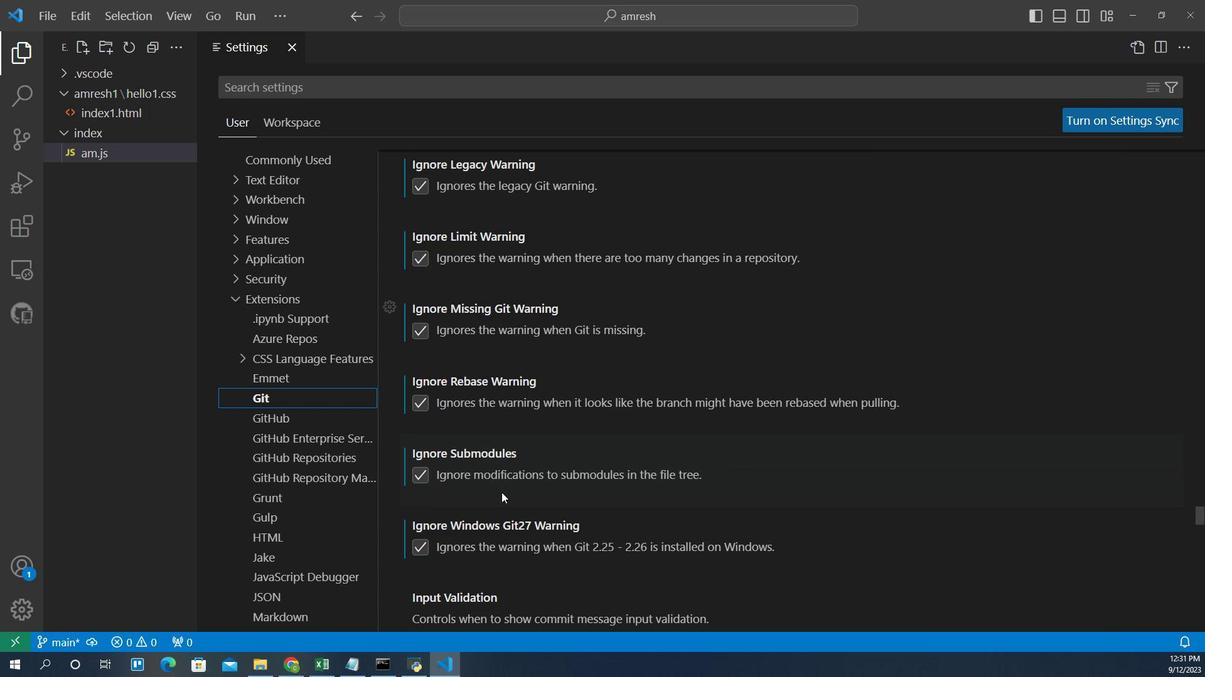 
Action: Mouse scrolled (495, 486) with delta (0, 0)
Screenshot: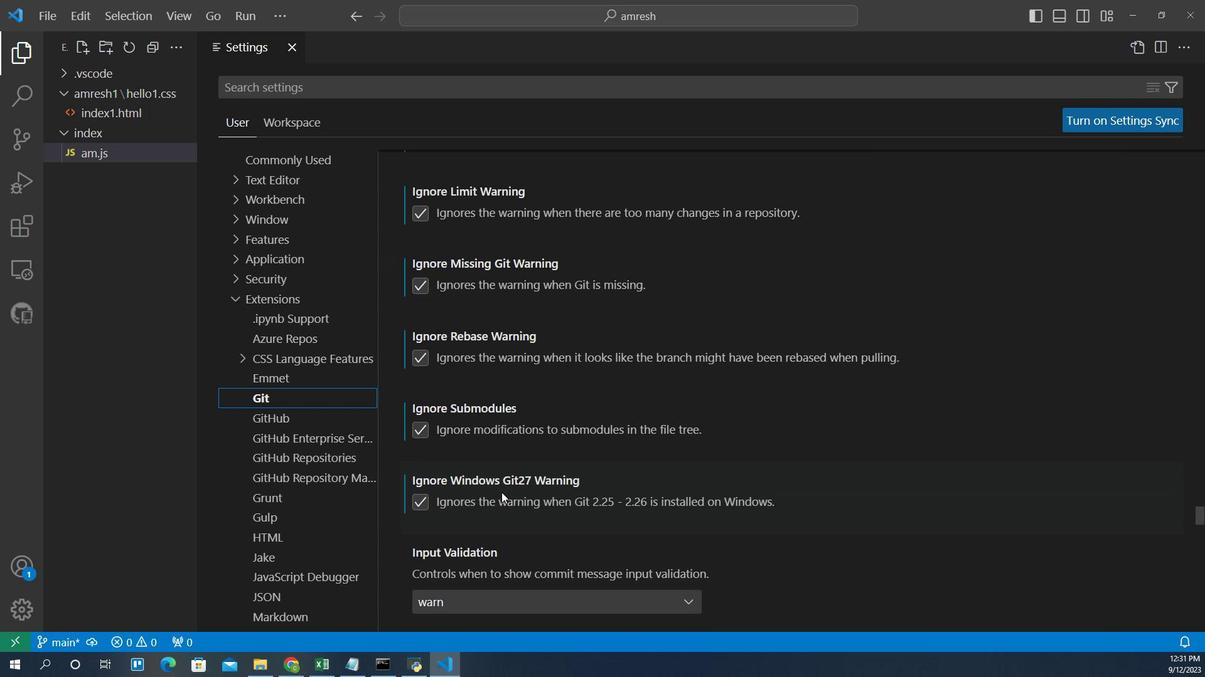 
Action: Mouse scrolled (495, 486) with delta (0, 0)
Screenshot: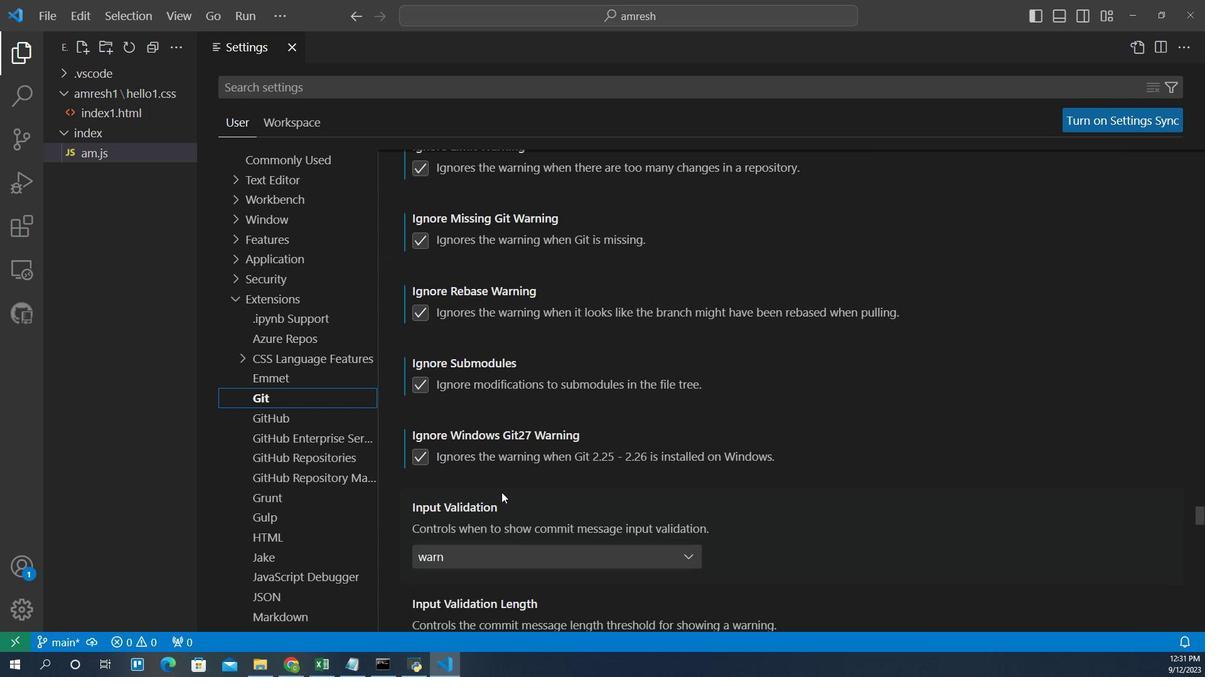 
Action: Mouse scrolled (495, 486) with delta (0, 0)
Screenshot: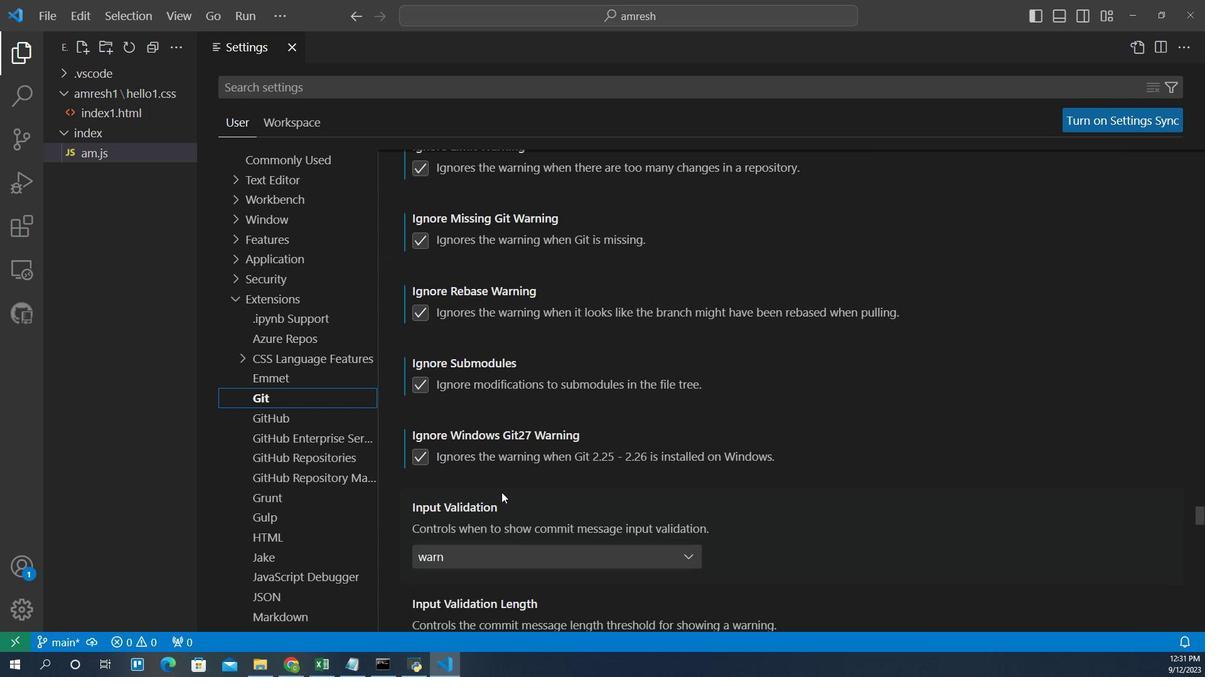 
Action: Mouse scrolled (495, 486) with delta (0, 0)
Screenshot: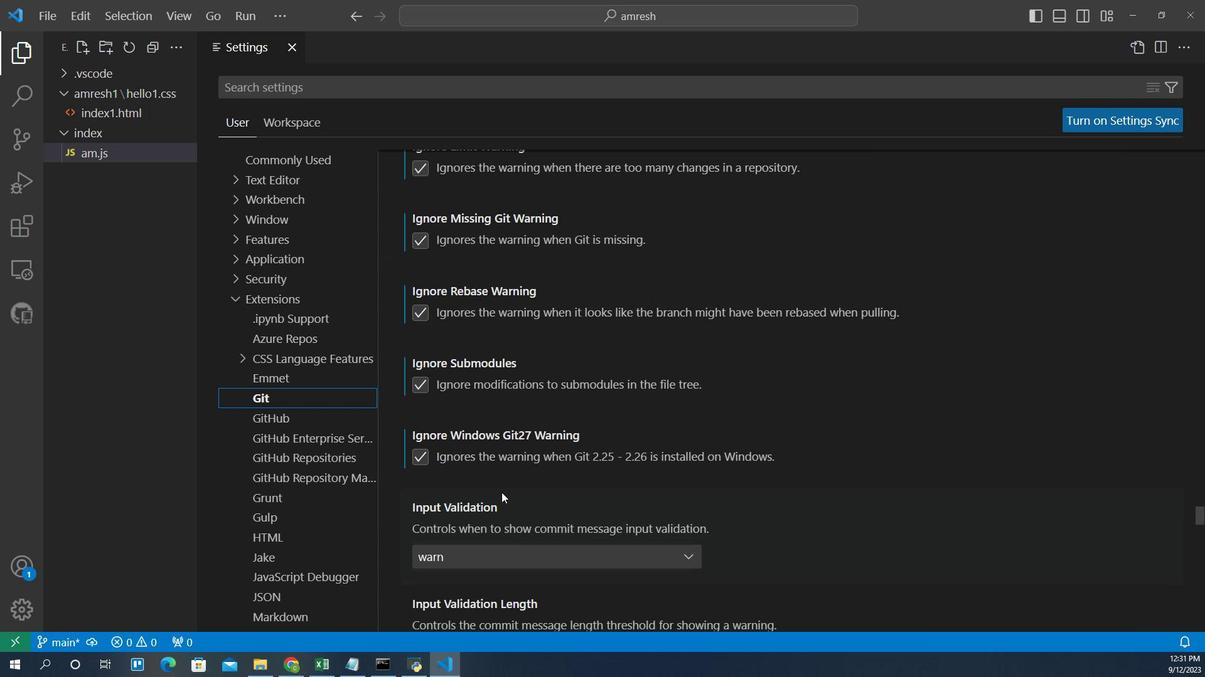 
Action: Mouse scrolled (495, 486) with delta (0, 0)
Screenshot: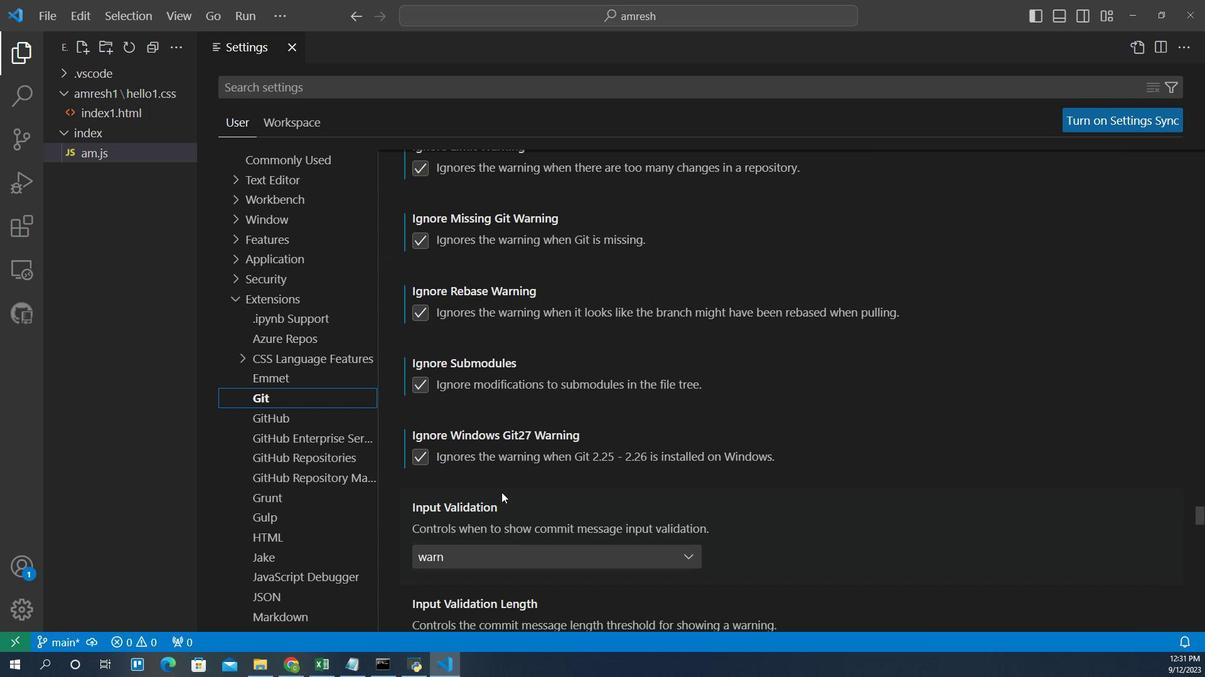 
Action: Mouse scrolled (495, 486) with delta (0, 0)
Screenshot: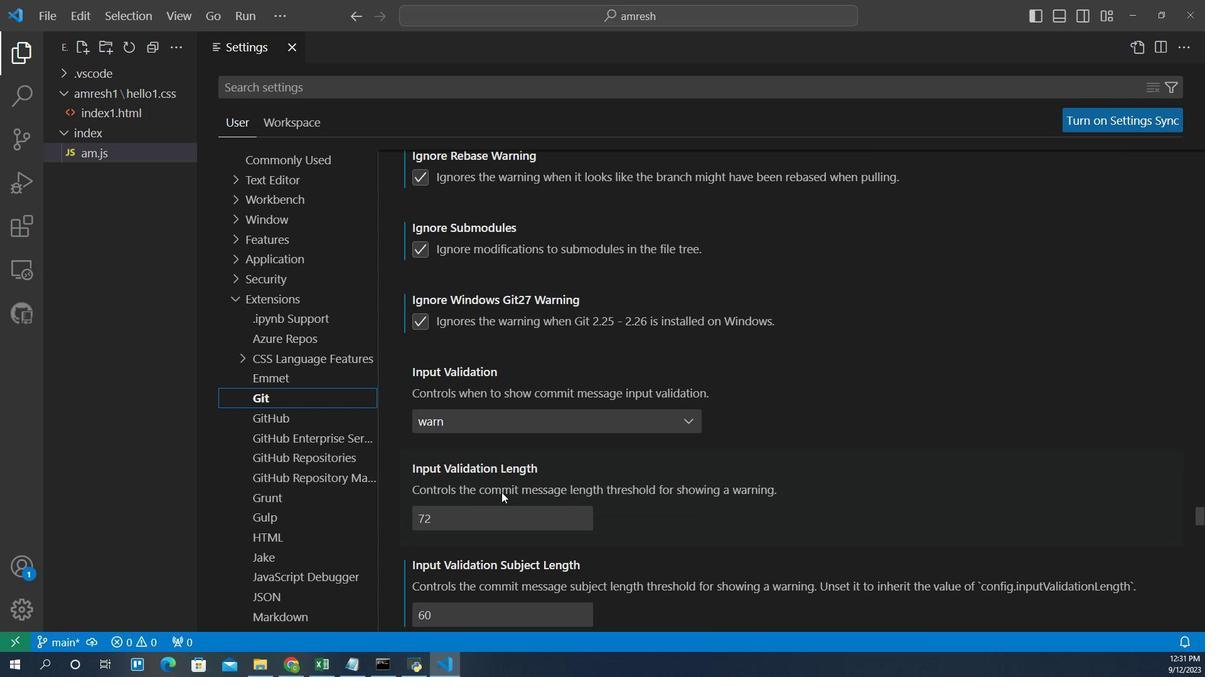 
Action: Mouse scrolled (495, 486) with delta (0, 0)
Screenshot: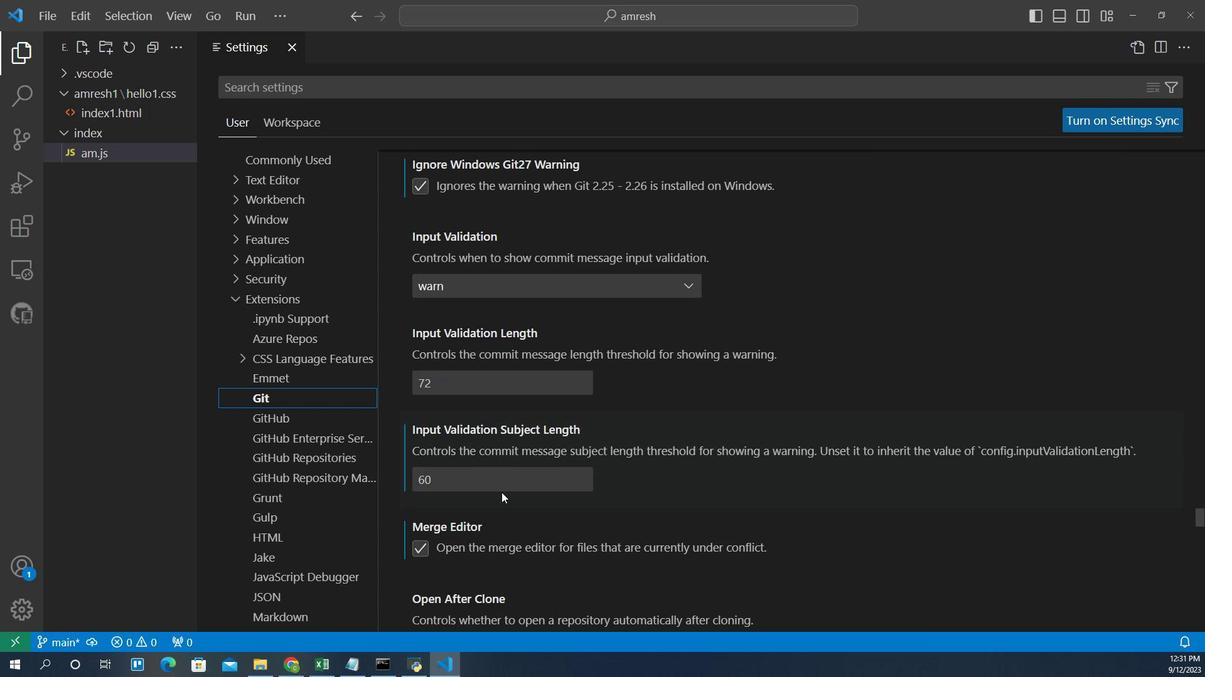 
Action: Mouse scrolled (495, 486) with delta (0, 0)
Screenshot: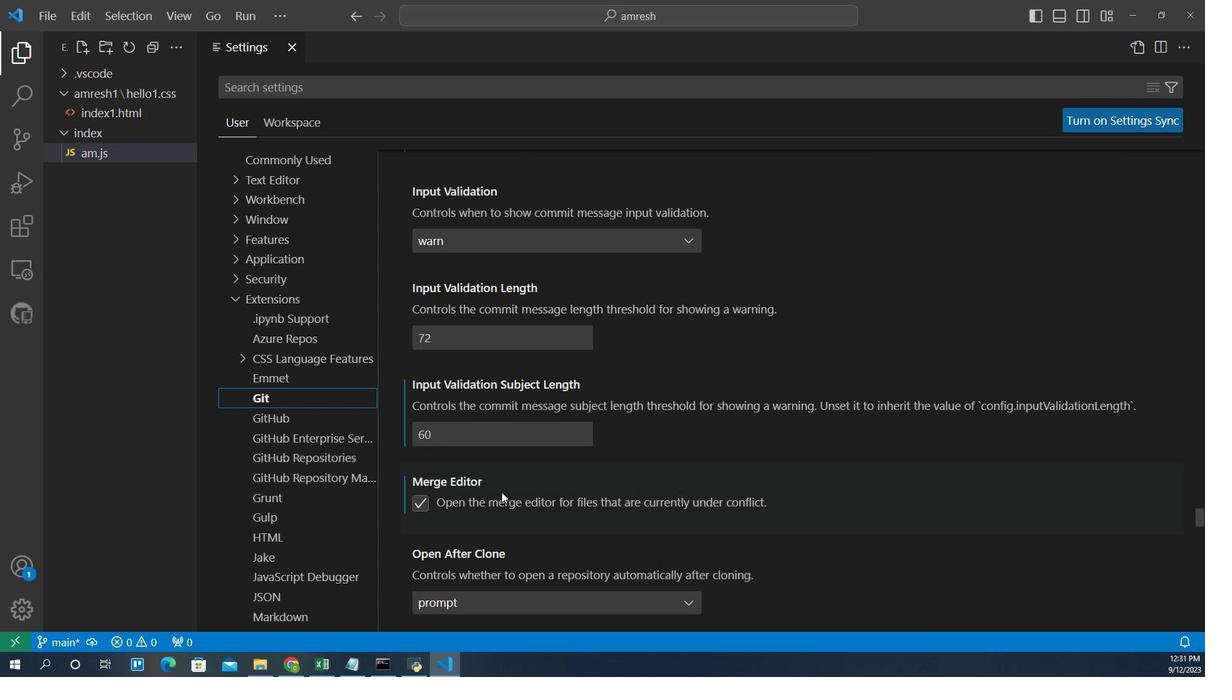 
Action: Mouse scrolled (495, 486) with delta (0, 0)
Screenshot: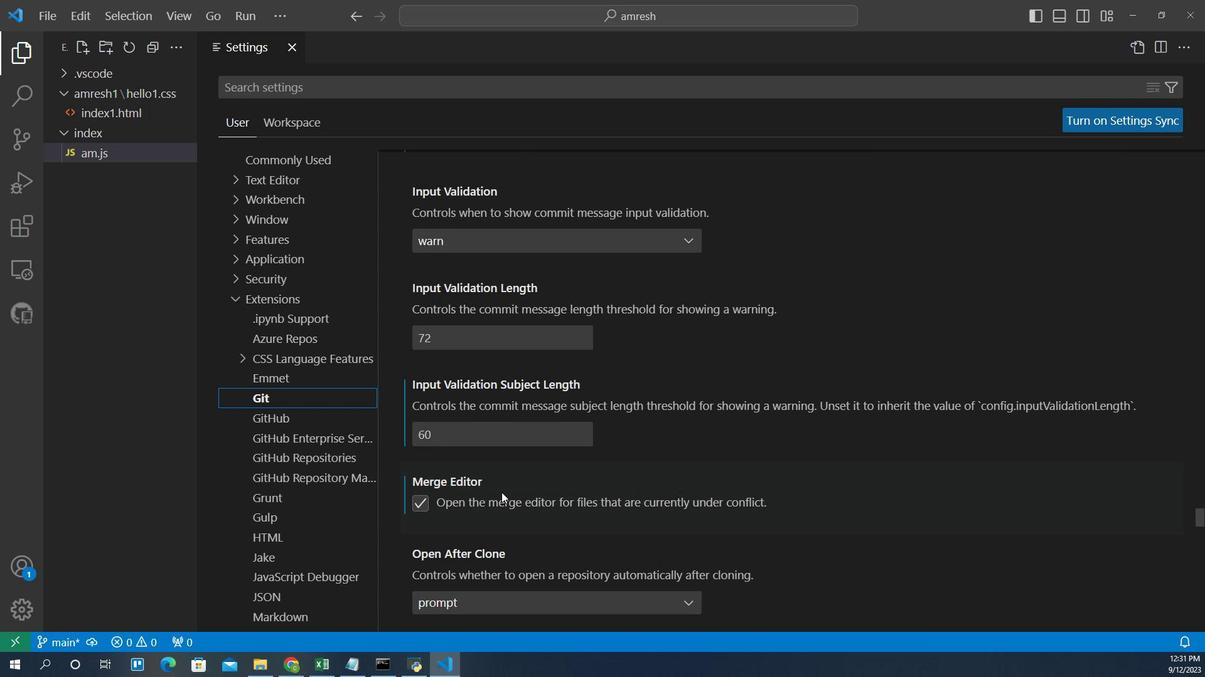 
Action: Mouse scrolled (495, 486) with delta (0, 0)
Screenshot: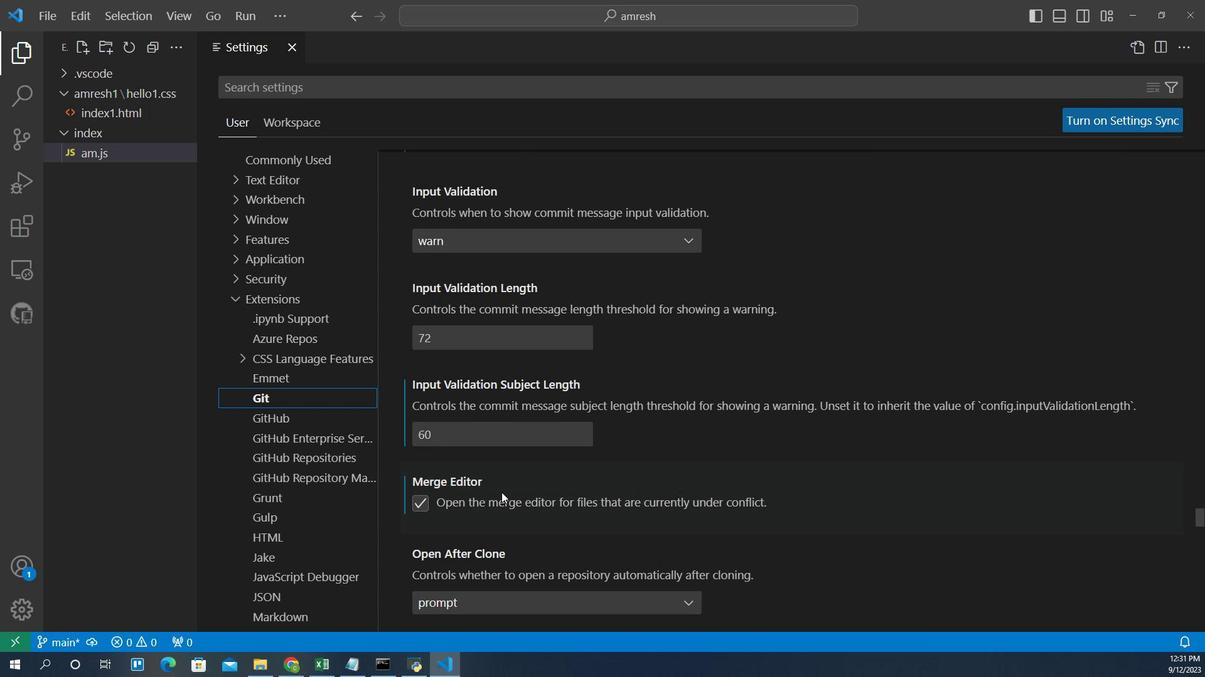 
Action: Mouse scrolled (495, 486) with delta (0, 0)
Screenshot: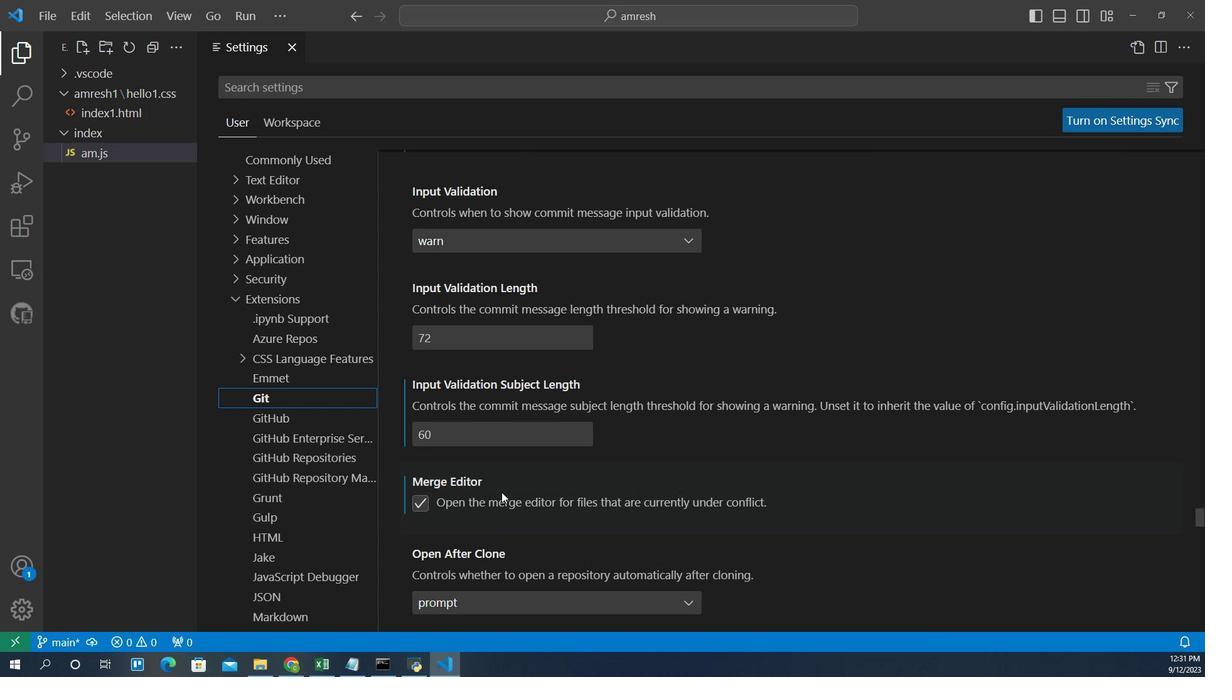 
Action: Mouse scrolled (495, 486) with delta (0, 0)
Screenshot: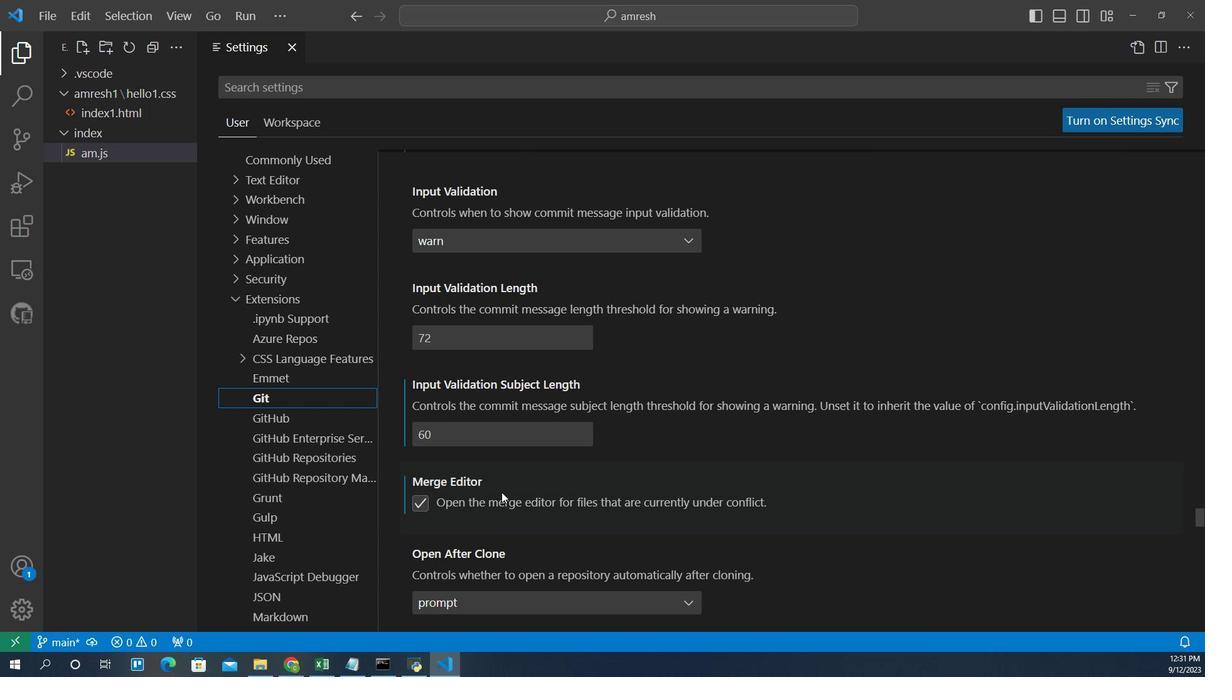 
Action: Mouse scrolled (495, 486) with delta (0, 0)
Screenshot: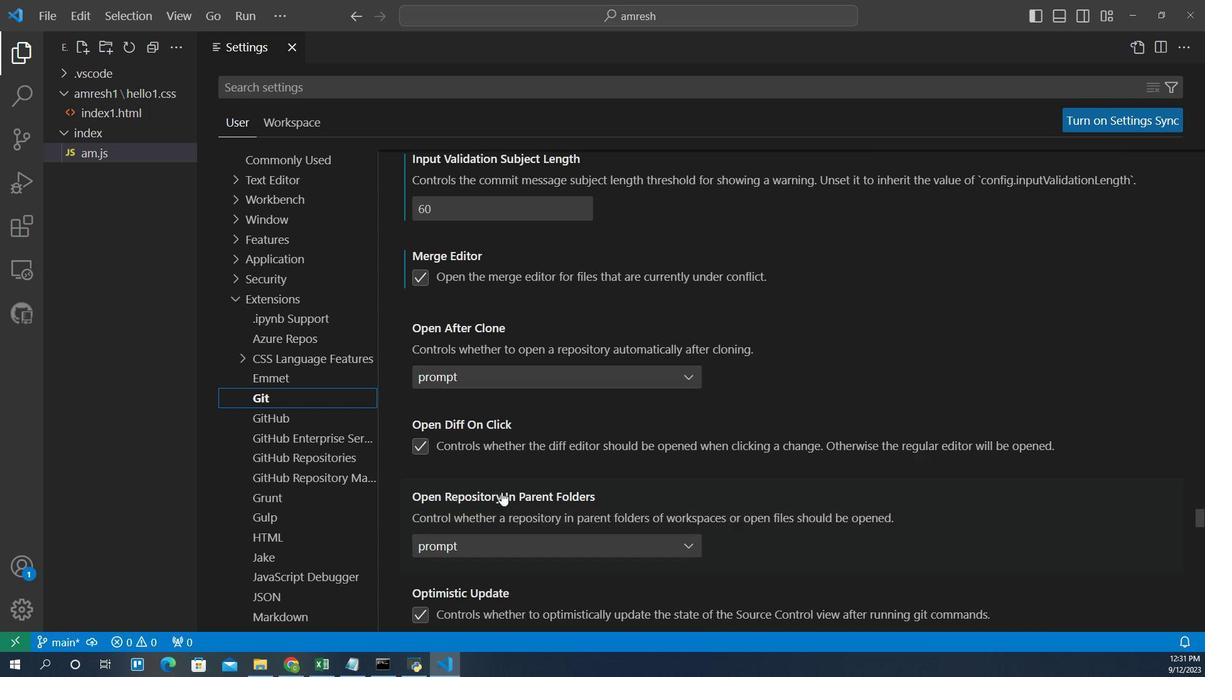 
Action: Mouse scrolled (495, 486) with delta (0, 0)
Screenshot: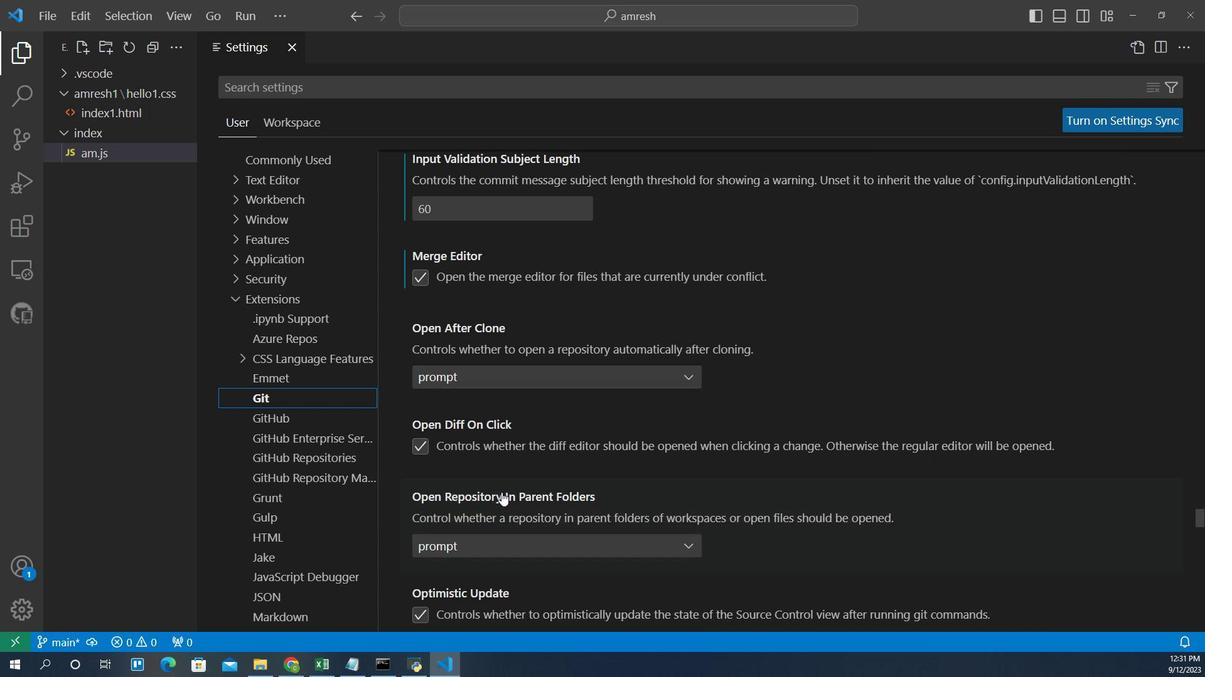 
Action: Mouse scrolled (495, 486) with delta (0, 0)
Screenshot: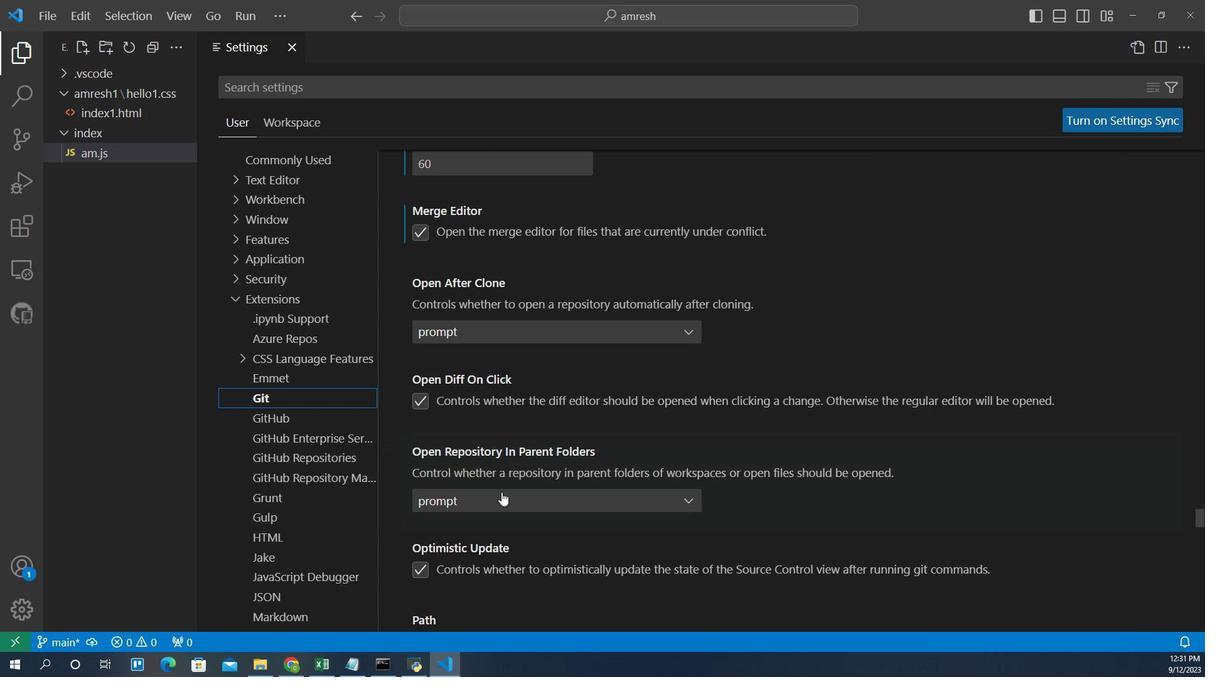 
Action: Mouse scrolled (495, 486) with delta (0, 0)
Screenshot: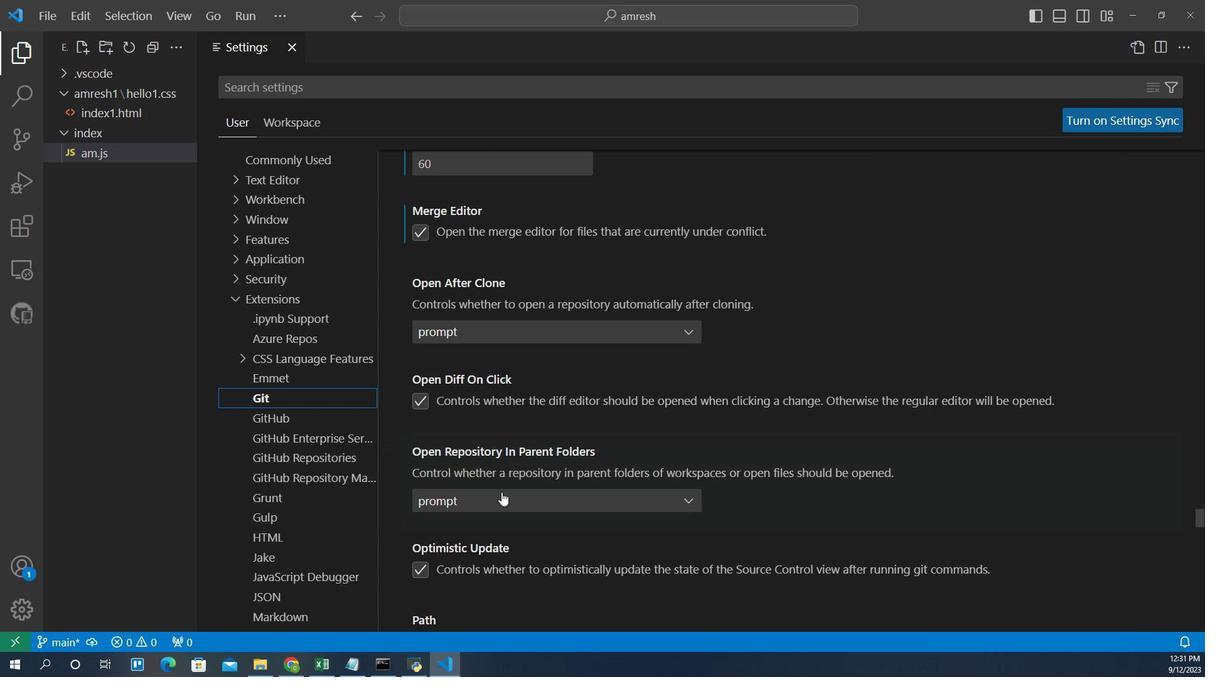 
Action: Mouse scrolled (495, 486) with delta (0, 0)
Screenshot: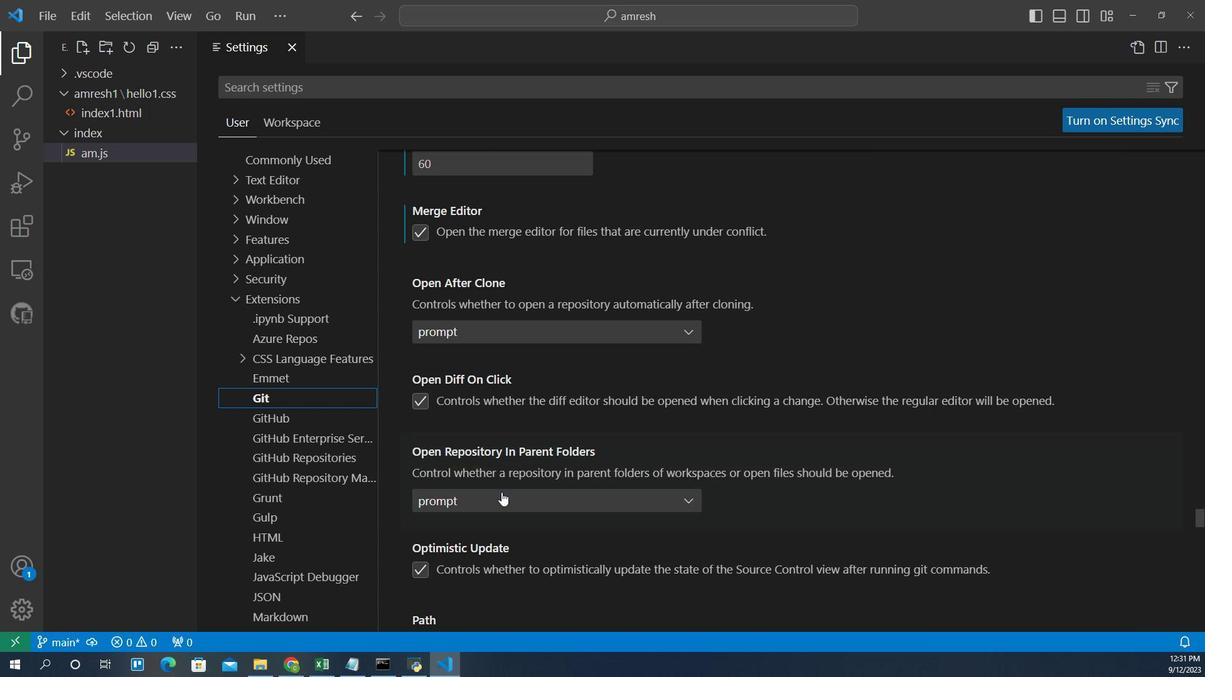 
Action: Mouse scrolled (495, 486) with delta (0, 0)
Screenshot: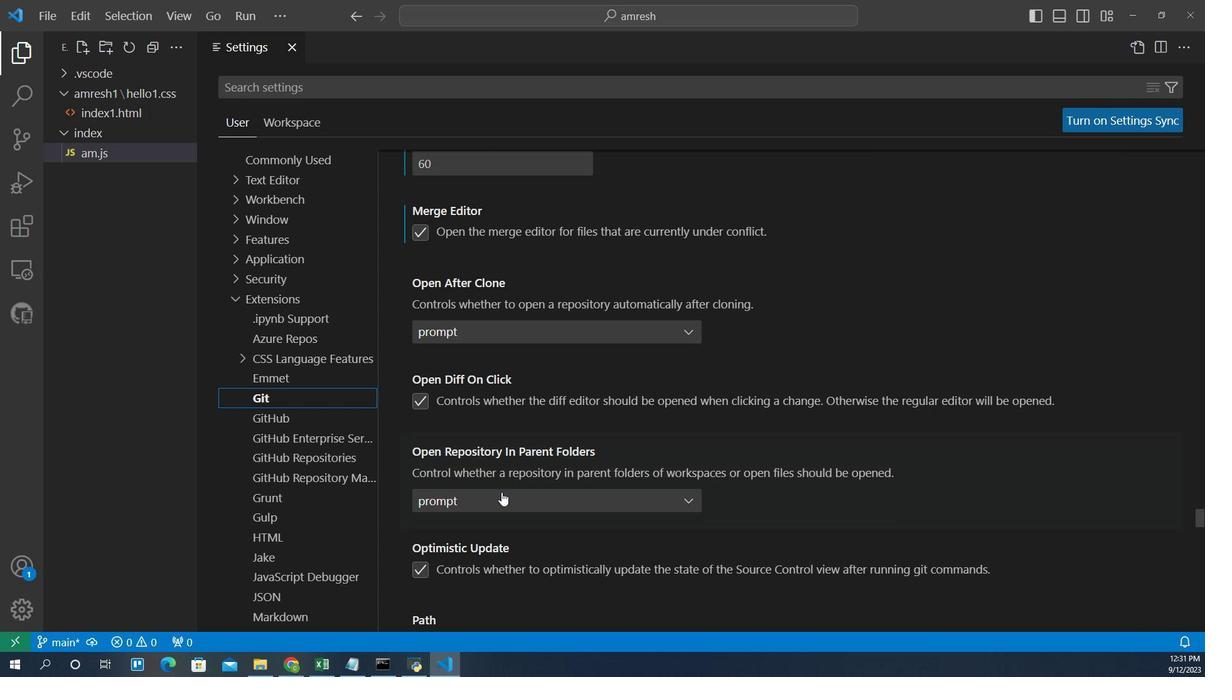 
Action: Mouse scrolled (495, 486) with delta (0, 0)
Screenshot: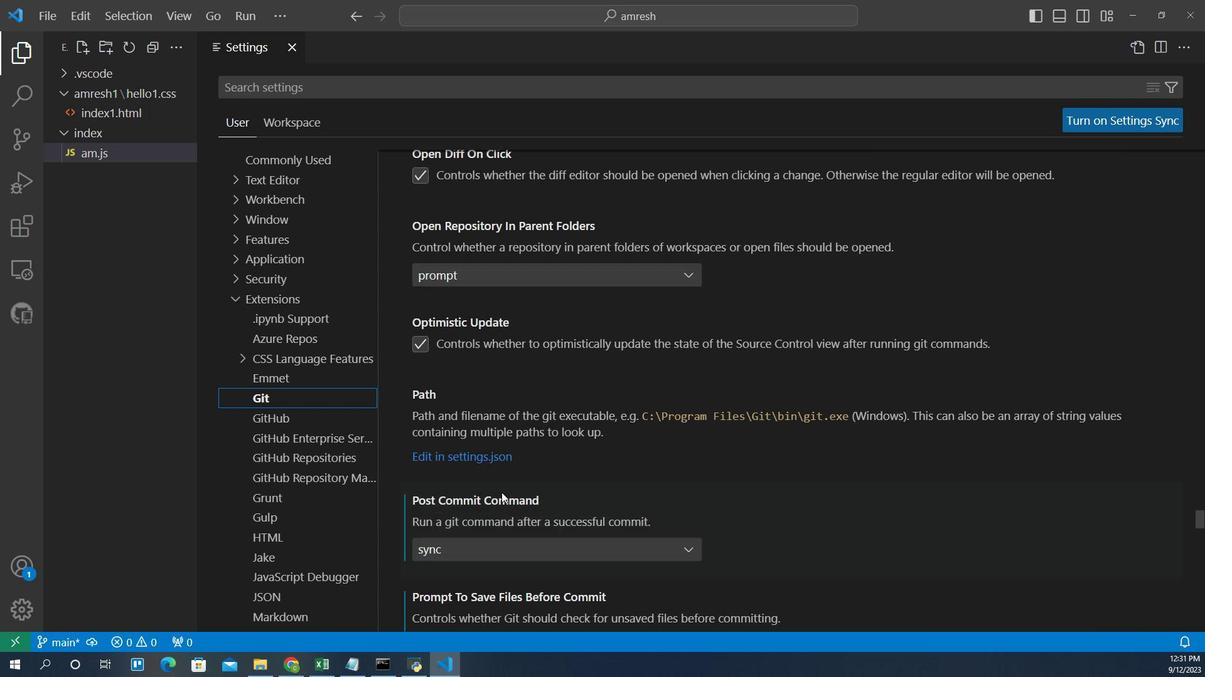 
Action: Mouse scrolled (495, 486) with delta (0, 0)
Screenshot: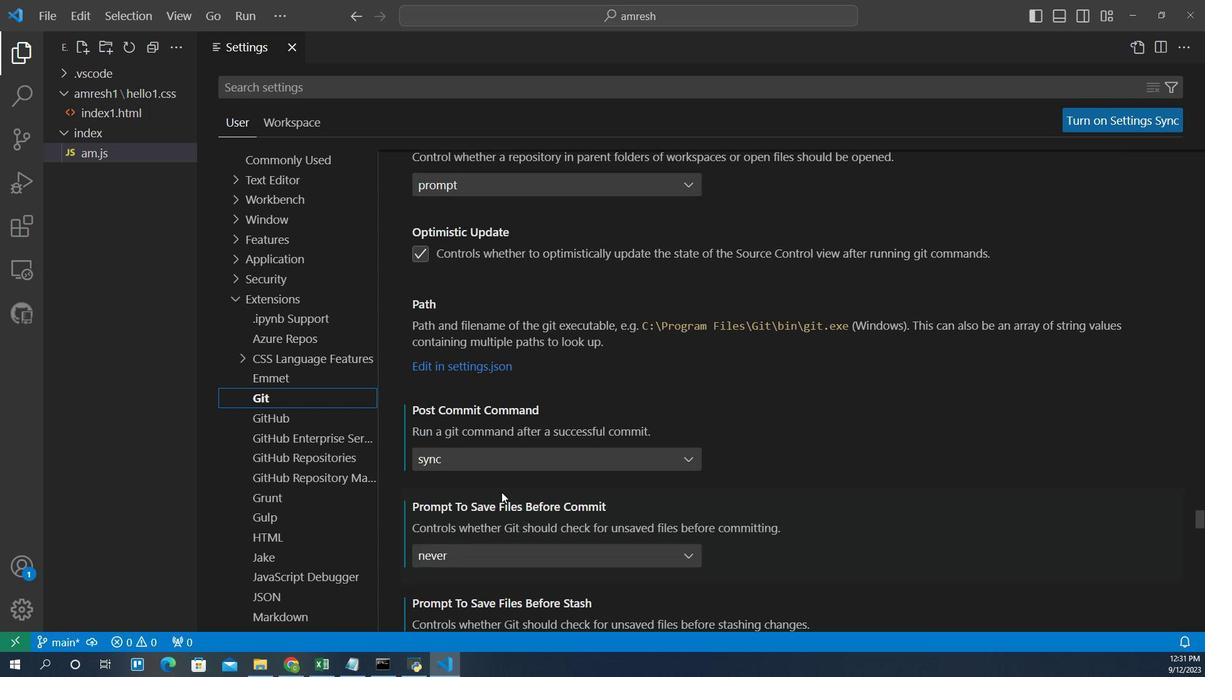 
Action: Mouse scrolled (495, 486) with delta (0, 0)
Screenshot: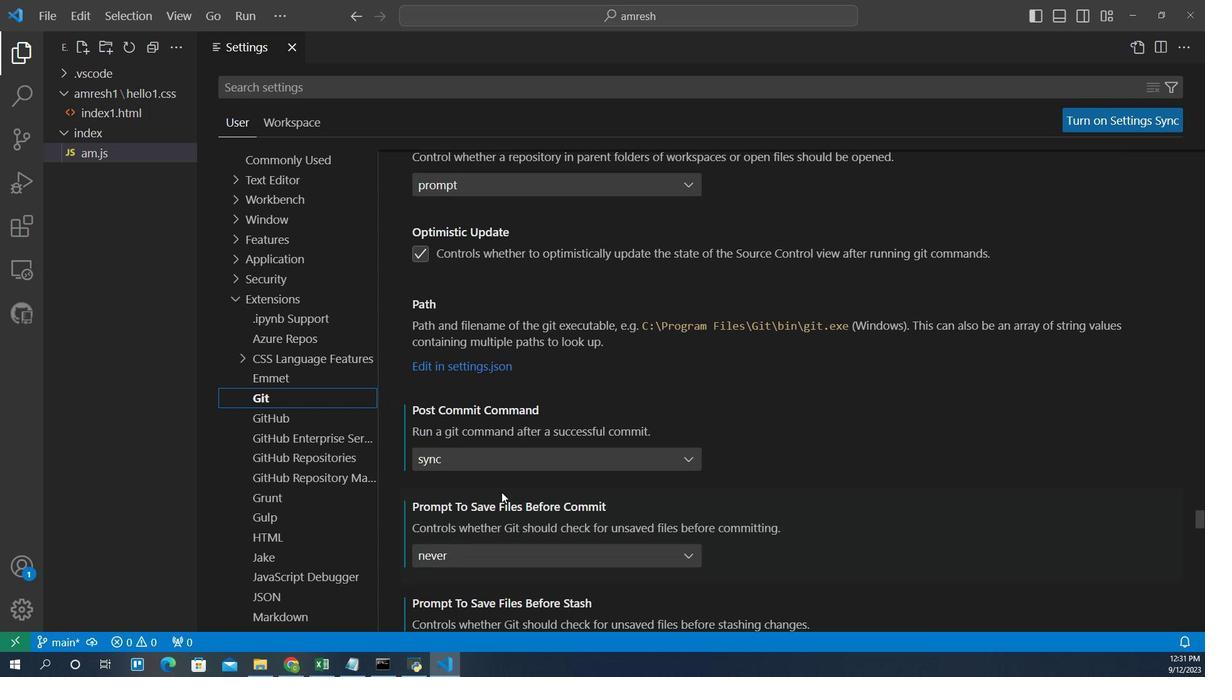 
Action: Mouse scrolled (495, 486) with delta (0, 0)
Screenshot: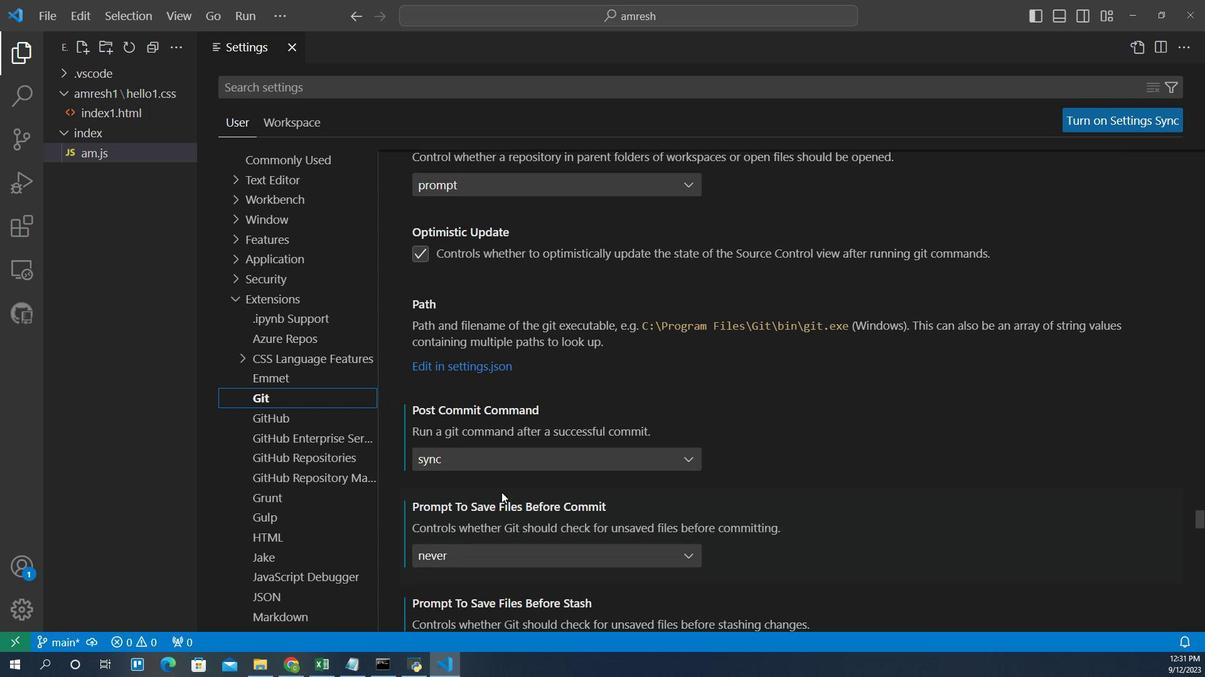 
Action: Mouse scrolled (495, 486) with delta (0, 0)
Screenshot: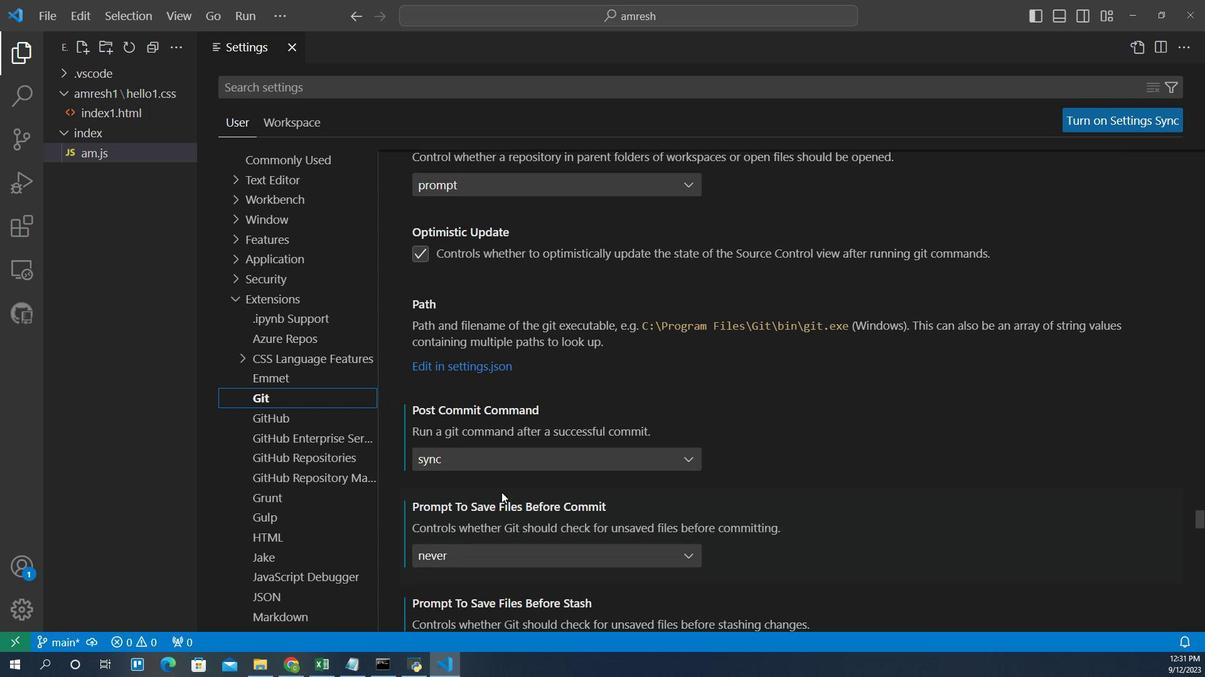 
Action: Mouse scrolled (495, 486) with delta (0, 0)
Screenshot: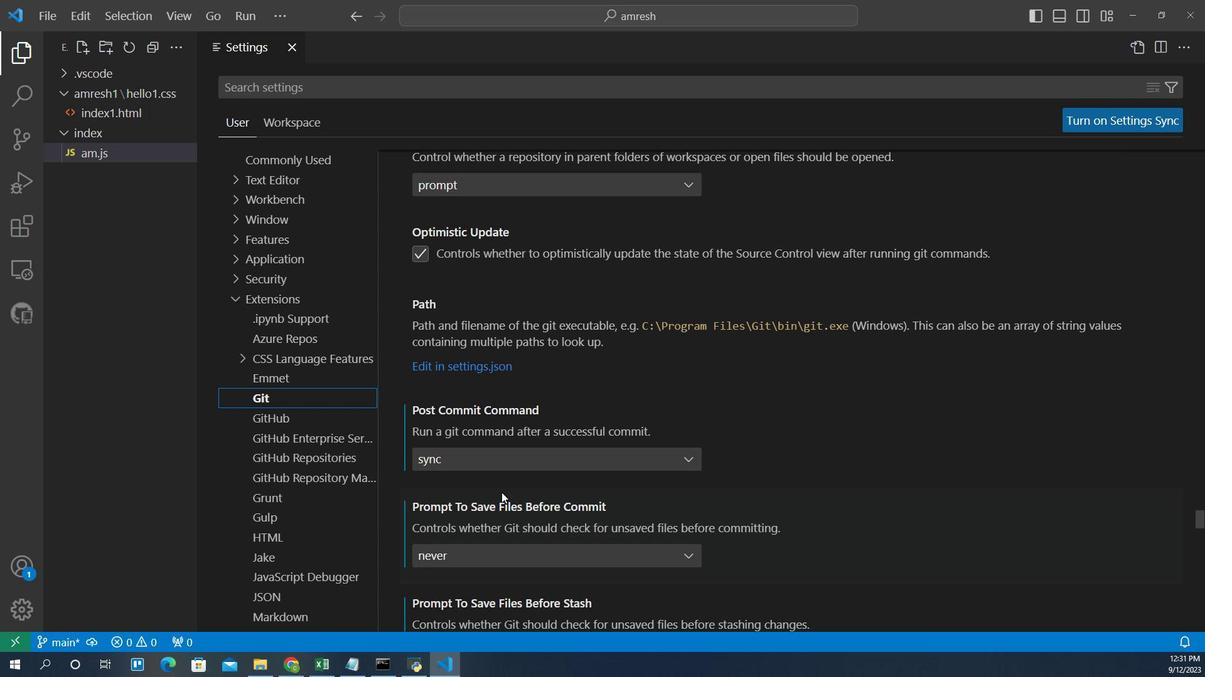 
Action: Mouse scrolled (495, 486) with delta (0, 0)
Screenshot: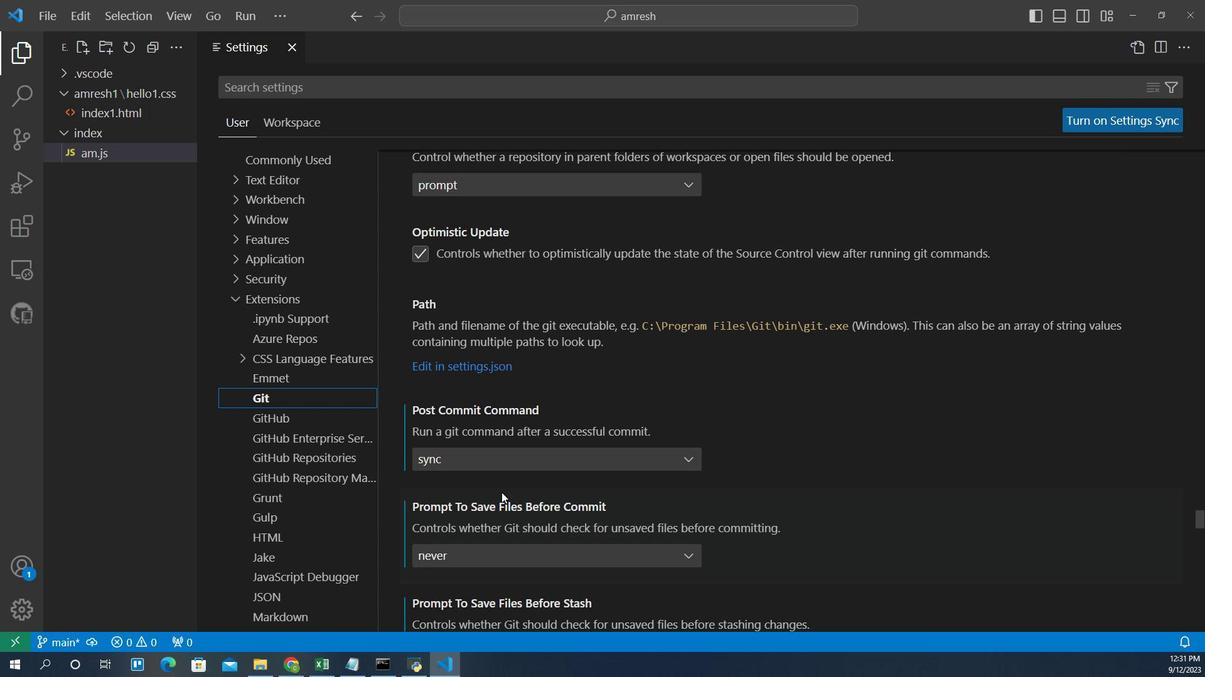 
Action: Mouse scrolled (495, 486) with delta (0, 0)
Screenshot: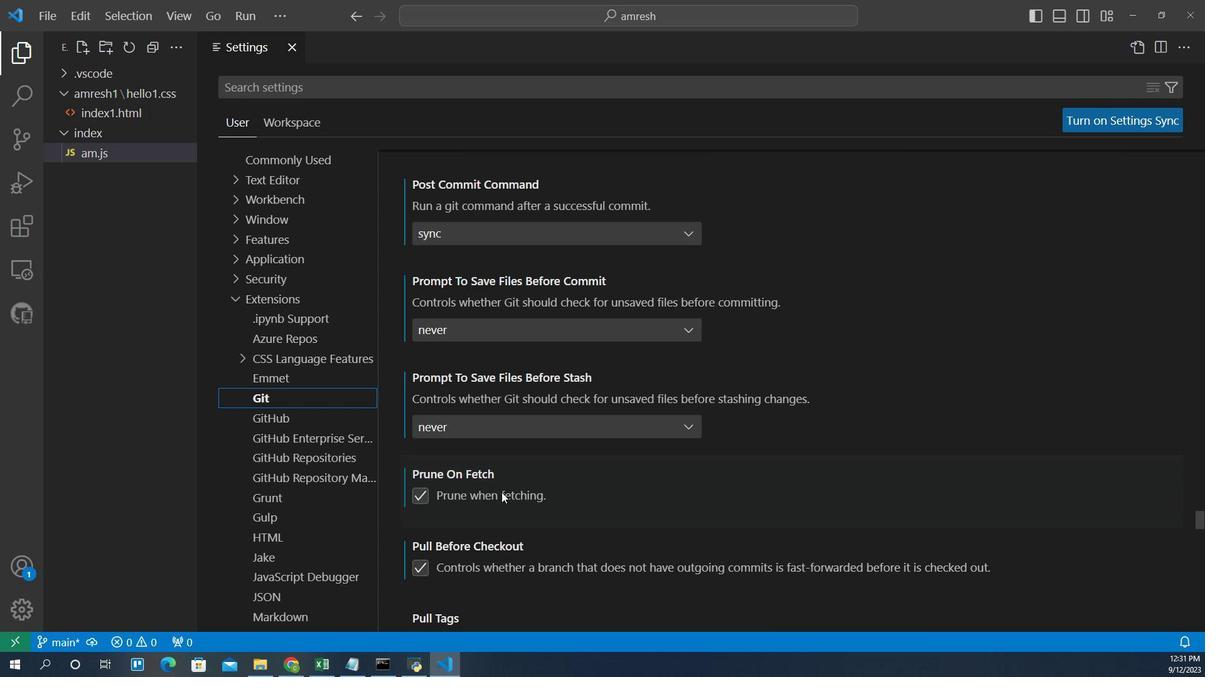 
Action: Mouse scrolled (495, 486) with delta (0, 0)
Screenshot: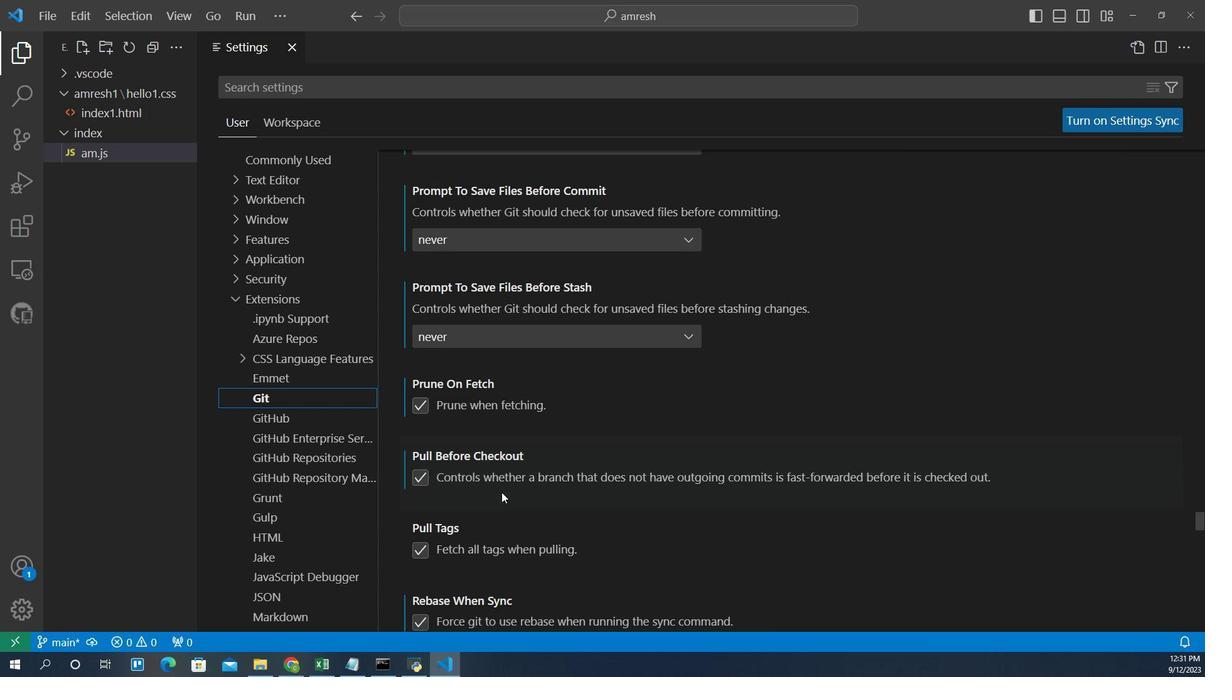 
Action: Mouse scrolled (495, 486) with delta (0, 0)
Screenshot: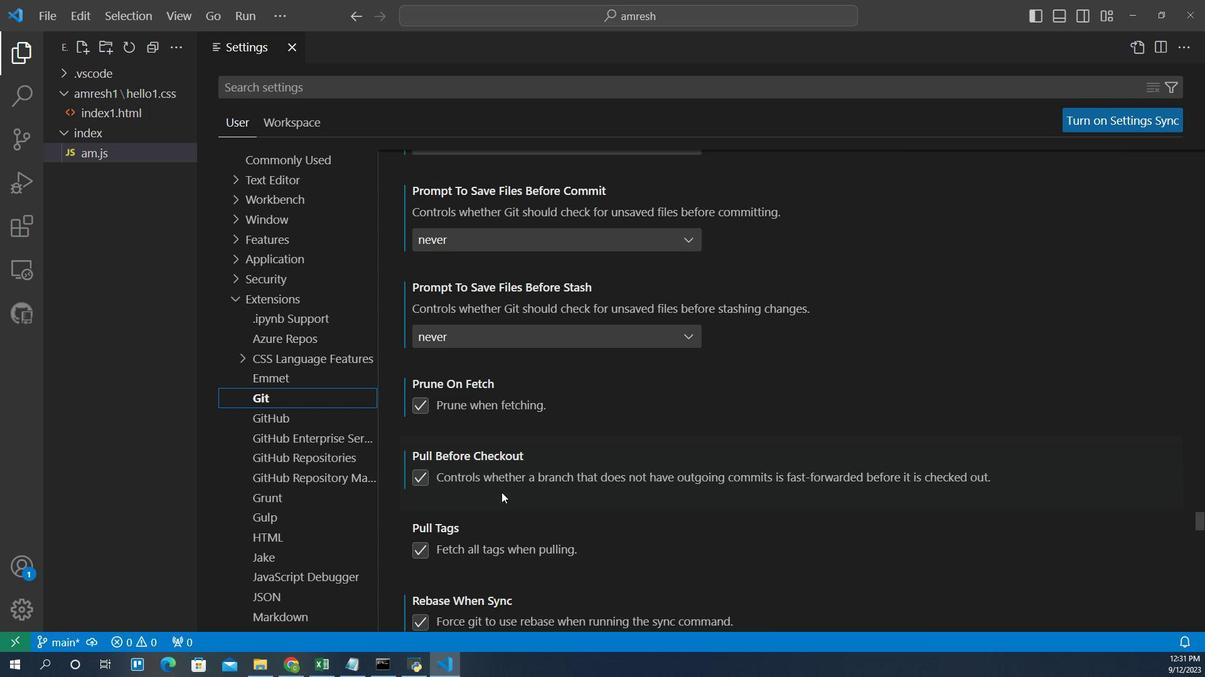 
Action: Mouse scrolled (495, 486) with delta (0, 0)
Screenshot: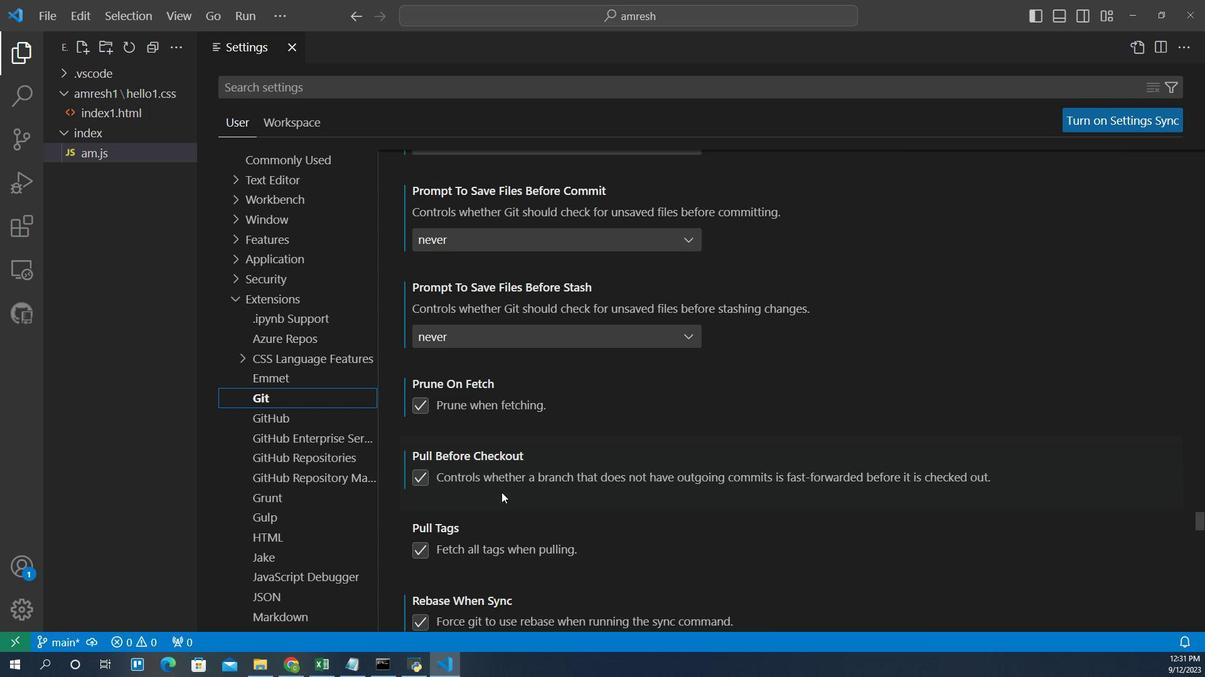 
Action: Mouse scrolled (495, 486) with delta (0, 0)
Screenshot: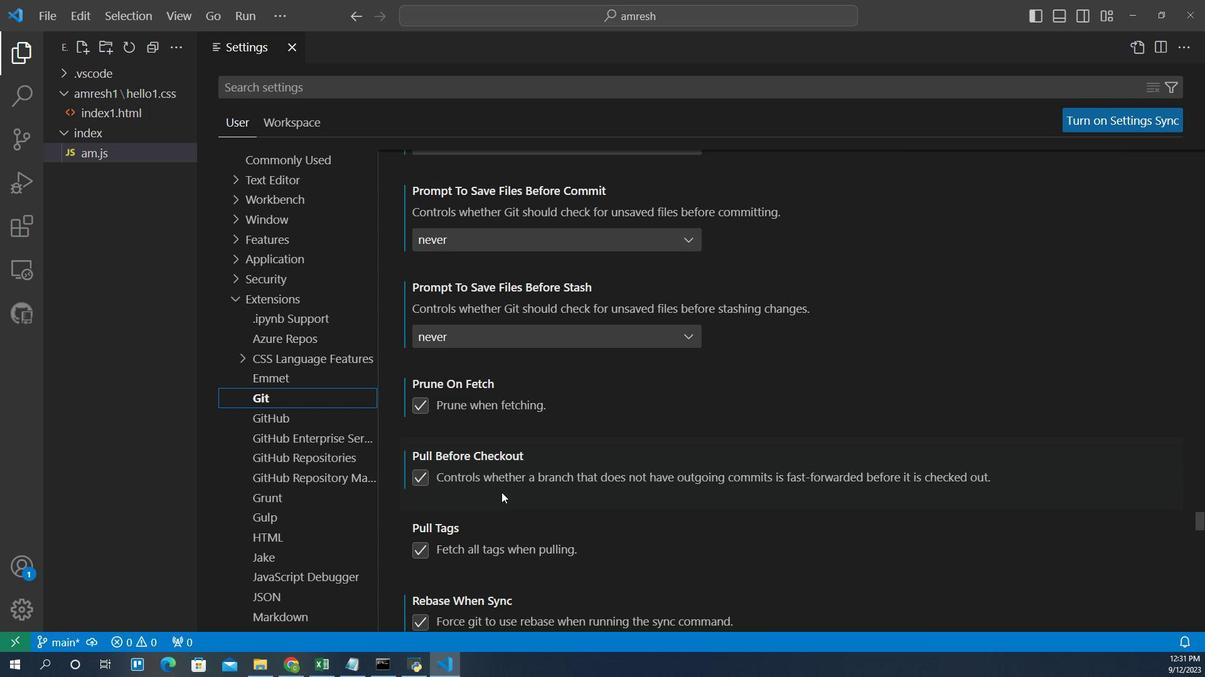 
Action: Mouse scrolled (495, 486) with delta (0, 0)
Screenshot: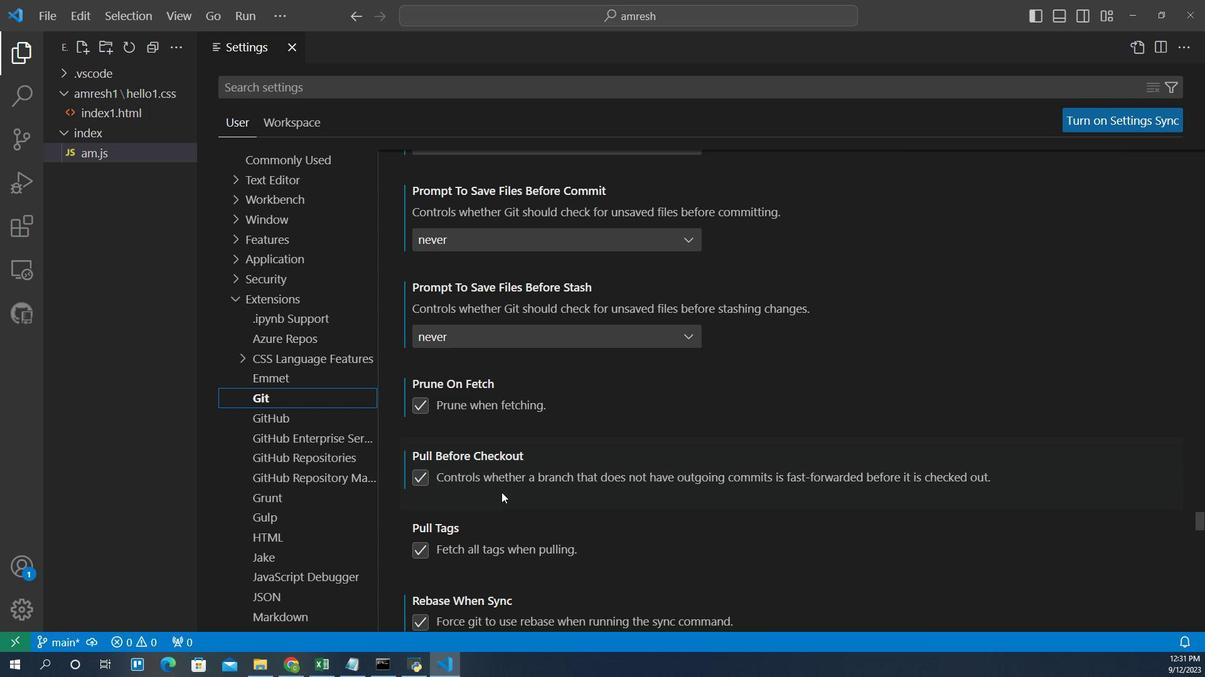 
Action: Mouse scrolled (495, 486) with delta (0, 0)
Screenshot: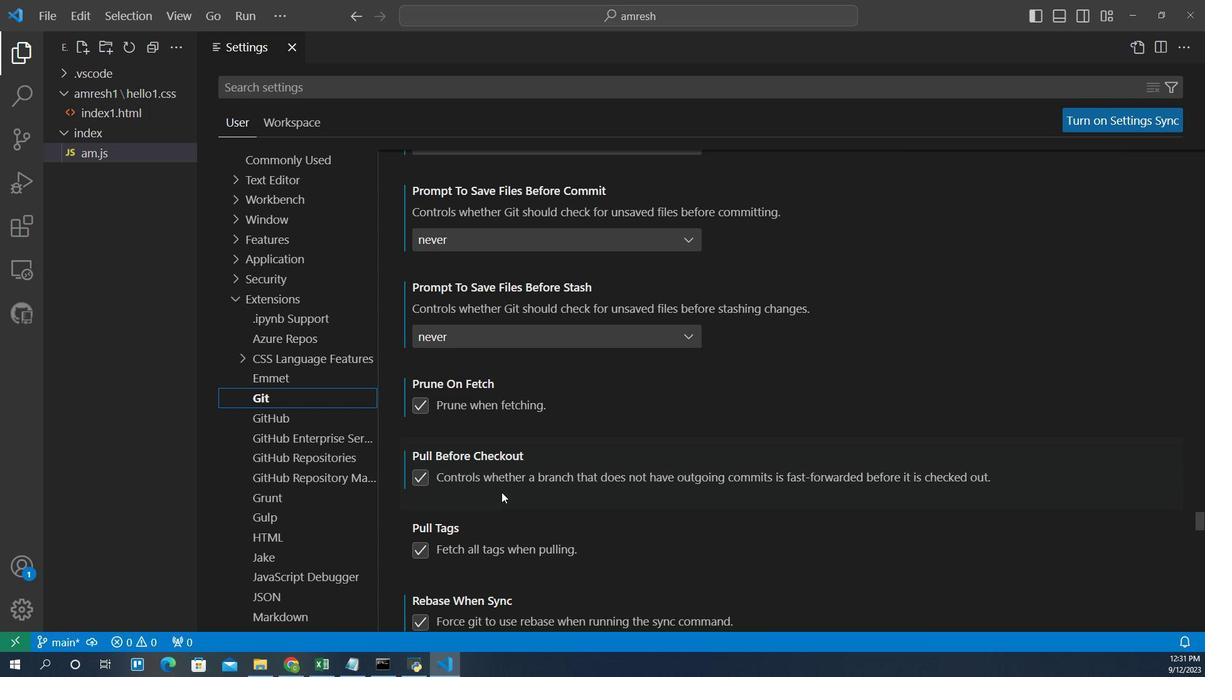 
Action: Mouse scrolled (495, 486) with delta (0, 0)
Screenshot: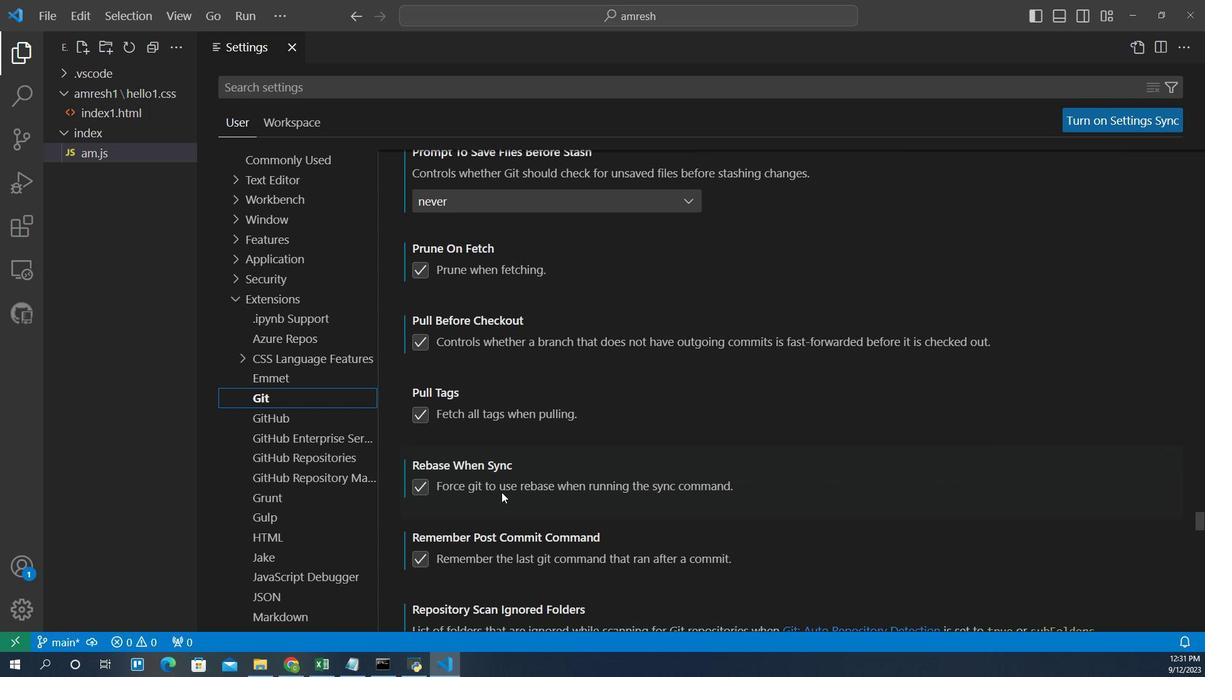 
Action: Mouse scrolled (495, 486) with delta (0, 0)
Screenshot: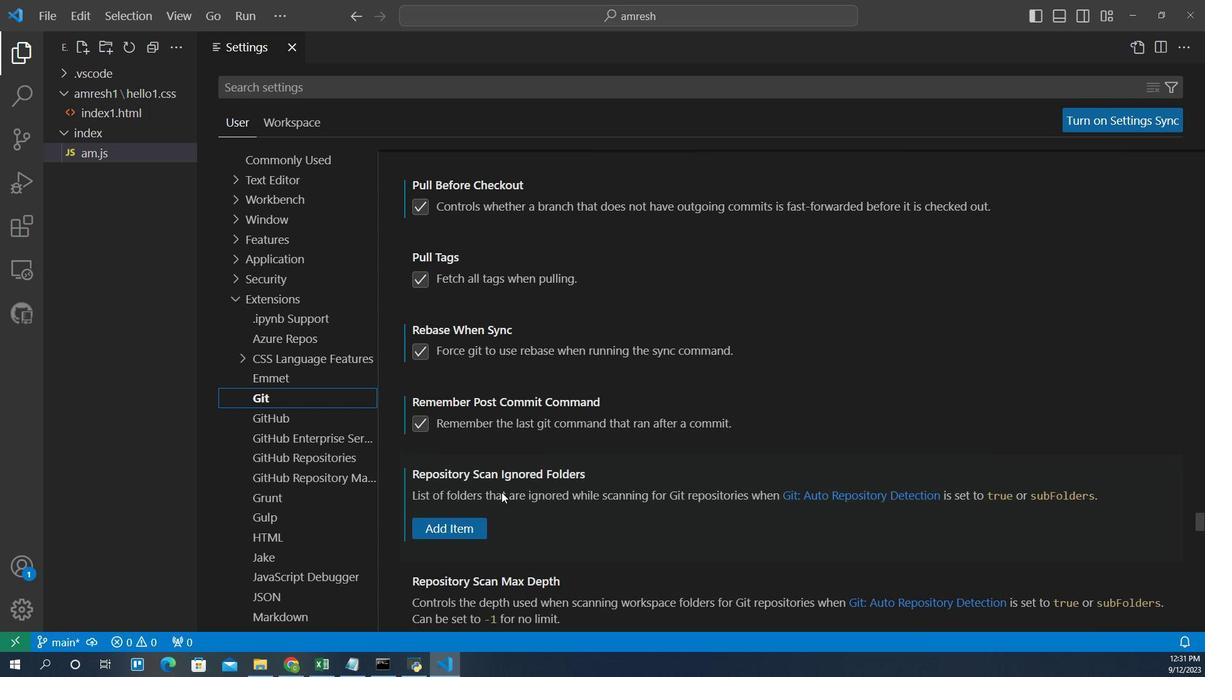 
Action: Mouse scrolled (495, 486) with delta (0, 0)
Screenshot: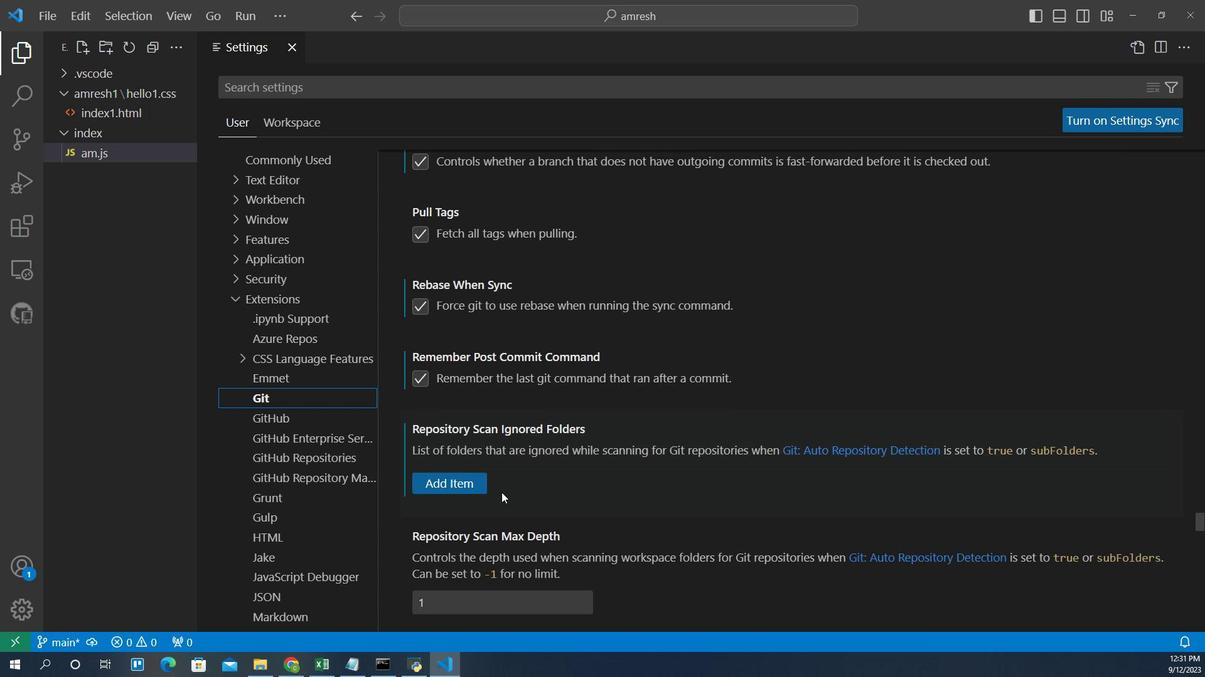 
Action: Mouse scrolled (495, 486) with delta (0, 0)
Screenshot: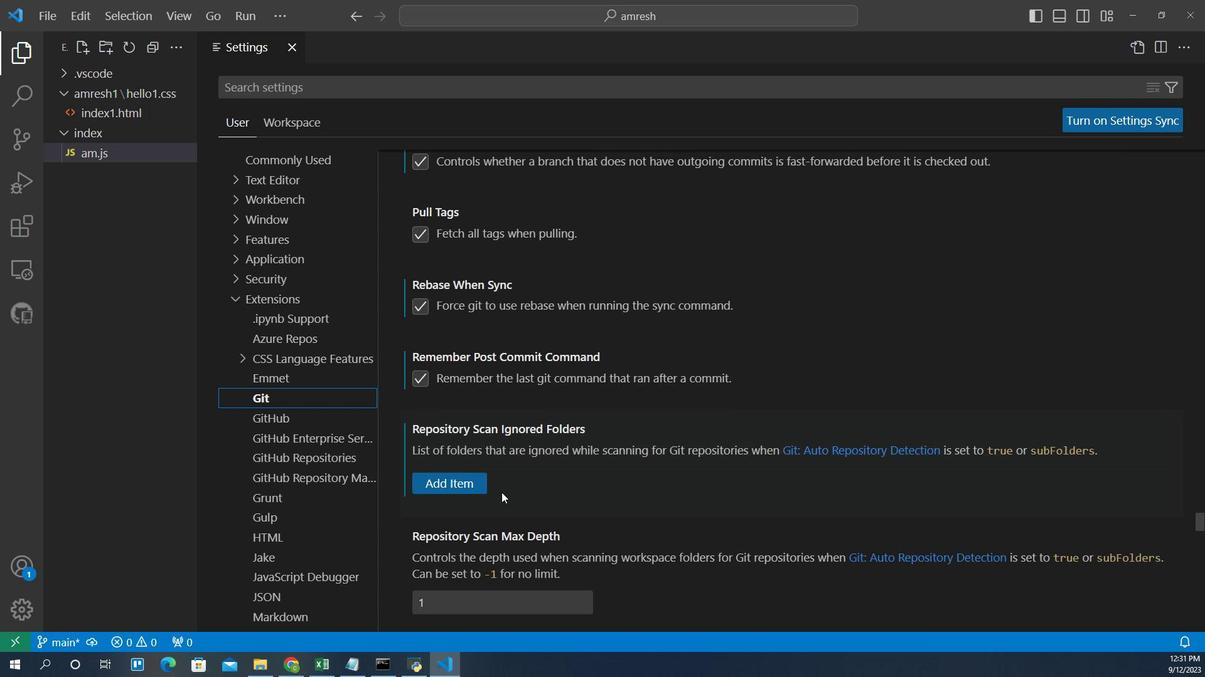 
Action: Mouse scrolled (495, 486) with delta (0, 0)
Screenshot: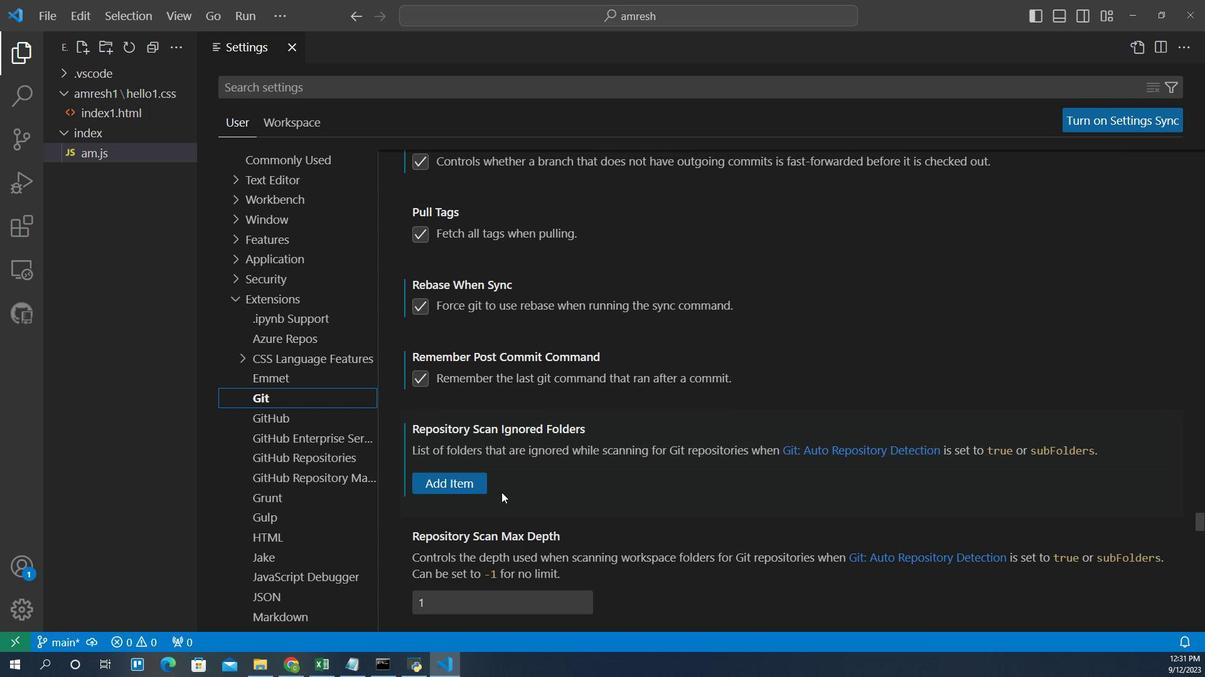 
Action: Mouse scrolled (495, 486) with delta (0, 0)
Screenshot: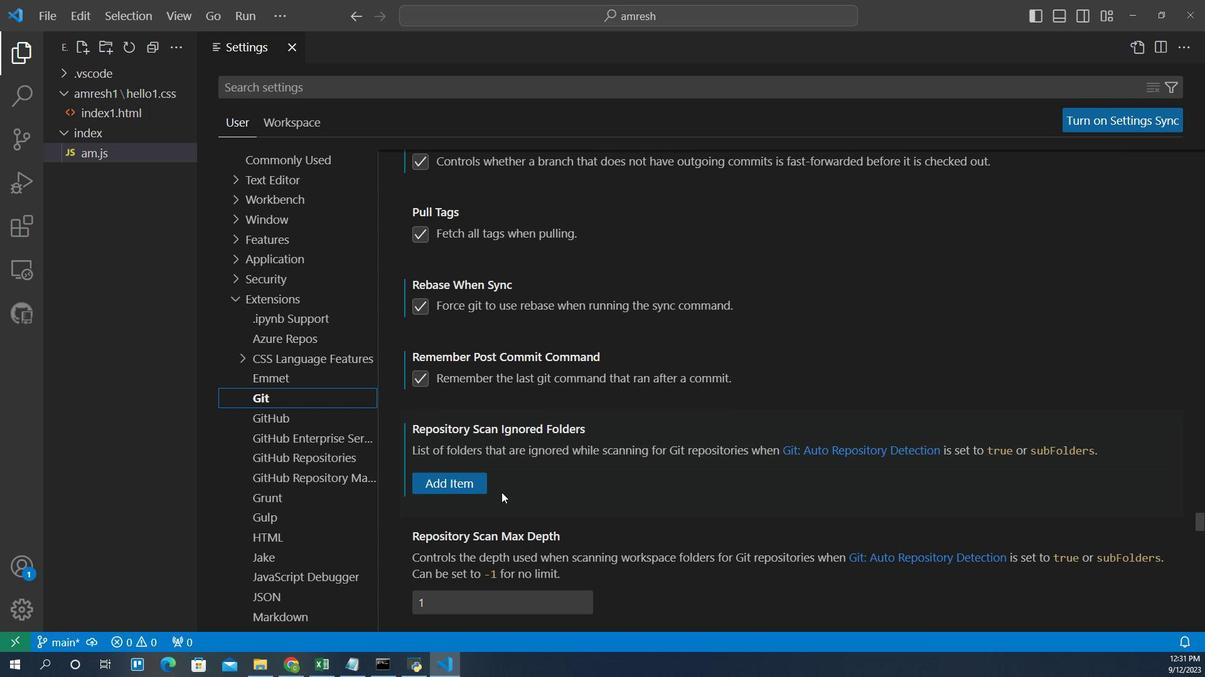 
Action: Mouse scrolled (495, 486) with delta (0, 0)
Screenshot: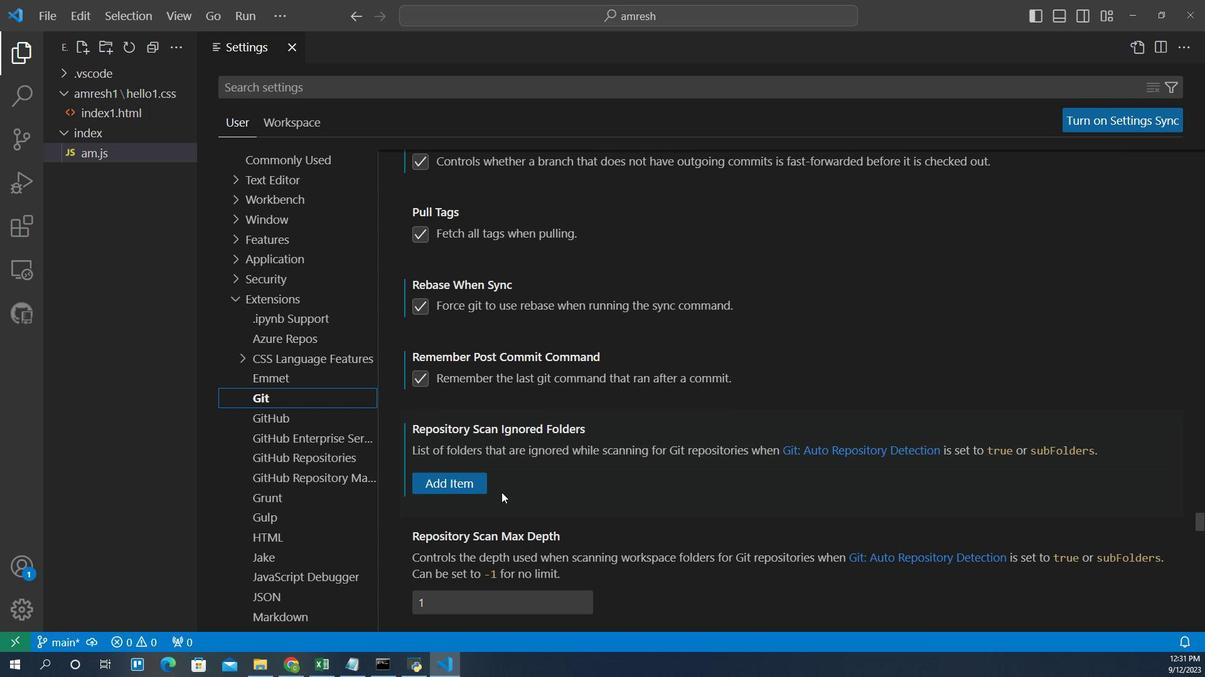 
Action: Mouse scrolled (495, 486) with delta (0, 0)
Screenshot: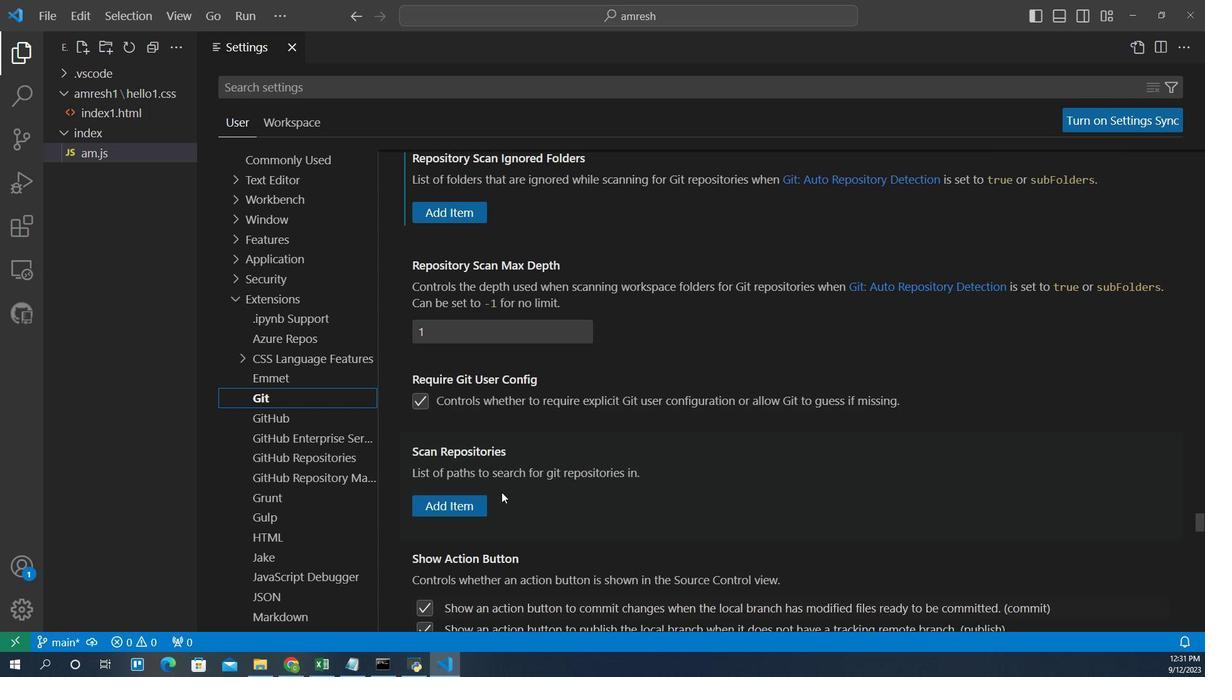 
Action: Mouse scrolled (495, 486) with delta (0, 0)
Screenshot: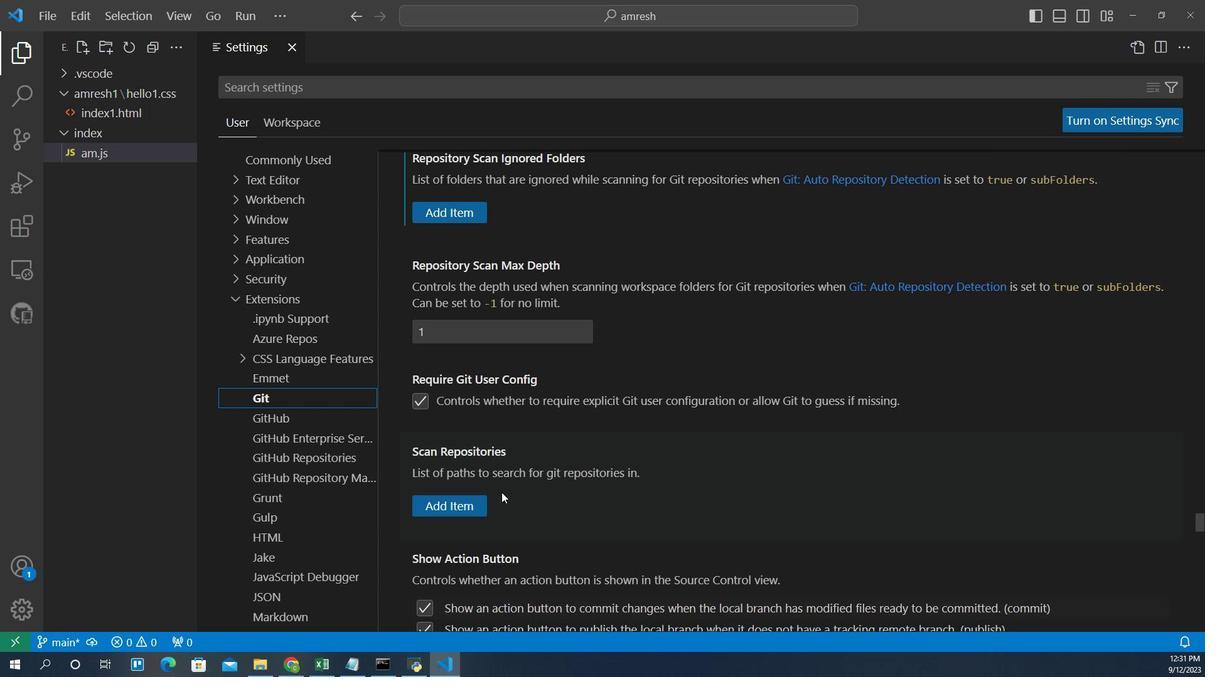 
Action: Mouse scrolled (495, 486) with delta (0, 0)
Screenshot: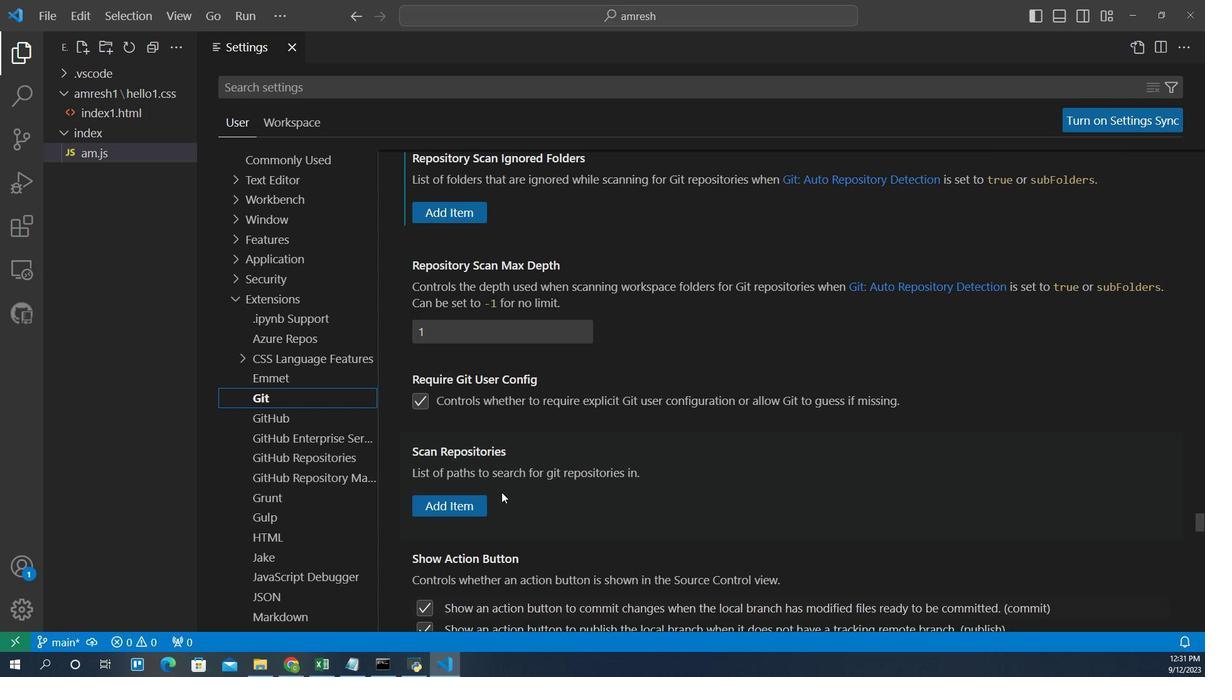 
Action: Mouse scrolled (495, 486) with delta (0, 0)
Screenshot: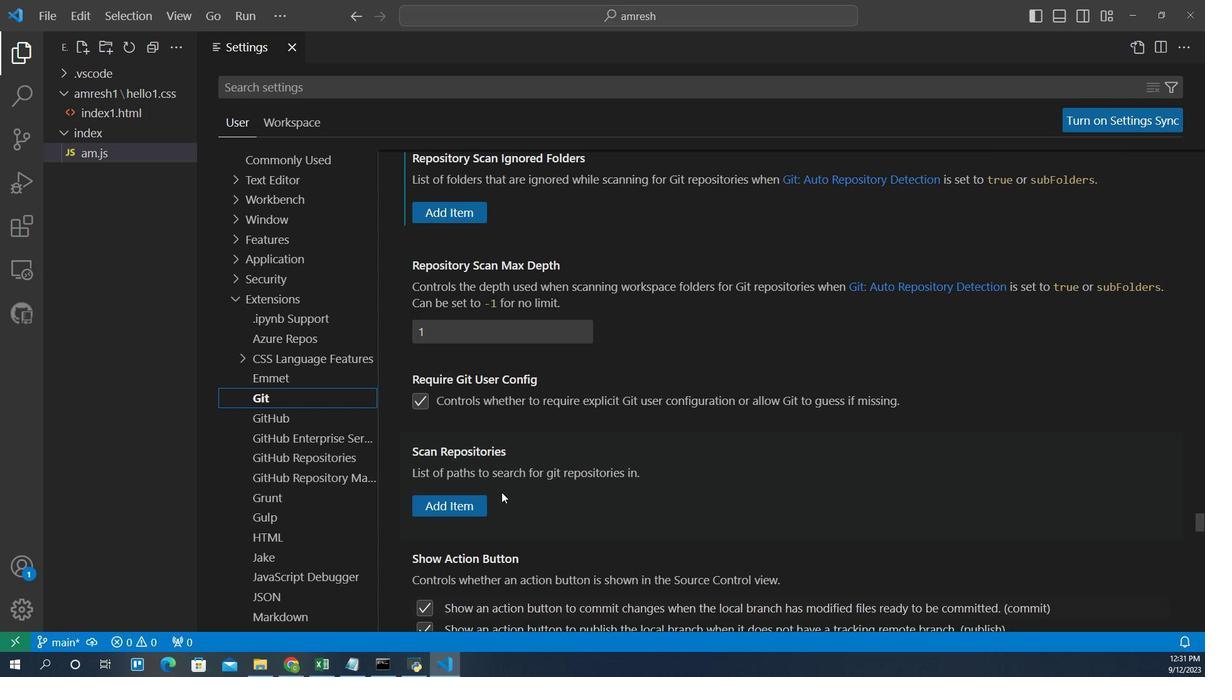 
Action: Mouse scrolled (495, 486) with delta (0, 0)
Screenshot: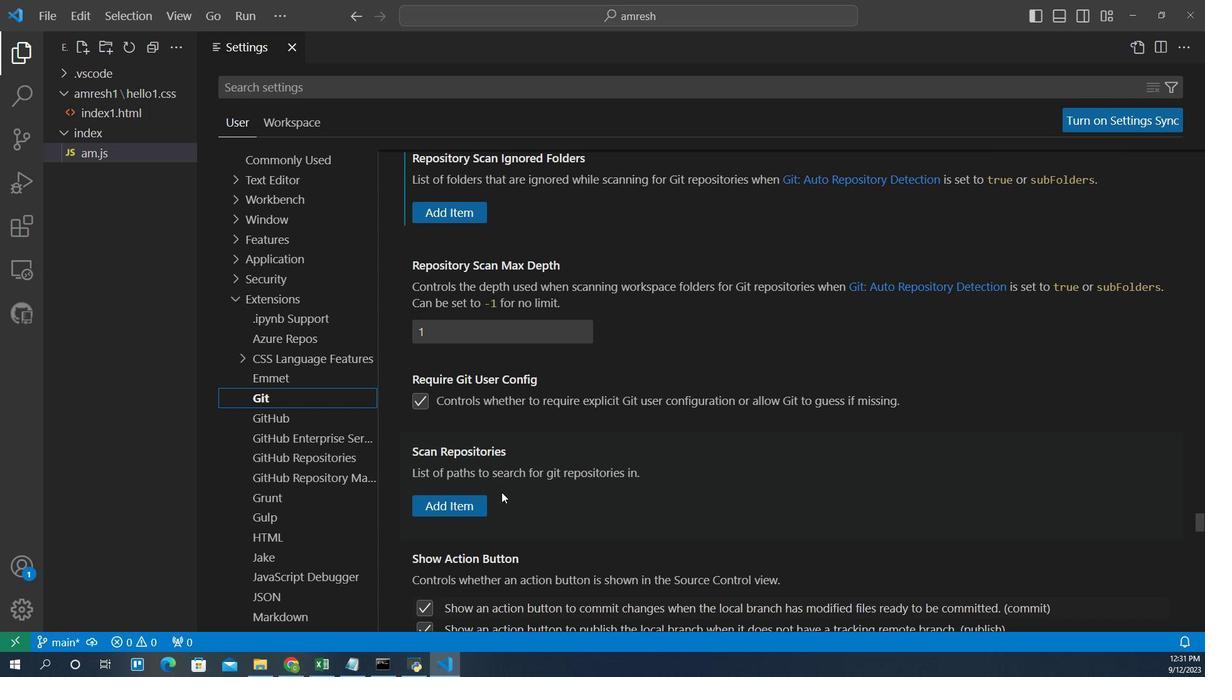 
Action: Mouse scrolled (495, 486) with delta (0, 0)
Screenshot: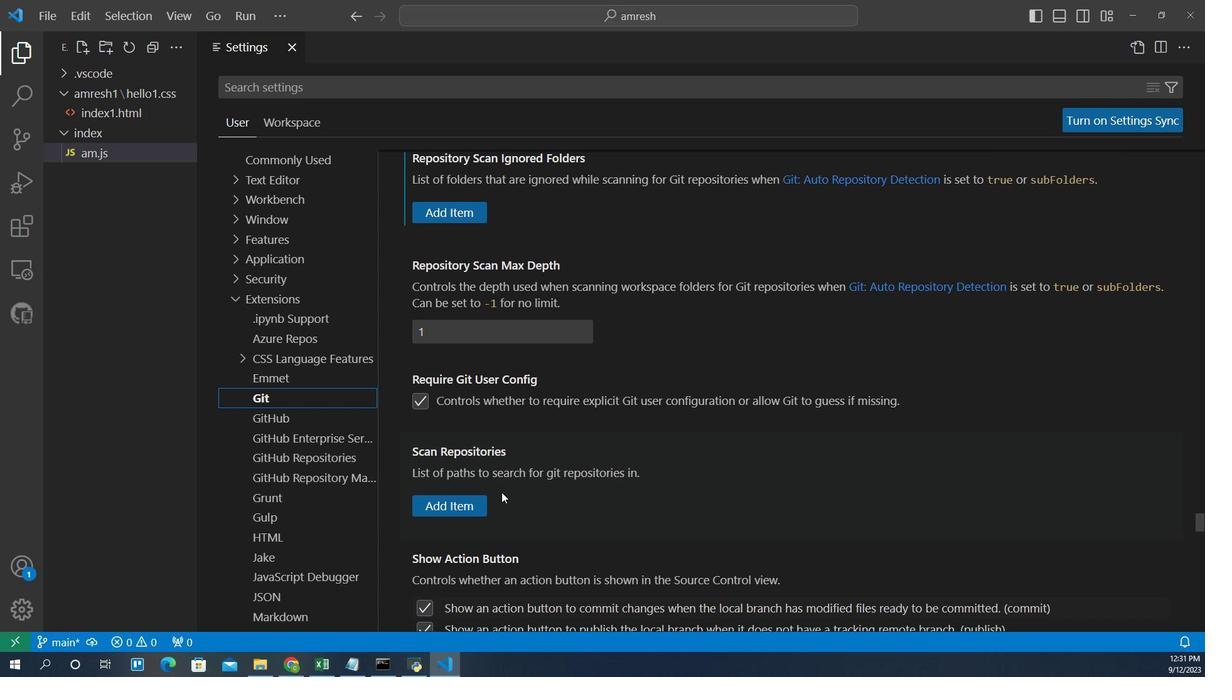 
Action: Mouse scrolled (495, 486) with delta (0, 0)
Screenshot: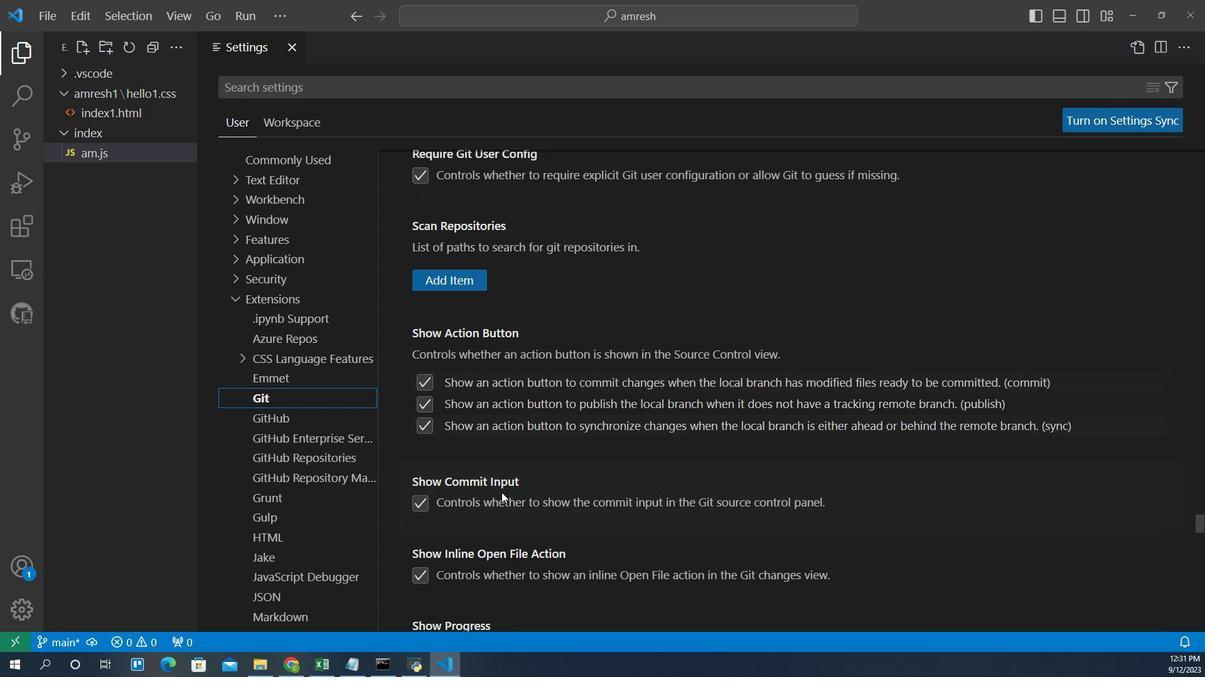 
Action: Mouse scrolled (495, 486) with delta (0, 0)
Screenshot: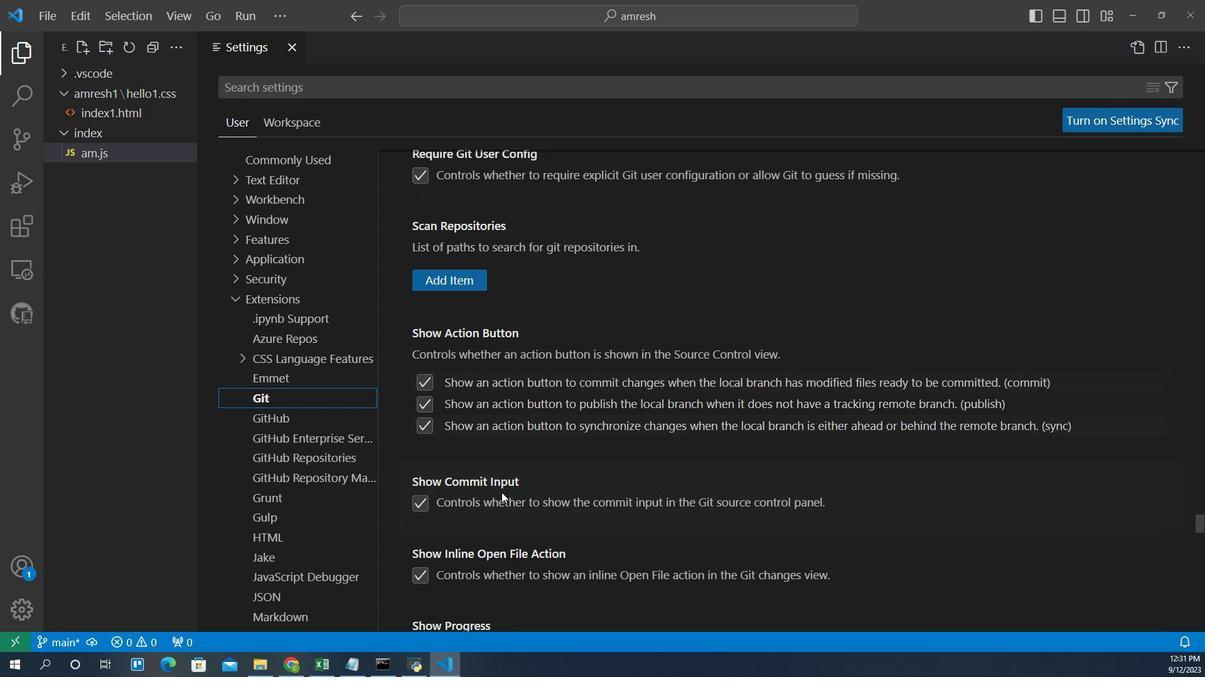 
Action: Mouse scrolled (495, 486) with delta (0, 0)
Screenshot: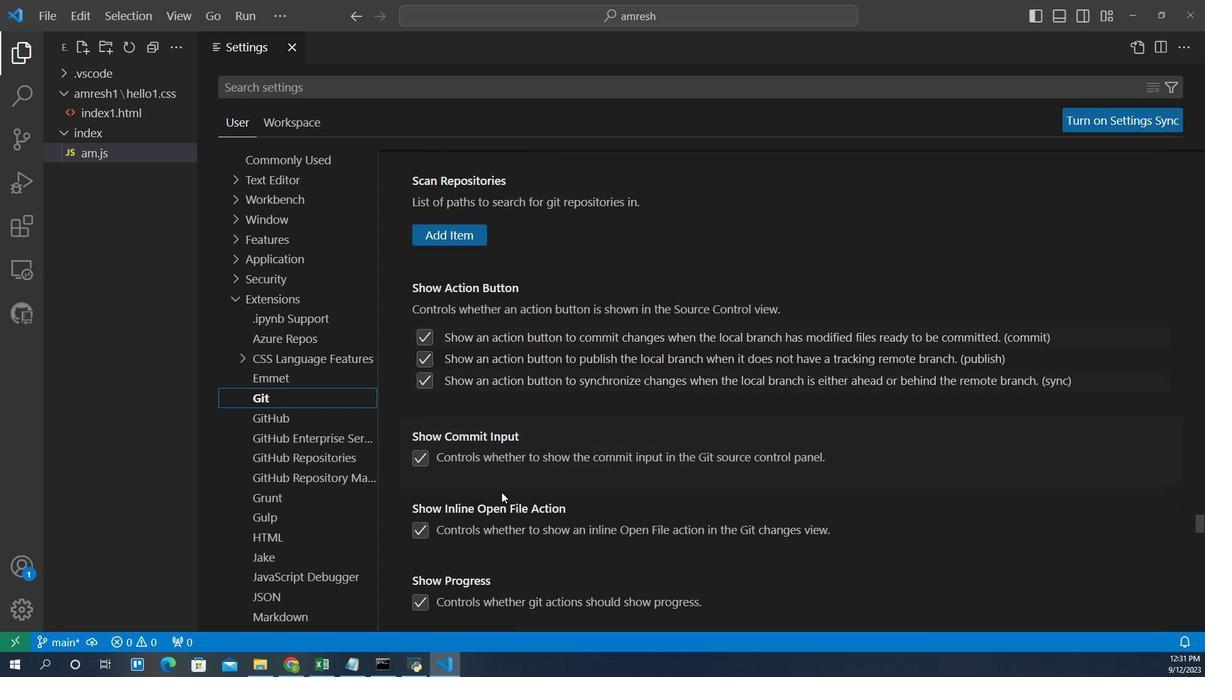 
Action: Mouse scrolled (495, 486) with delta (0, 0)
Screenshot: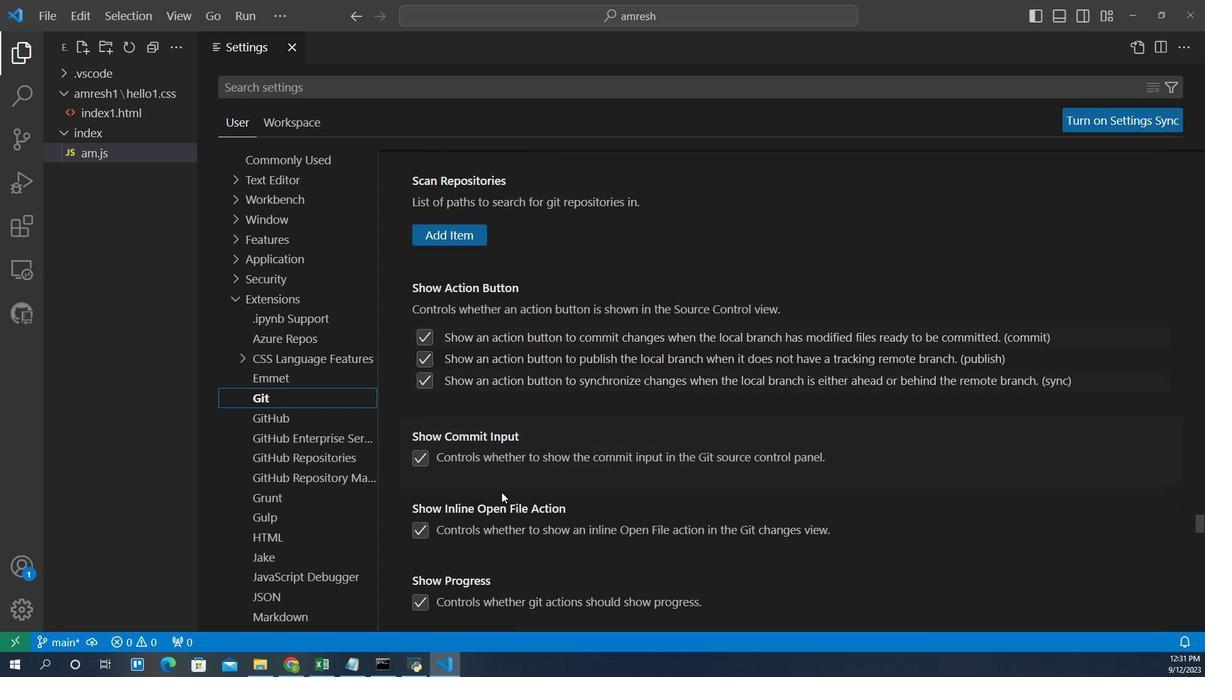 
Action: Mouse scrolled (495, 486) with delta (0, 0)
Screenshot: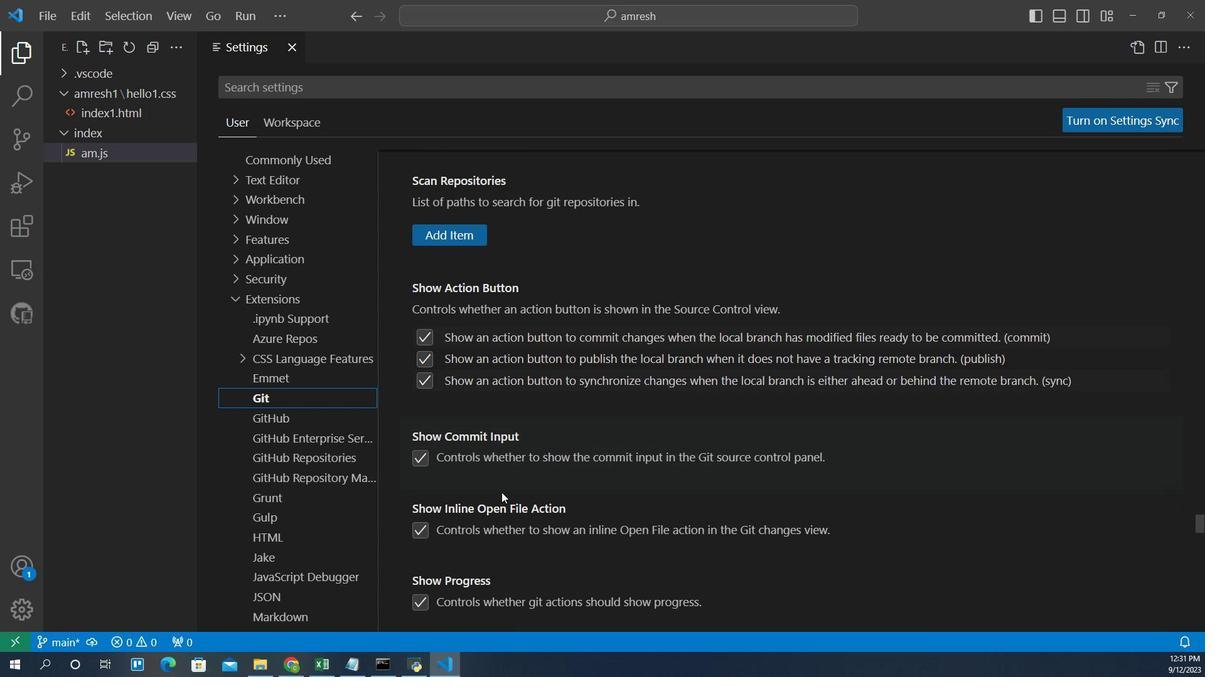
Action: Mouse scrolled (495, 486) with delta (0, 0)
Screenshot: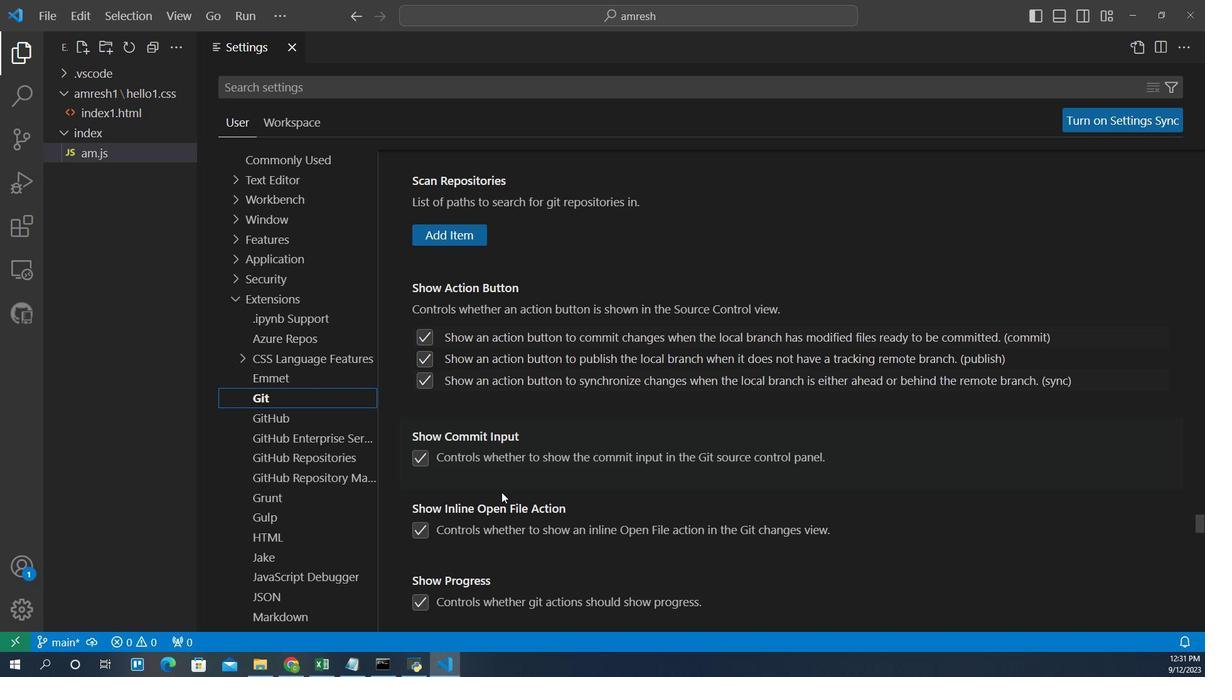 
Action: Mouse scrolled (495, 486) with delta (0, 0)
Screenshot: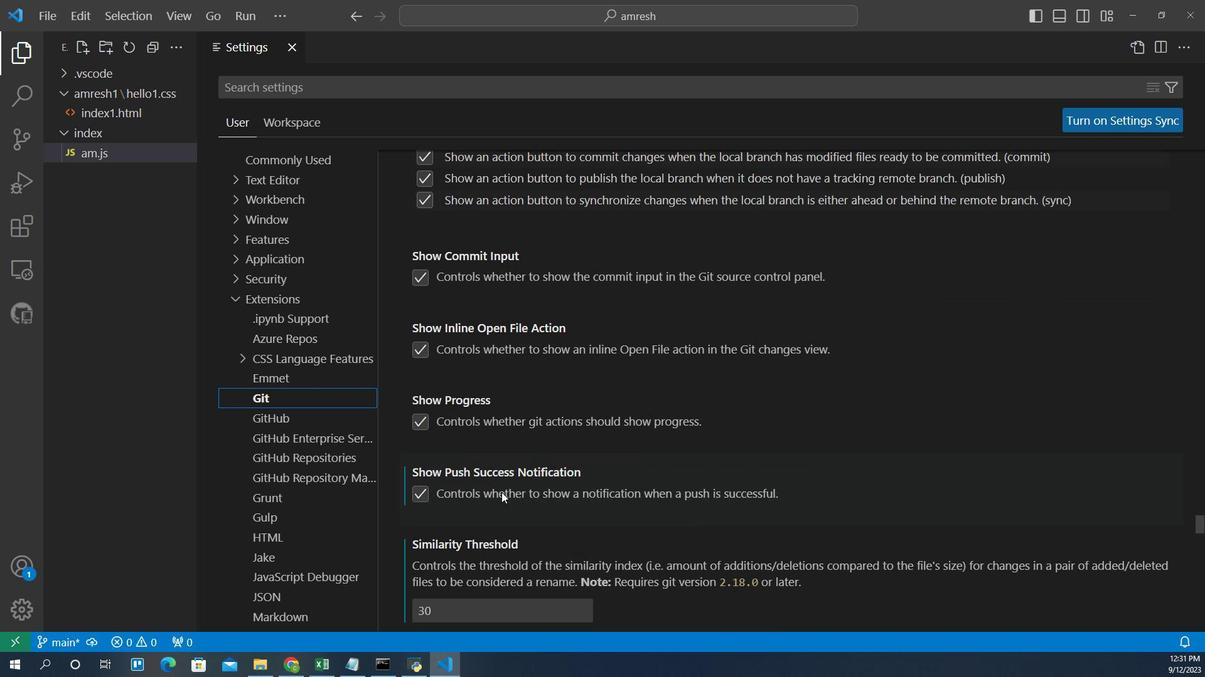 
Action: Mouse scrolled (495, 486) with delta (0, 0)
Screenshot: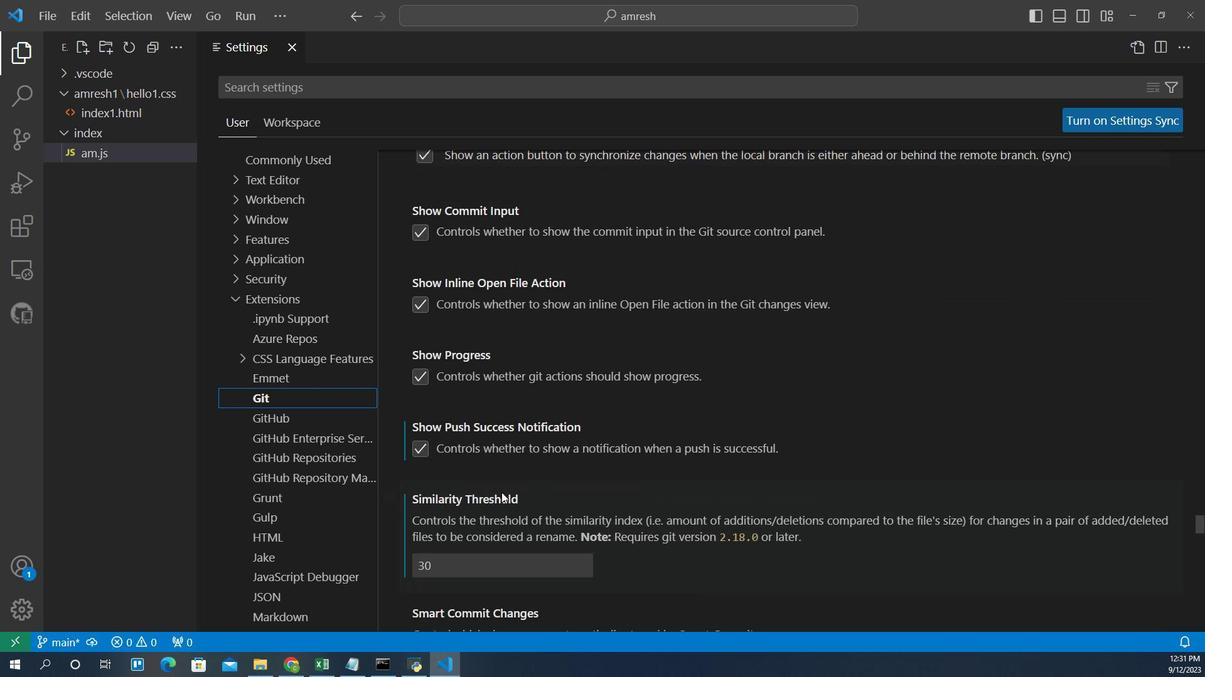 
Action: Mouse scrolled (495, 486) with delta (0, 0)
Screenshot: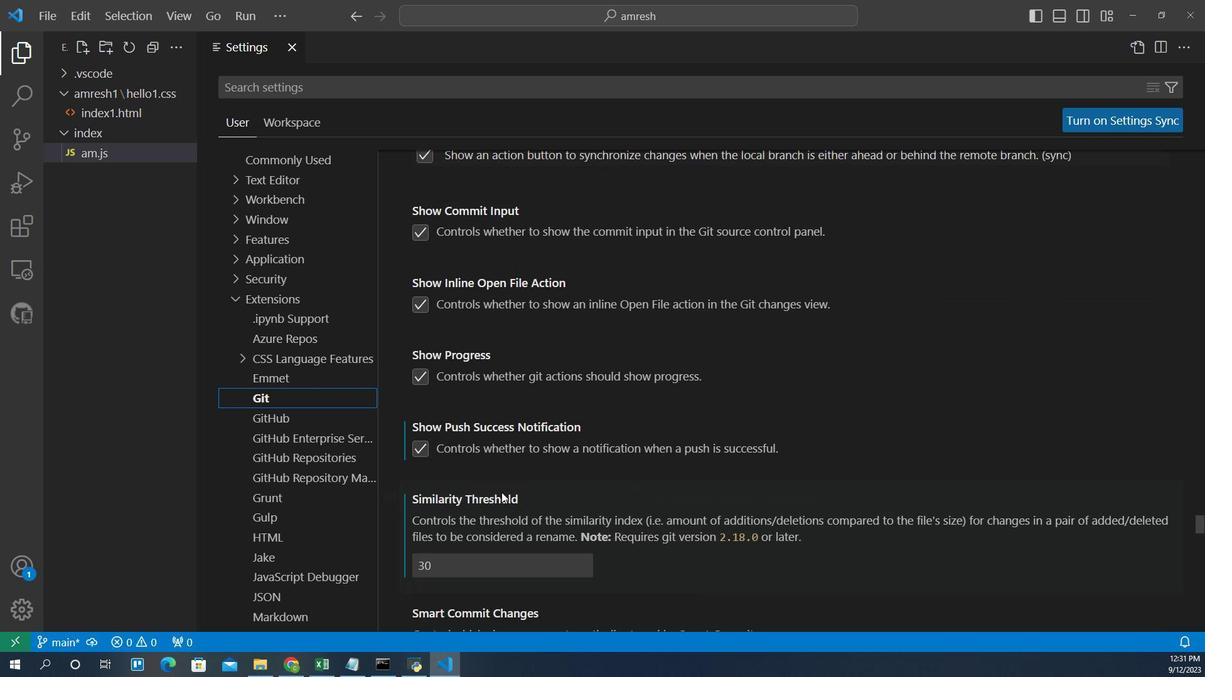 
Action: Mouse scrolled (495, 486) with delta (0, 0)
Screenshot: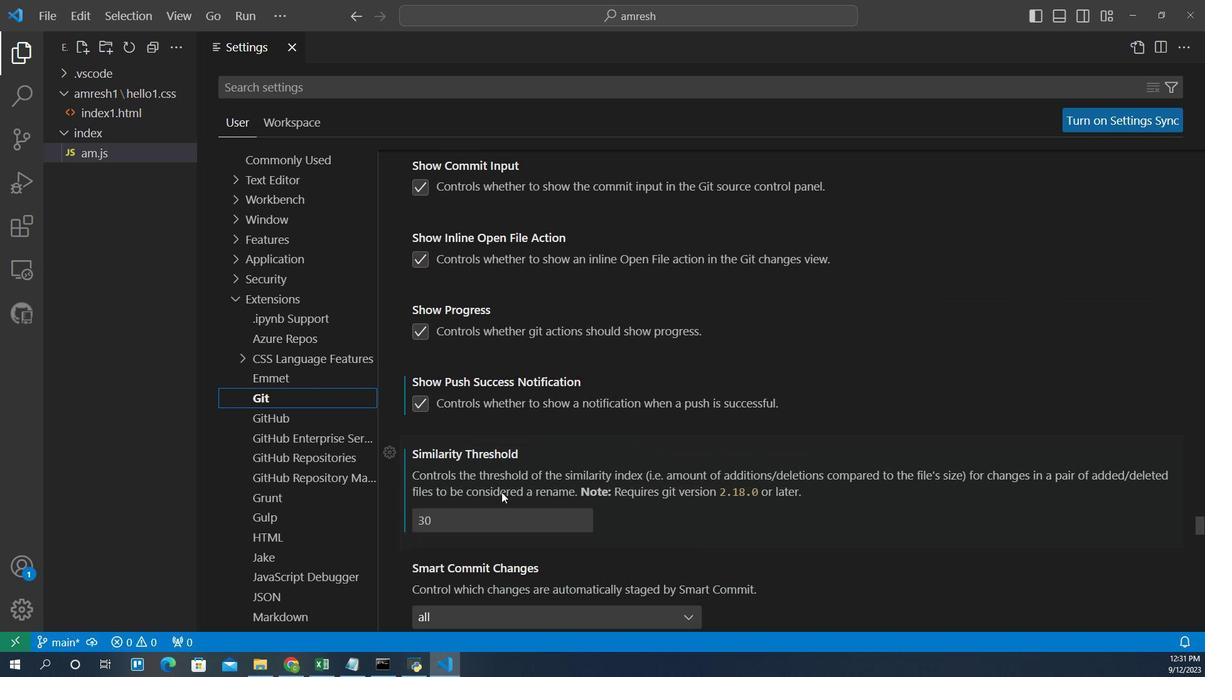 
Action: Mouse scrolled (495, 486) with delta (0, 0)
Screenshot: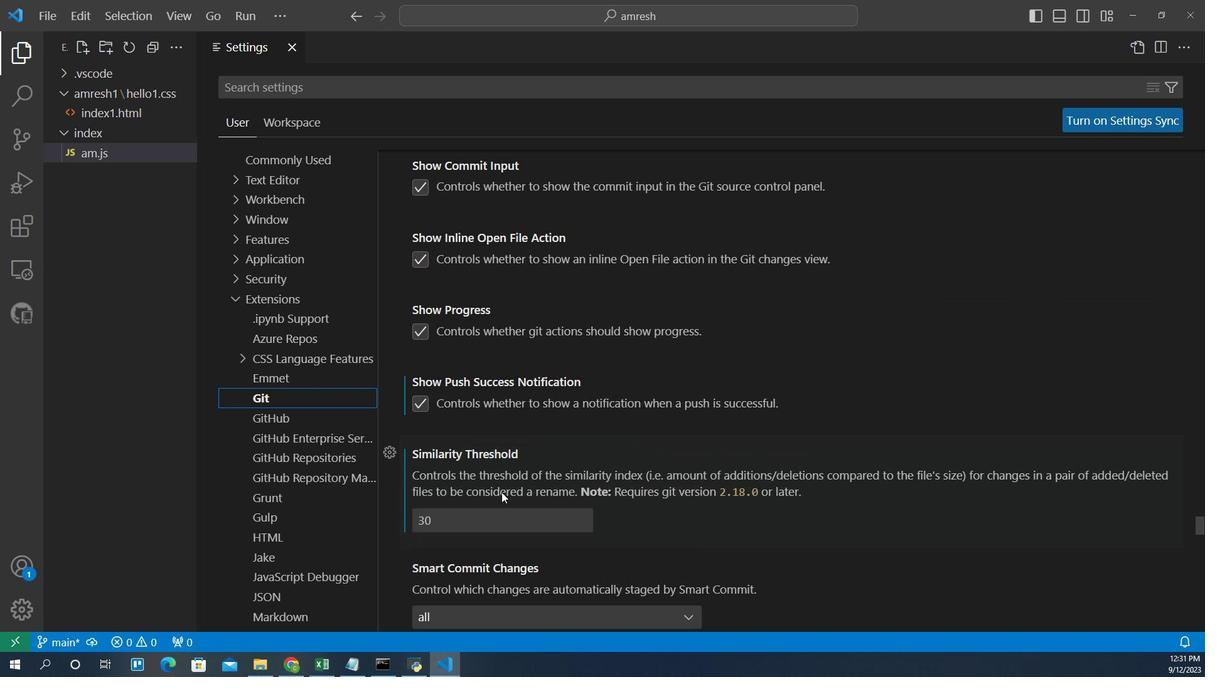 
Action: Mouse scrolled (495, 486) with delta (0, 0)
Screenshot: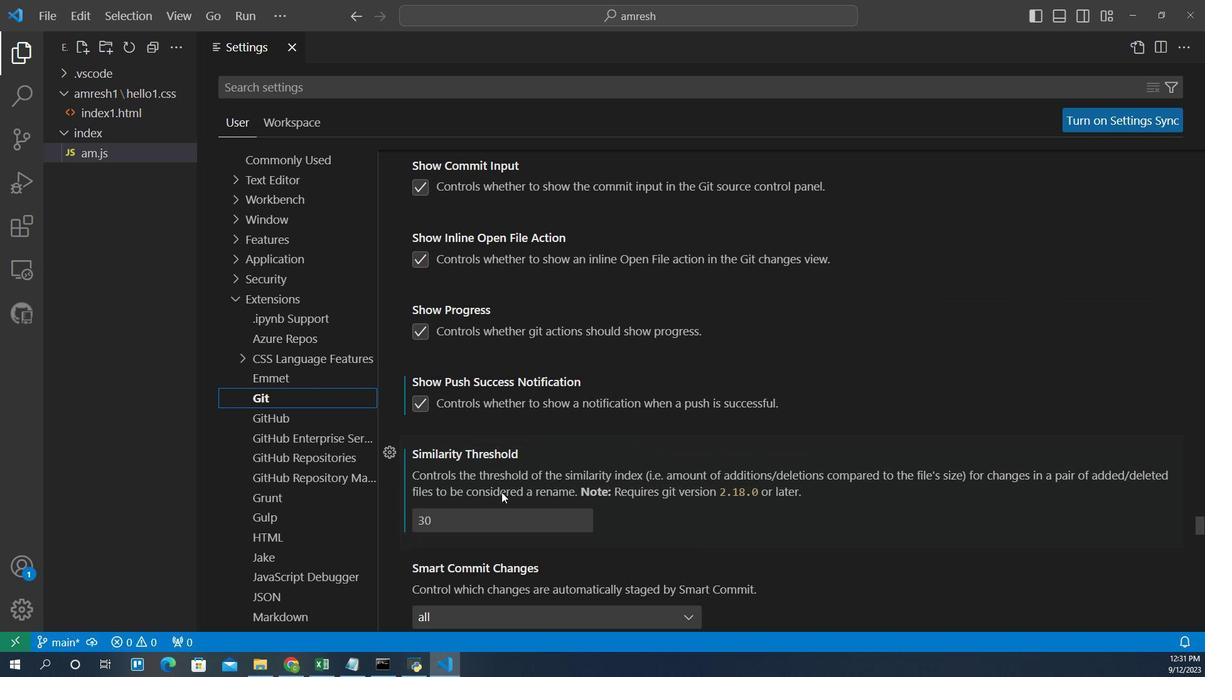 
Action: Mouse scrolled (495, 486) with delta (0, 0)
Screenshot: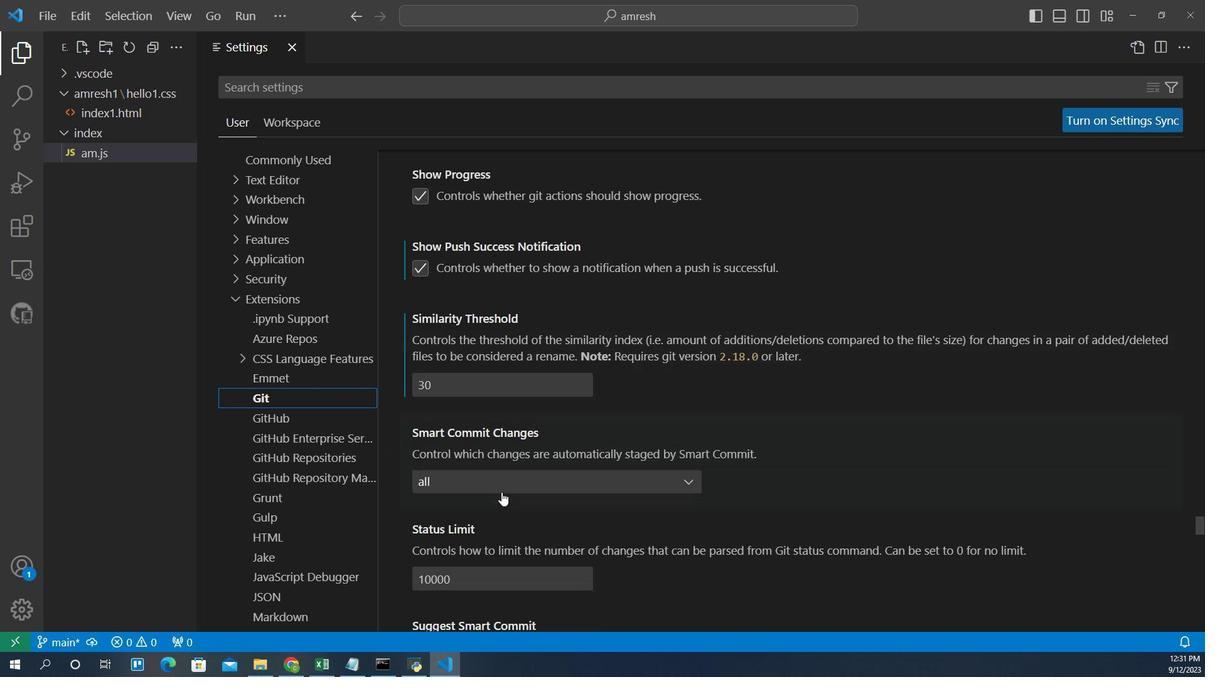 
Action: Mouse scrolled (495, 486) with delta (0, 0)
Screenshot: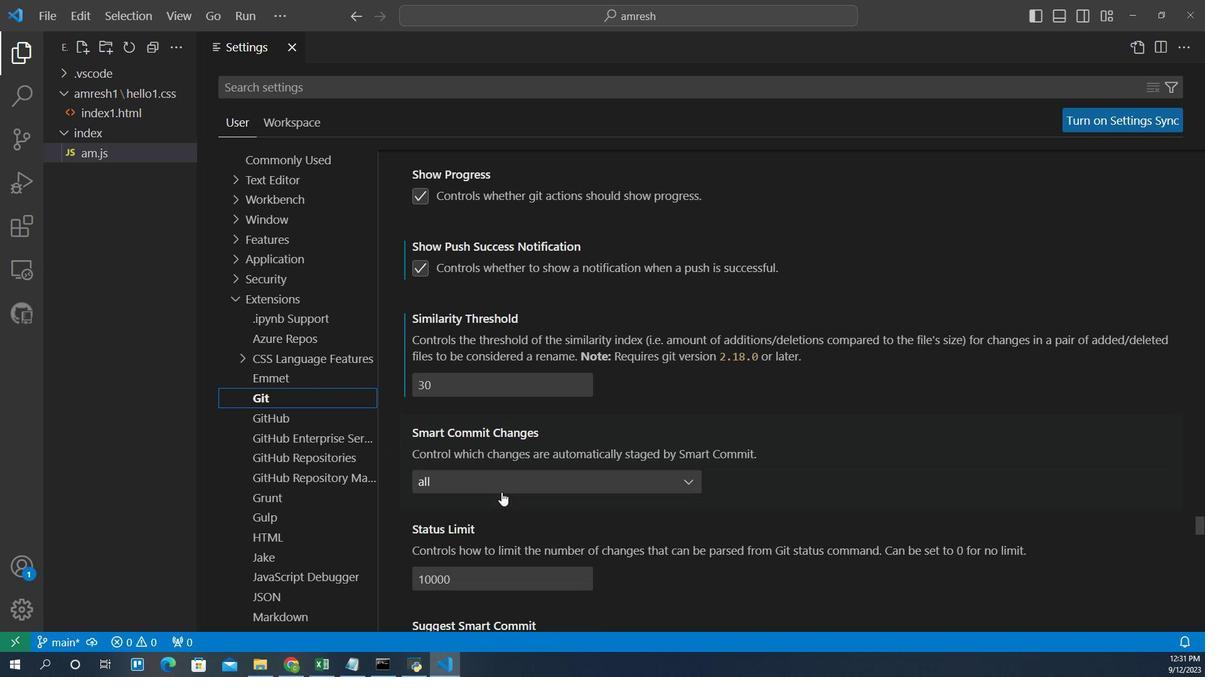 
Action: Mouse scrolled (495, 486) with delta (0, 0)
Screenshot: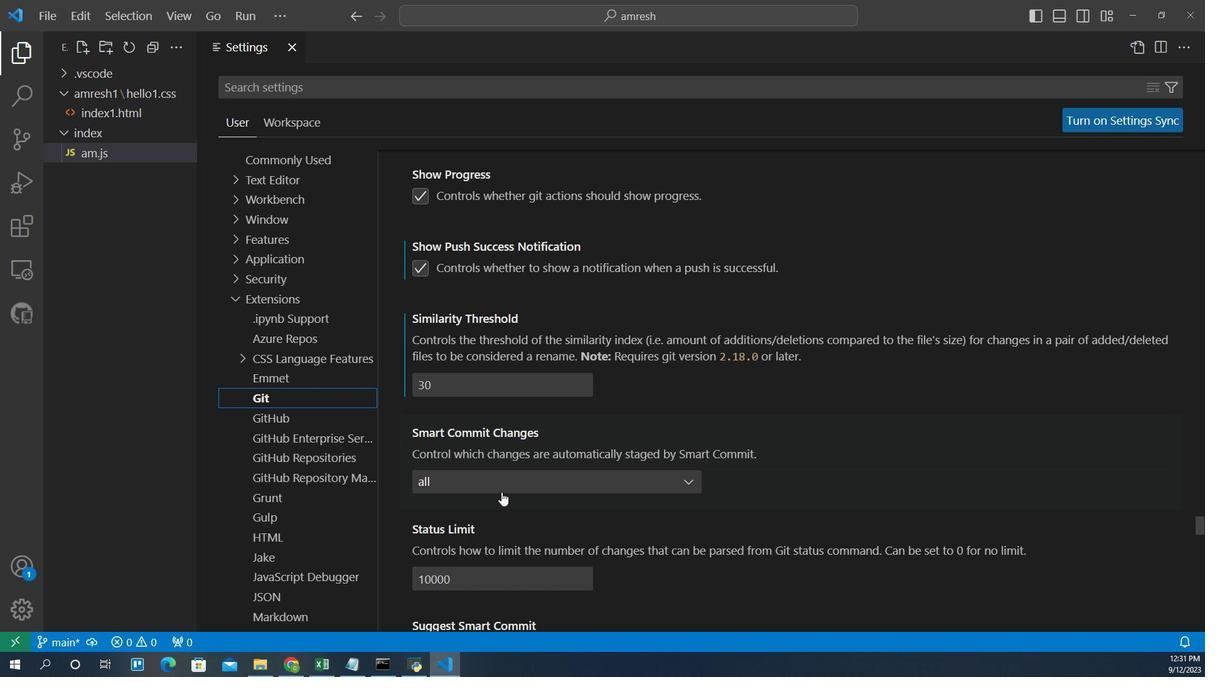 
Action: Mouse scrolled (495, 486) with delta (0, 0)
Screenshot: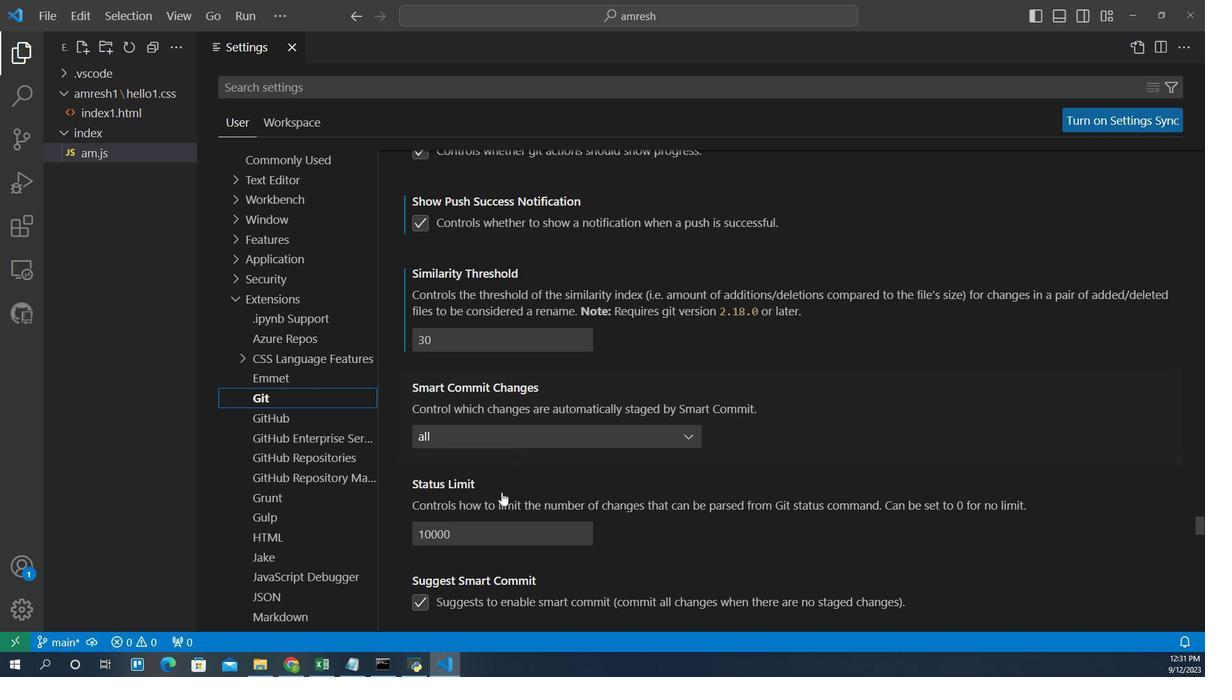 
Action: Mouse moved to (495, 430)
Screenshot: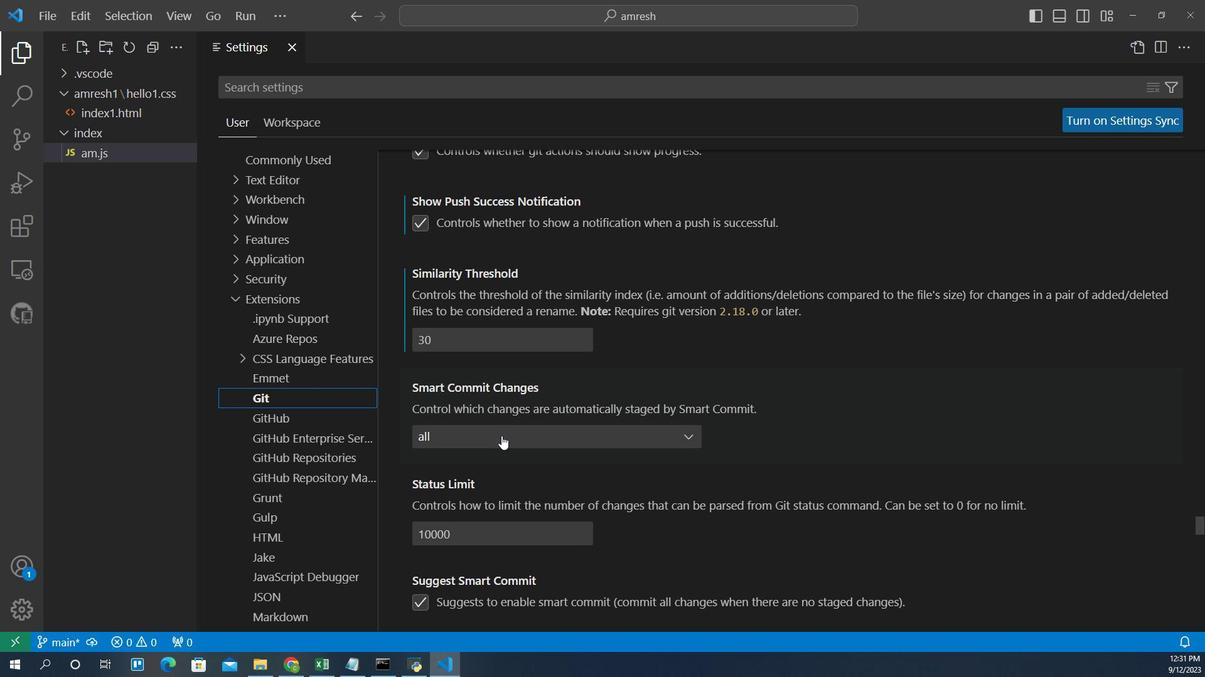 
Action: Mouse pressed left at (495, 430)
Screenshot: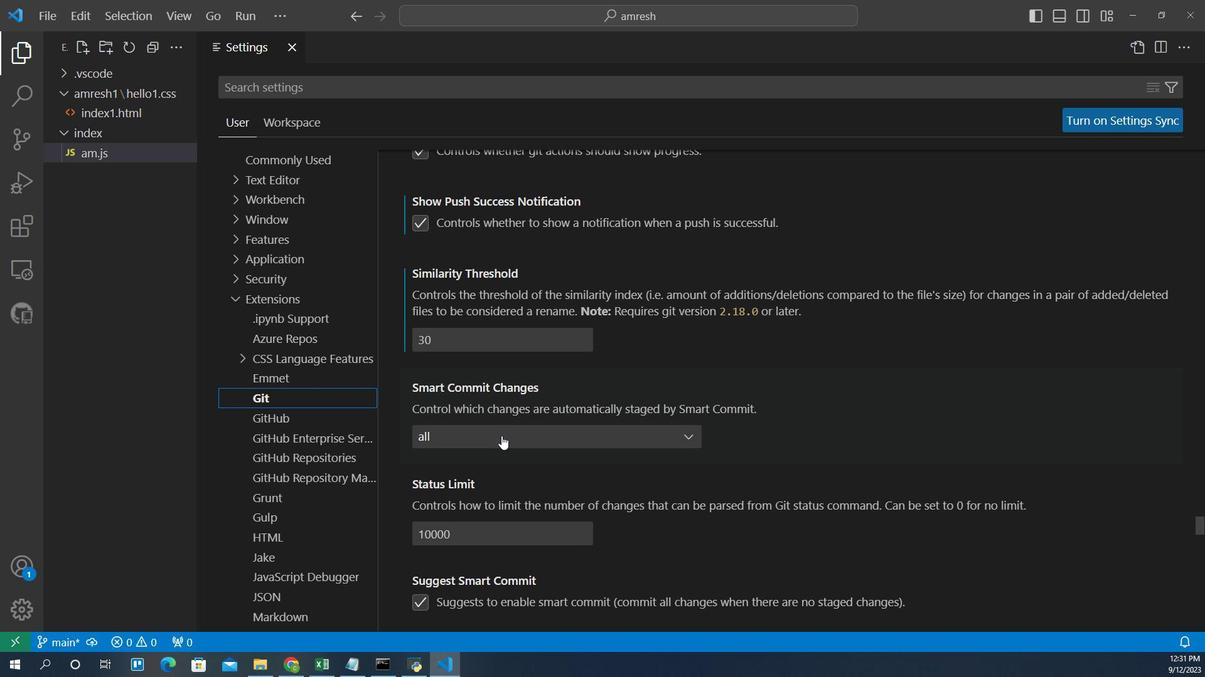 
Action: Mouse moved to (457, 467)
Screenshot: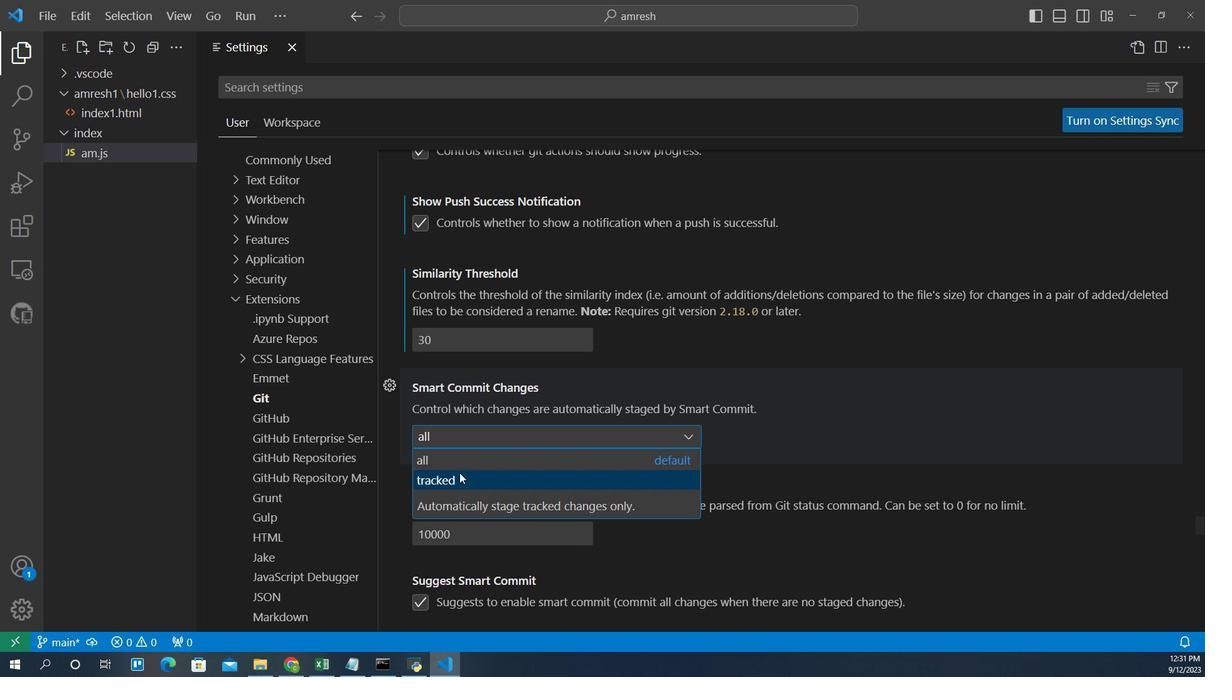 
Action: Mouse pressed left at (457, 467)
Screenshot: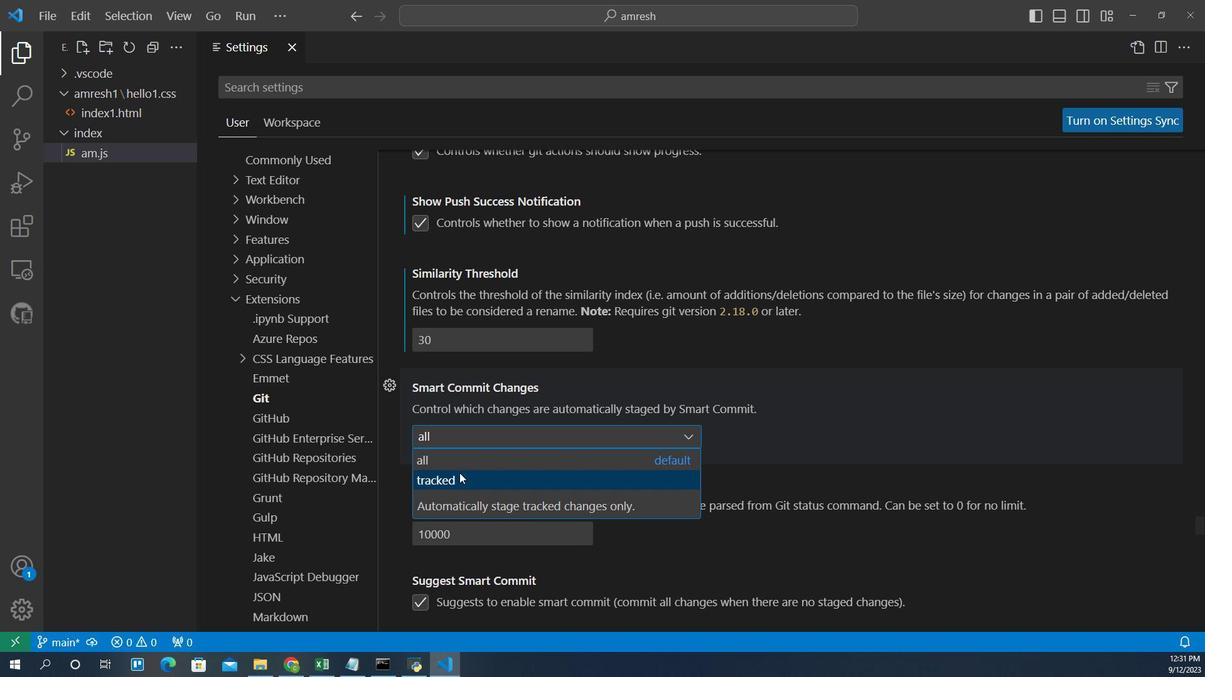 
Action: Mouse moved to (472, 451)
Screenshot: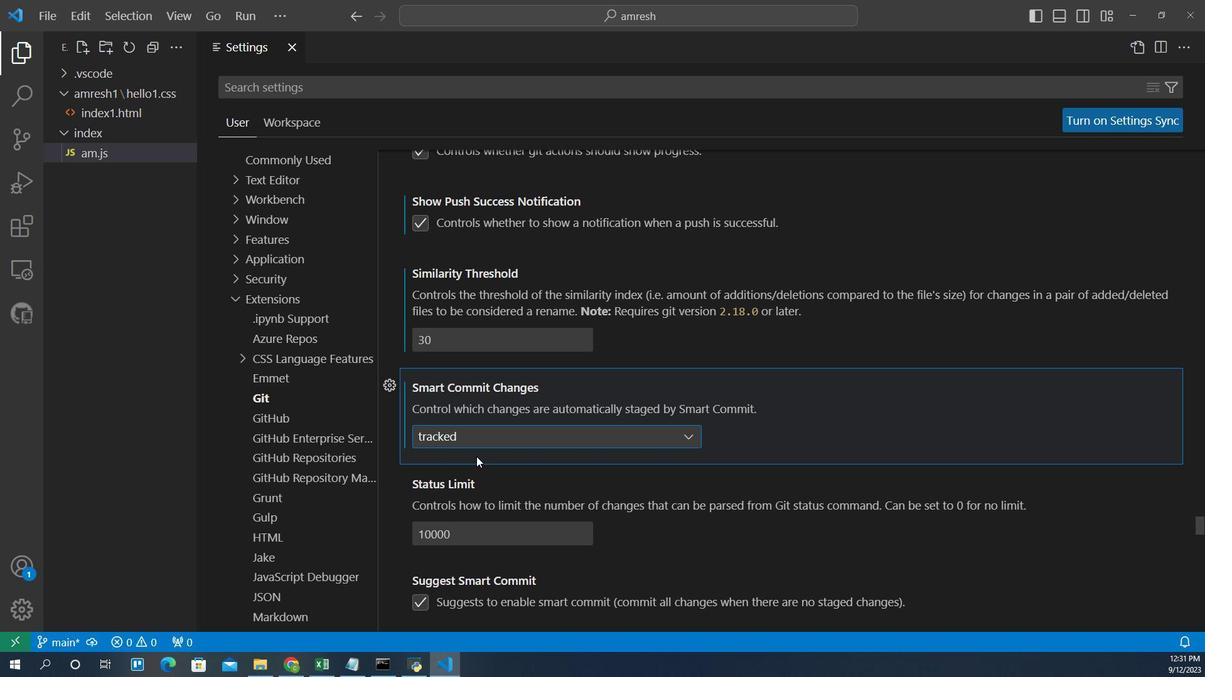 
